 Task: Look for space in Vereeniging, South Africa from 12th July, 2023 to 16th July, 2023 for 8 adults in price range Rs.10000 to Rs.16000. Place can be private room with 8 bedrooms having 8 beds and 8 bathrooms. Property type can be house, flat, guest house, hotel. Amenities needed are: wifi, TV, free parkinig on premises, gym, breakfast. Booking option can be shelf check-in. Required host language is English.
Action: Mouse moved to (535, 108)
Screenshot: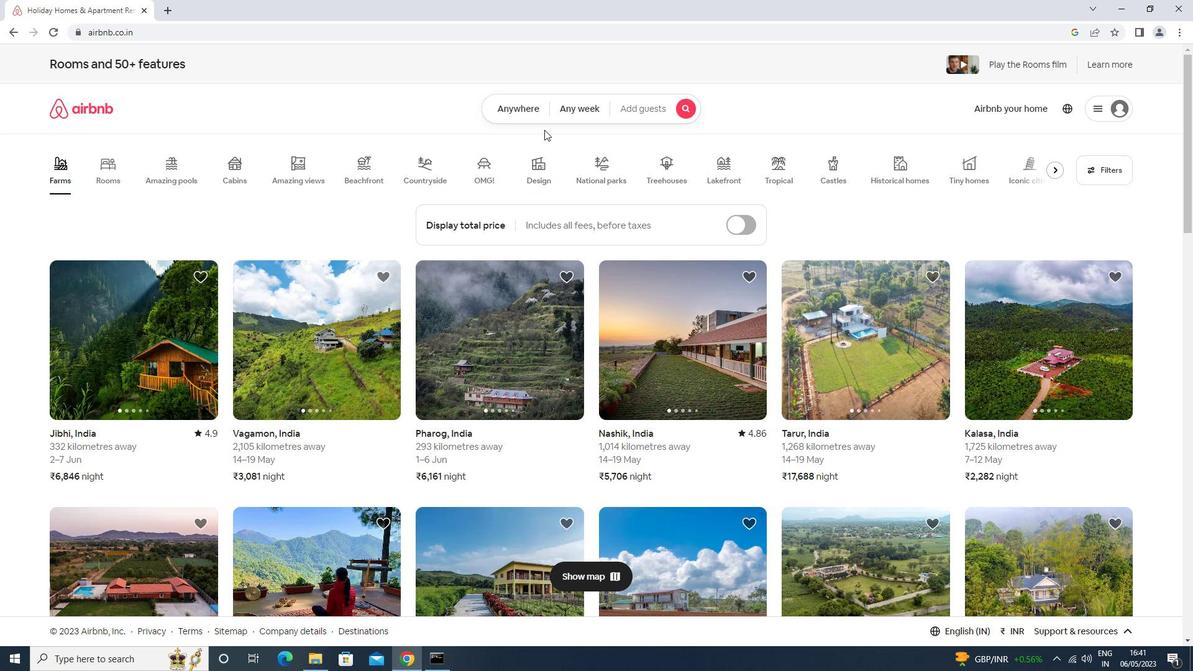 
Action: Mouse pressed left at (535, 108)
Screenshot: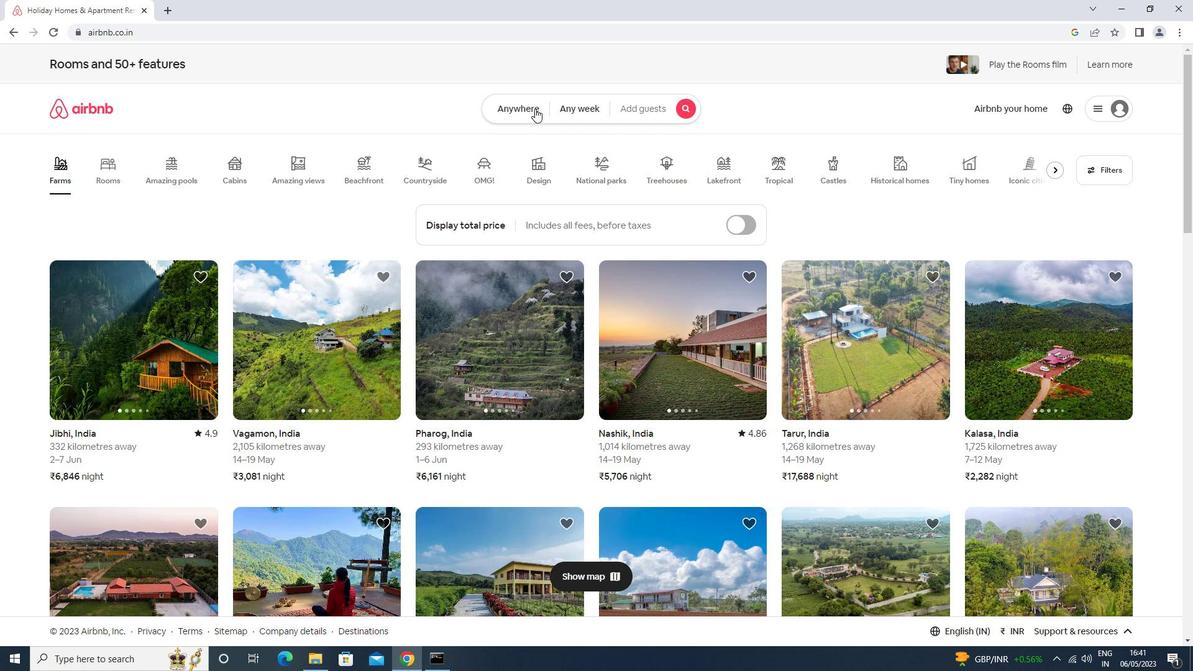 
Action: Mouse moved to (487, 154)
Screenshot: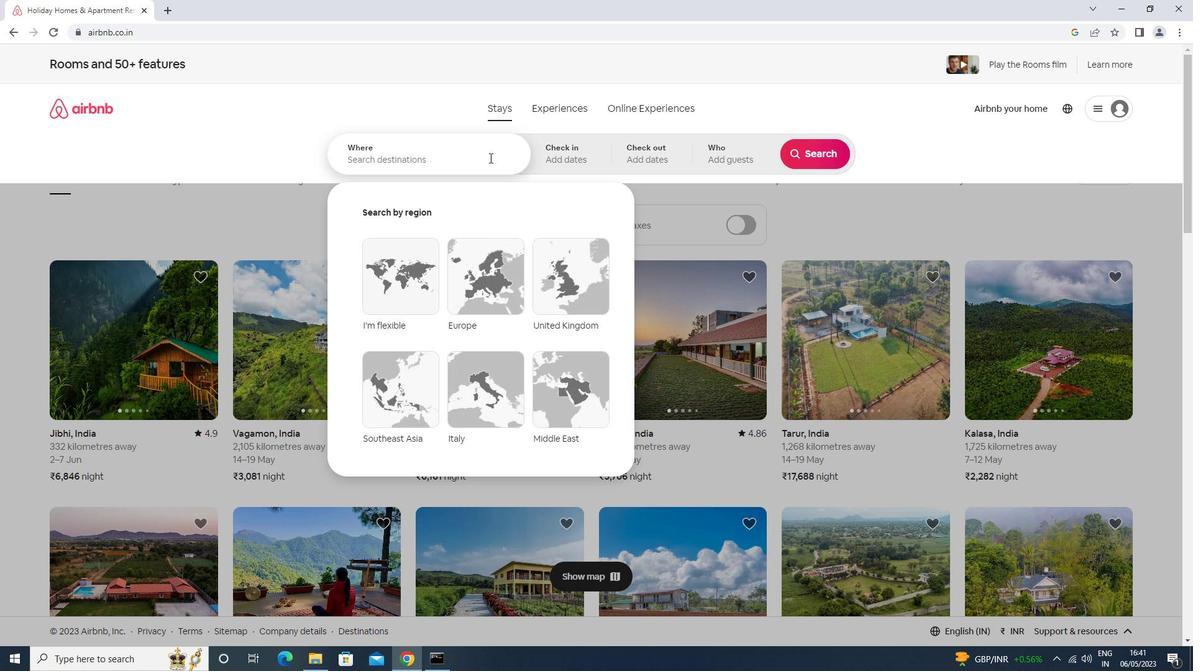 
Action: Mouse pressed left at (487, 154)
Screenshot: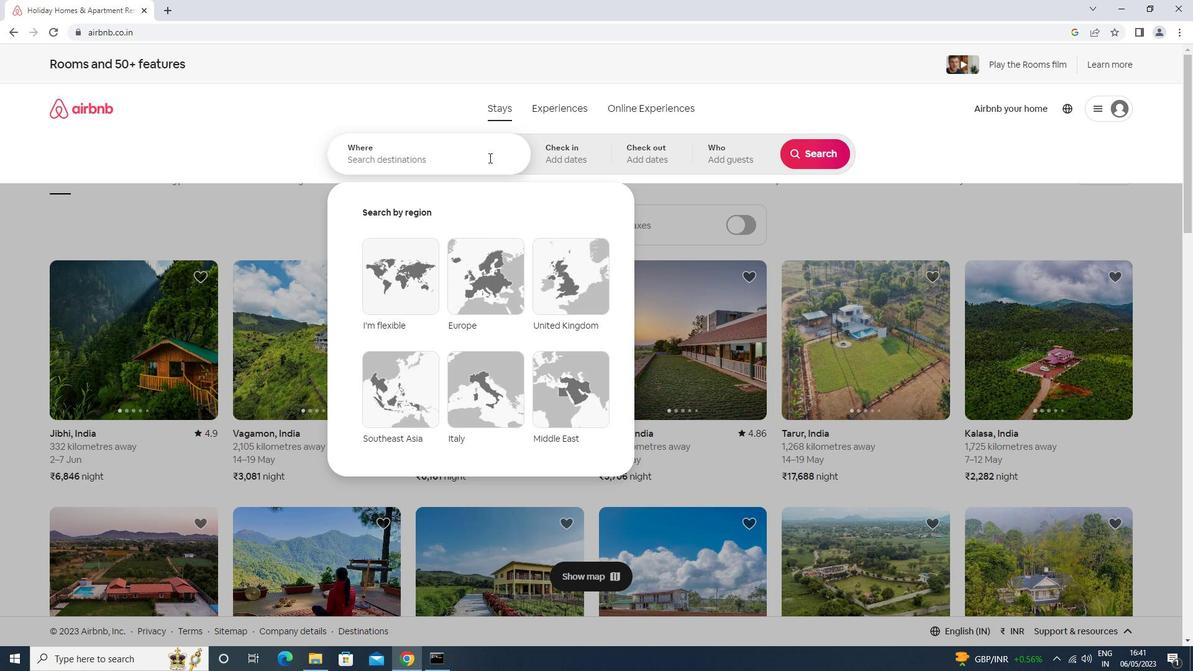 
Action: Key pressed <Key.shift>VIRGINIA,<Key.space><Key.shift>SOUTH<Key.space><Key.shift>AFRICA<Key.space><Key.enter>
Screenshot: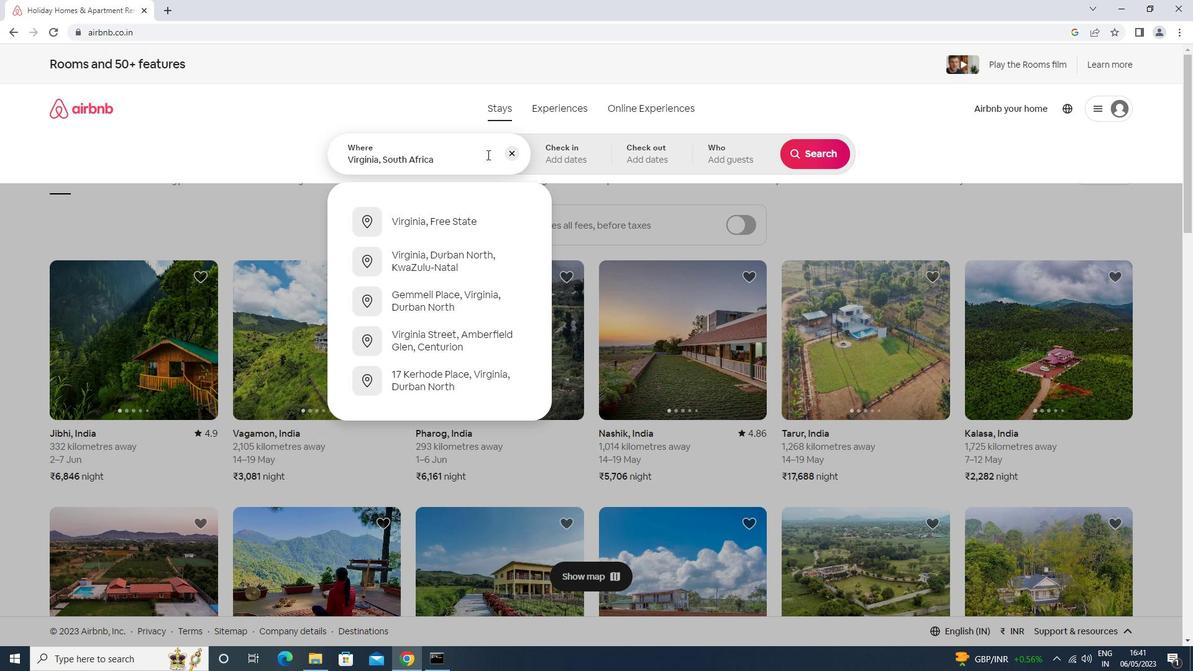 
Action: Mouse moved to (810, 256)
Screenshot: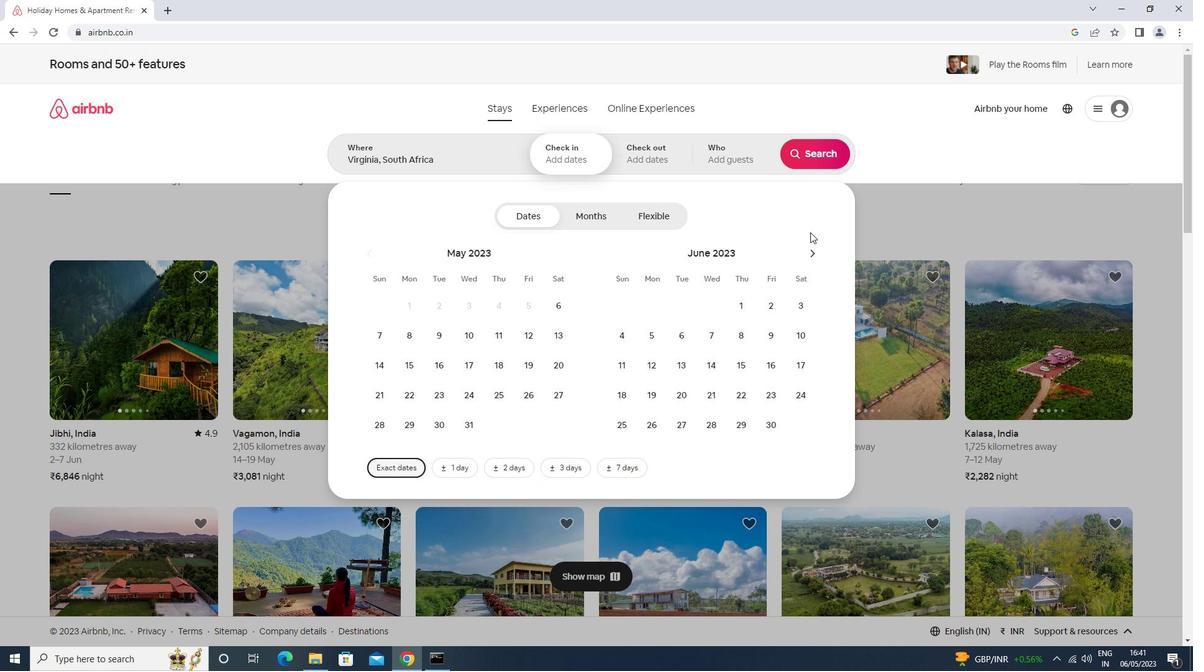
Action: Mouse pressed left at (810, 256)
Screenshot: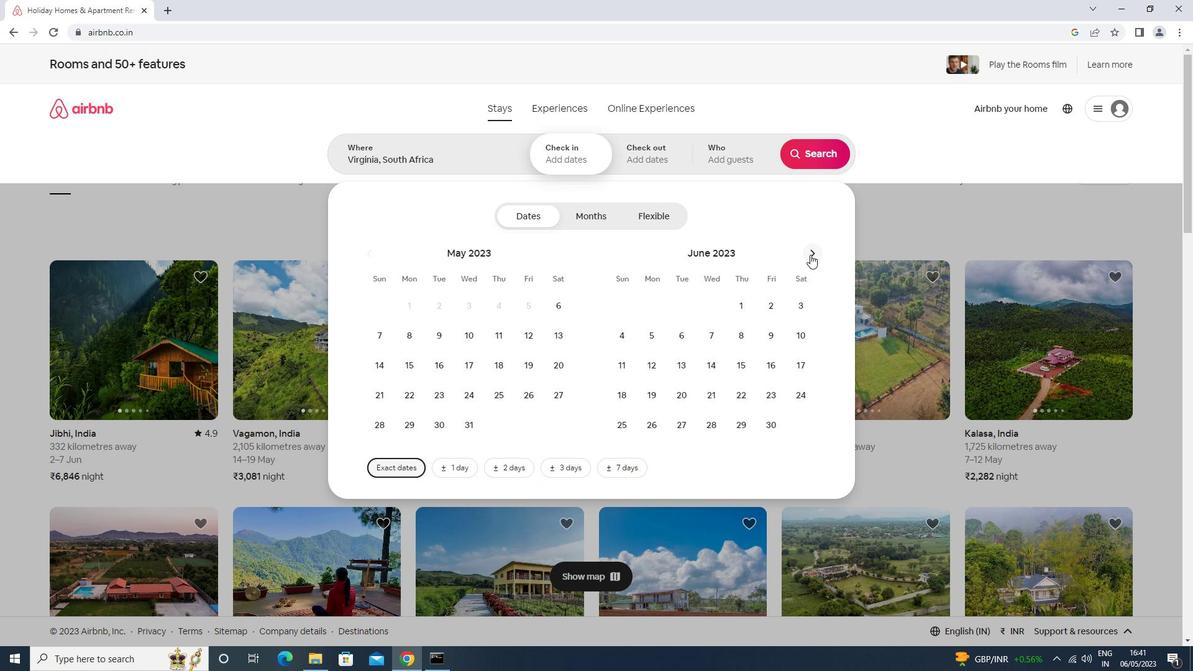 
Action: Mouse moved to (658, 371)
Screenshot: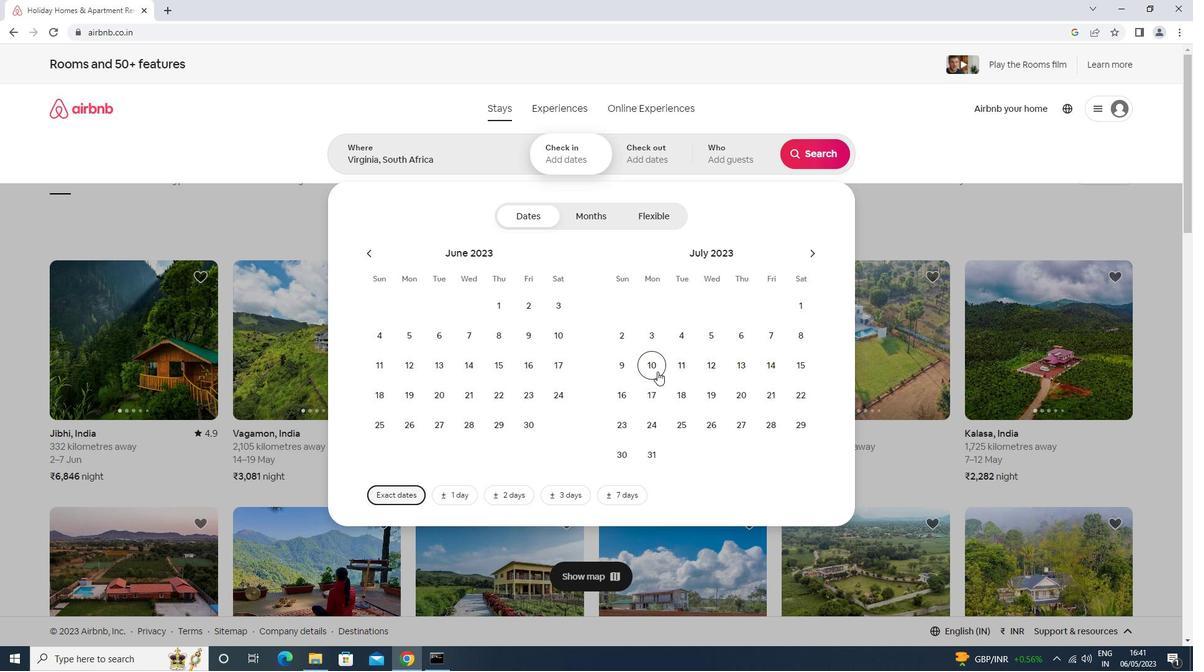 
Action: Mouse pressed left at (658, 371)
Screenshot: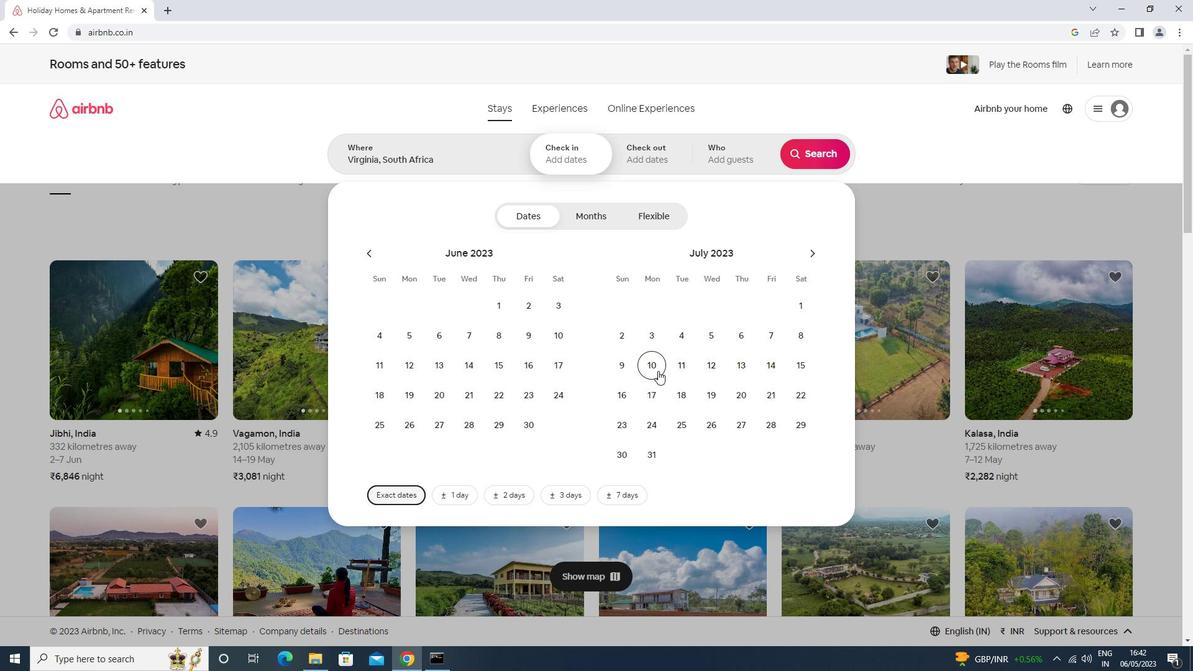 
Action: Mouse moved to (621, 428)
Screenshot: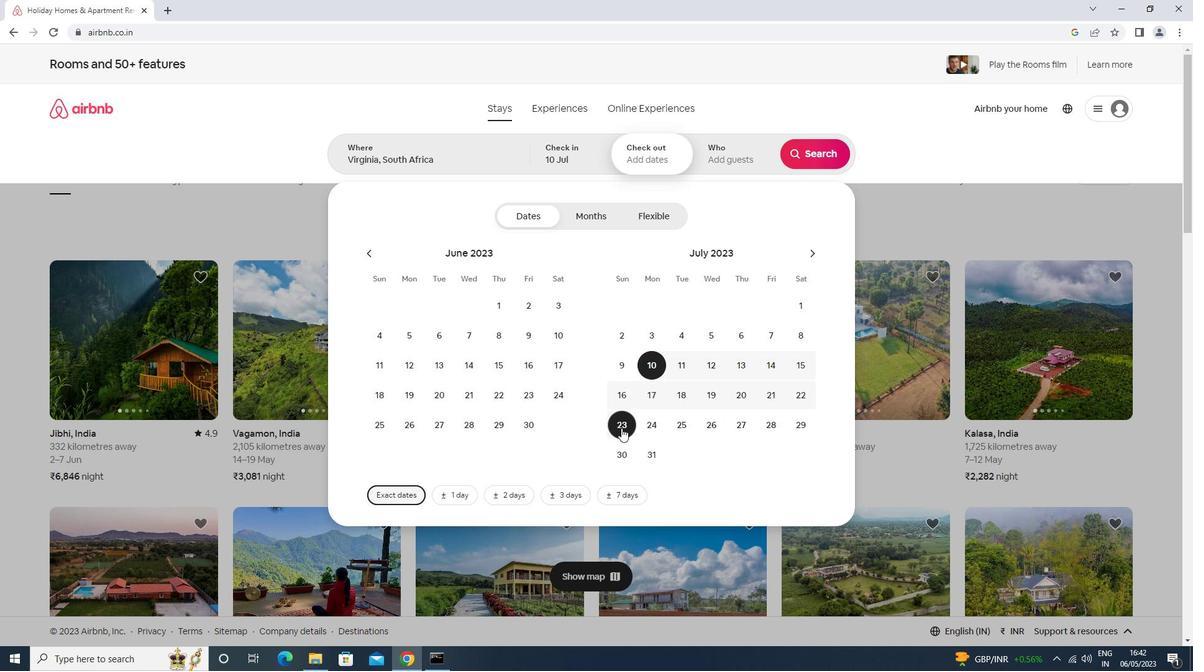 
Action: Mouse pressed left at (621, 428)
Screenshot: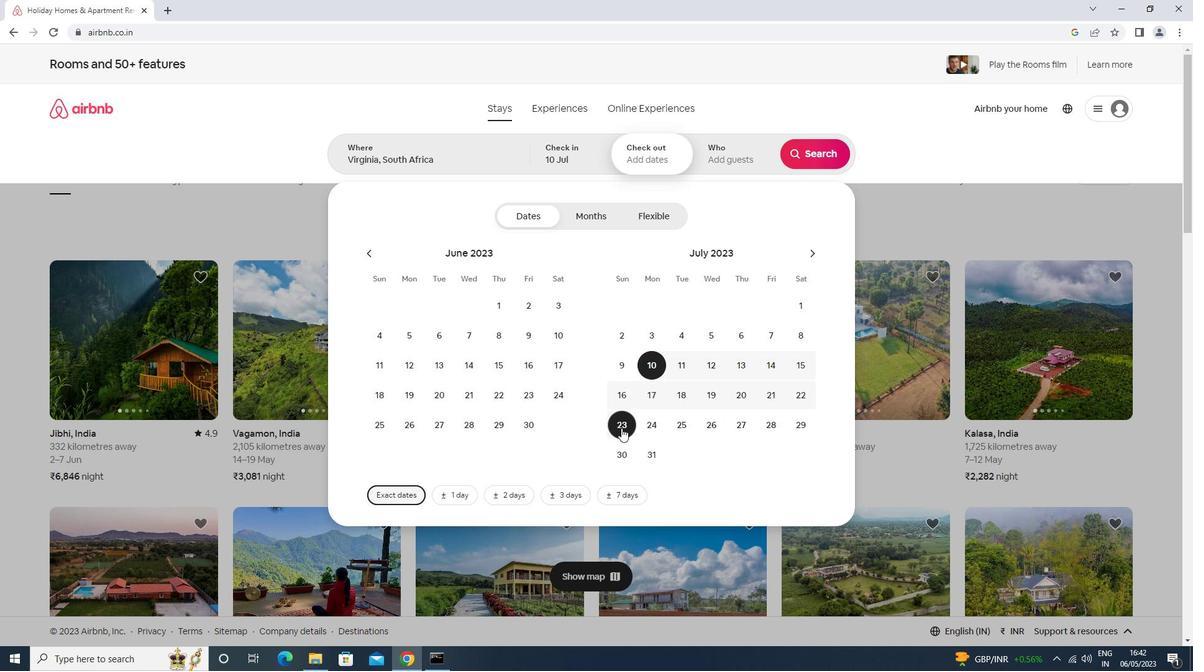 
Action: Mouse moved to (678, 420)
Screenshot: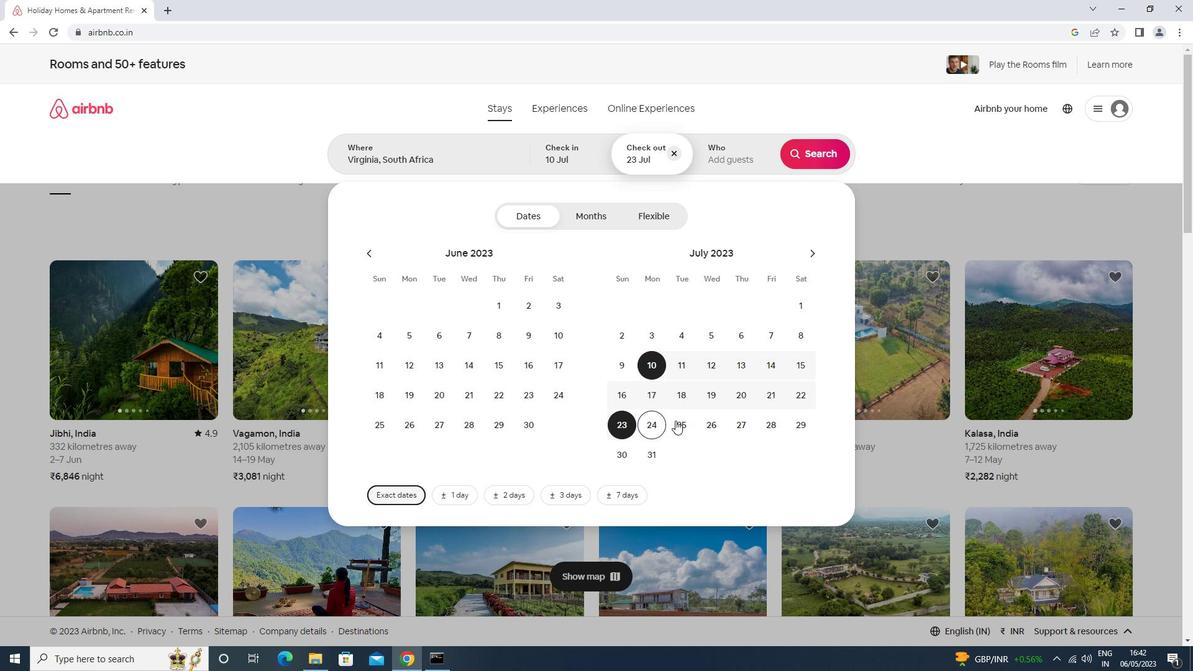 
Action: Mouse pressed left at (678, 420)
Screenshot: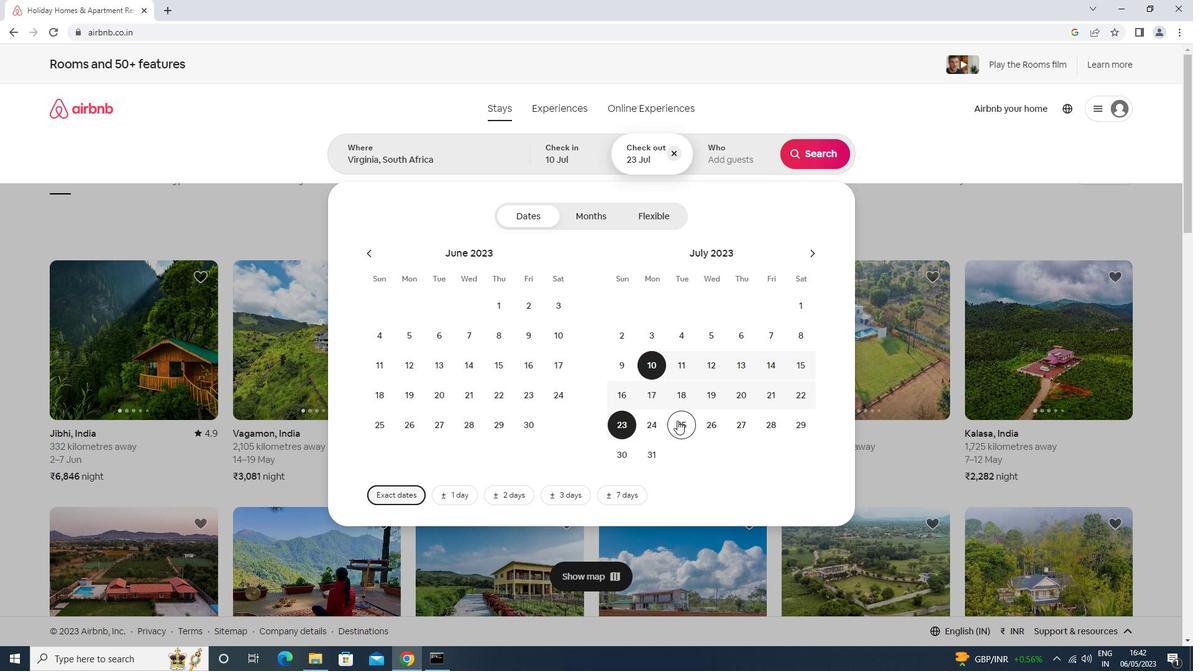 
Action: Mouse moved to (719, 165)
Screenshot: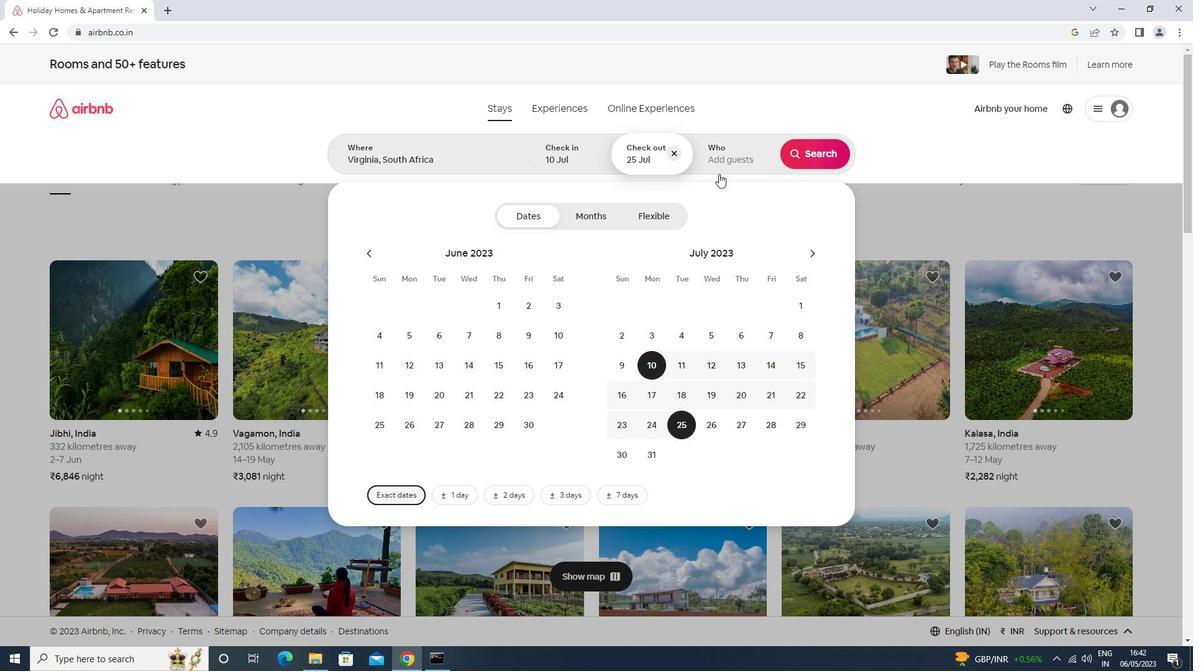 
Action: Mouse pressed left at (719, 165)
Screenshot: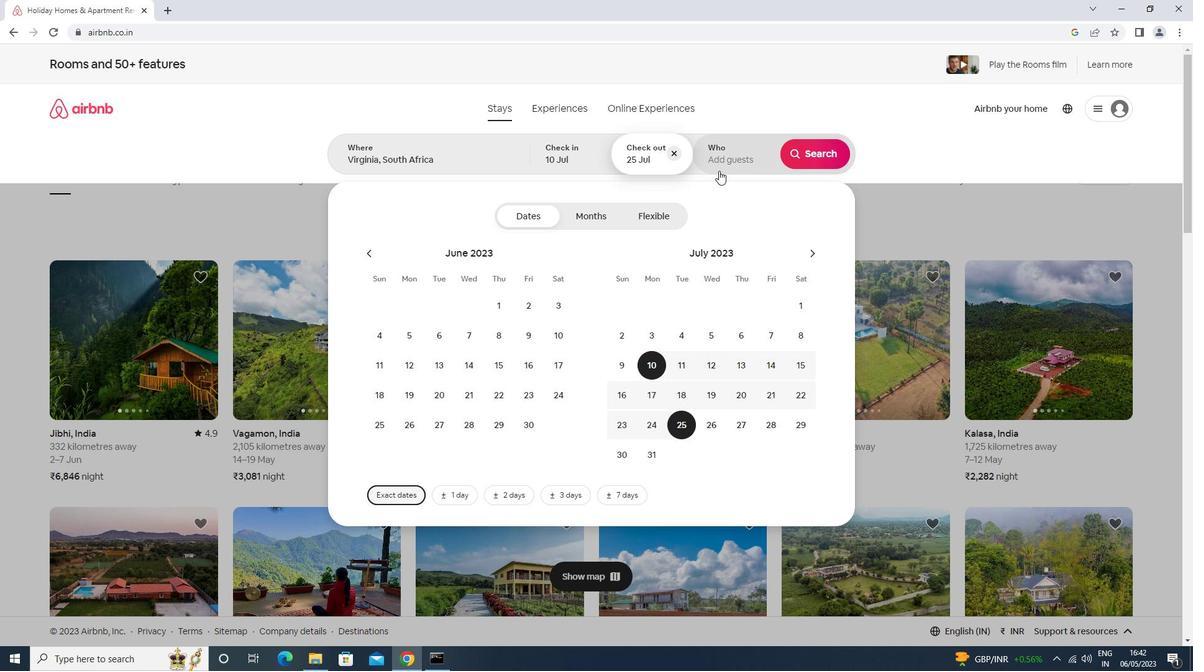 
Action: Mouse moved to (827, 215)
Screenshot: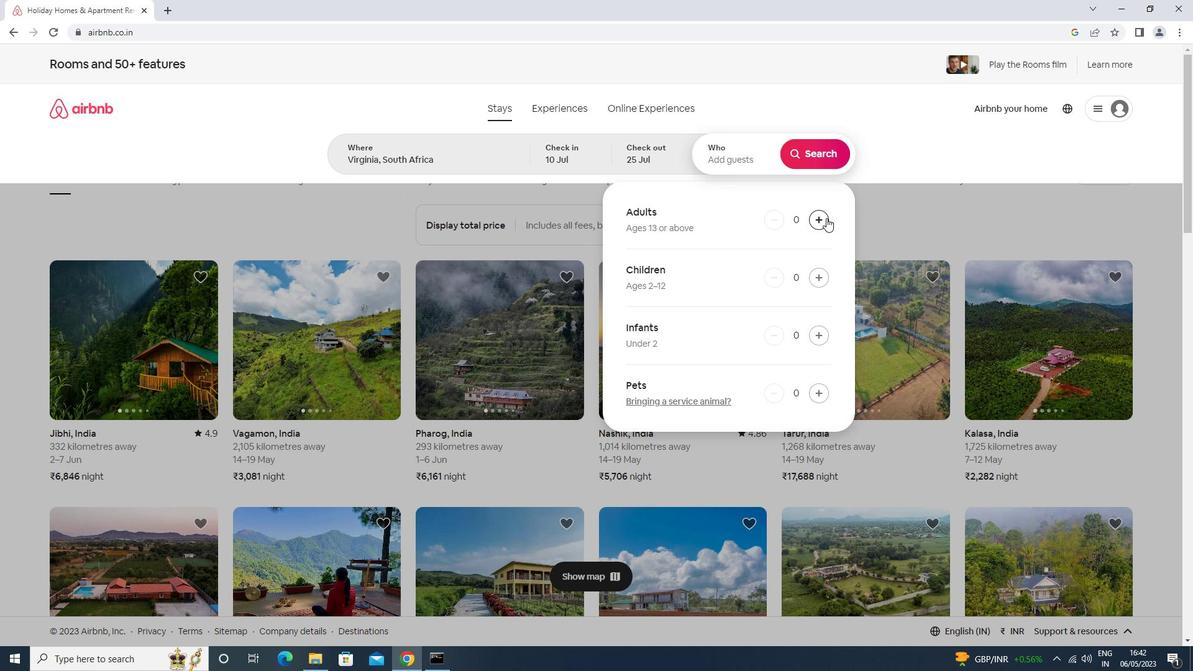 
Action: Mouse pressed left at (827, 215)
Screenshot: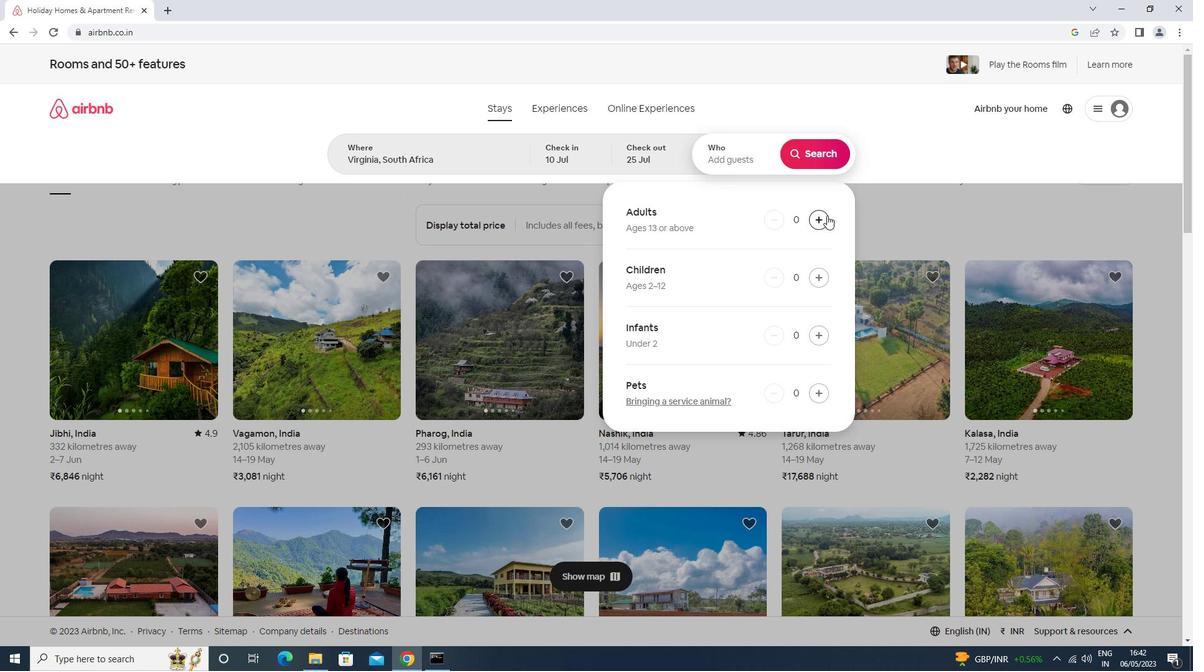 
Action: Mouse pressed left at (827, 215)
Screenshot: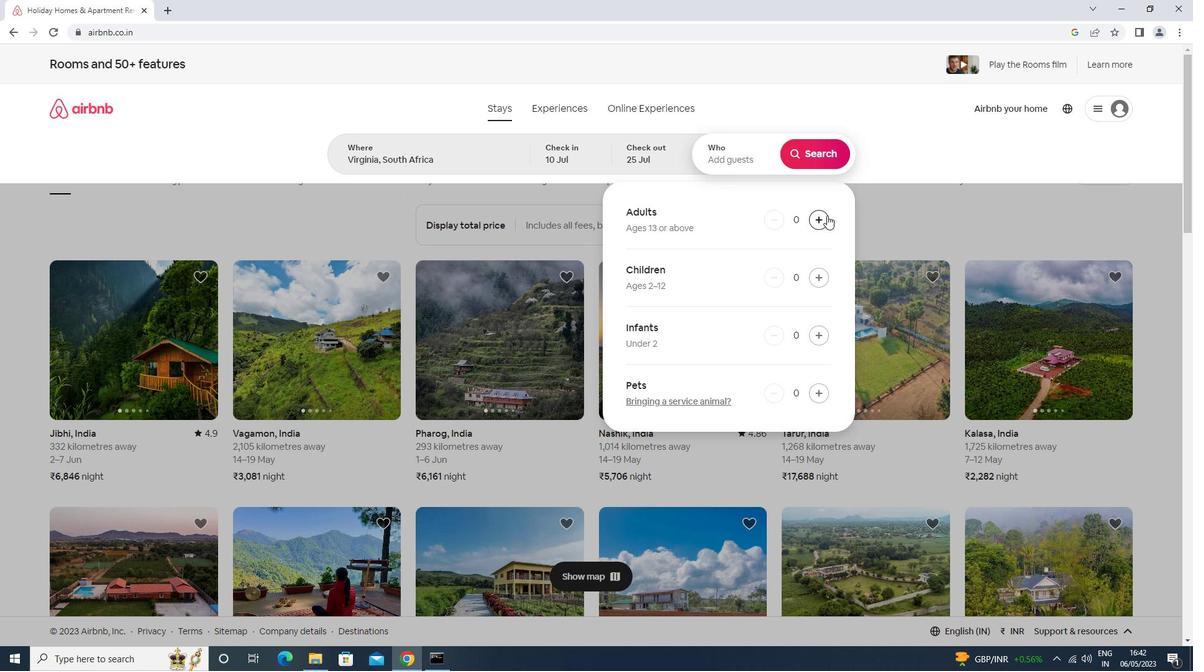 
Action: Mouse pressed left at (827, 215)
Screenshot: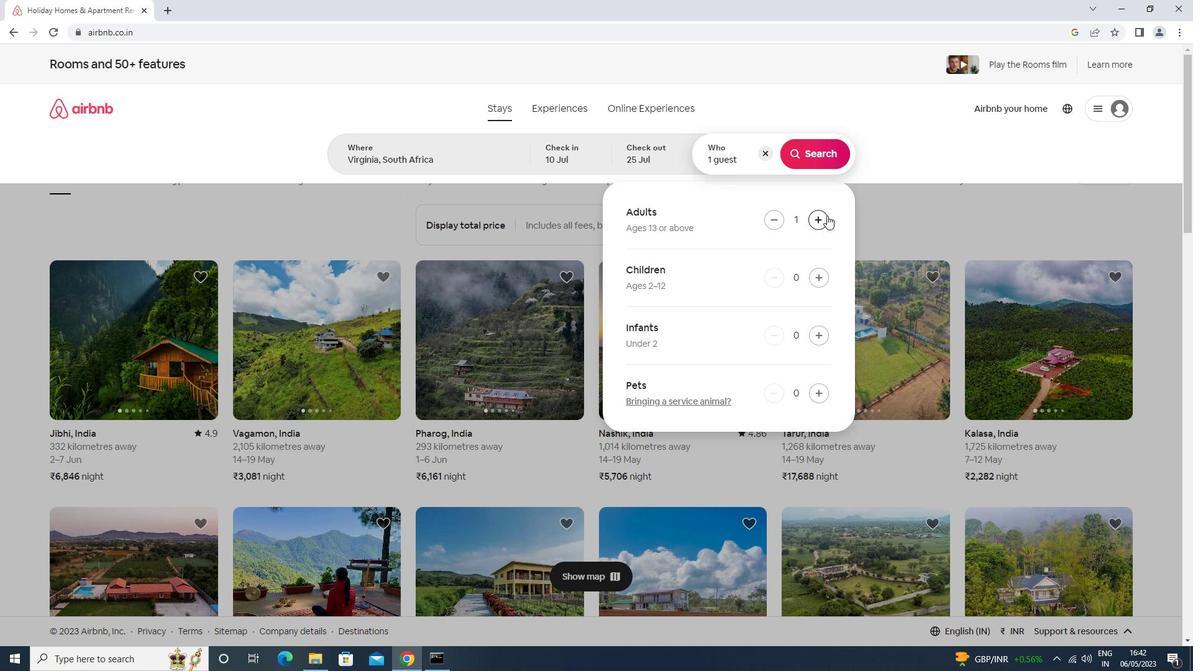 
Action: Mouse pressed left at (827, 215)
Screenshot: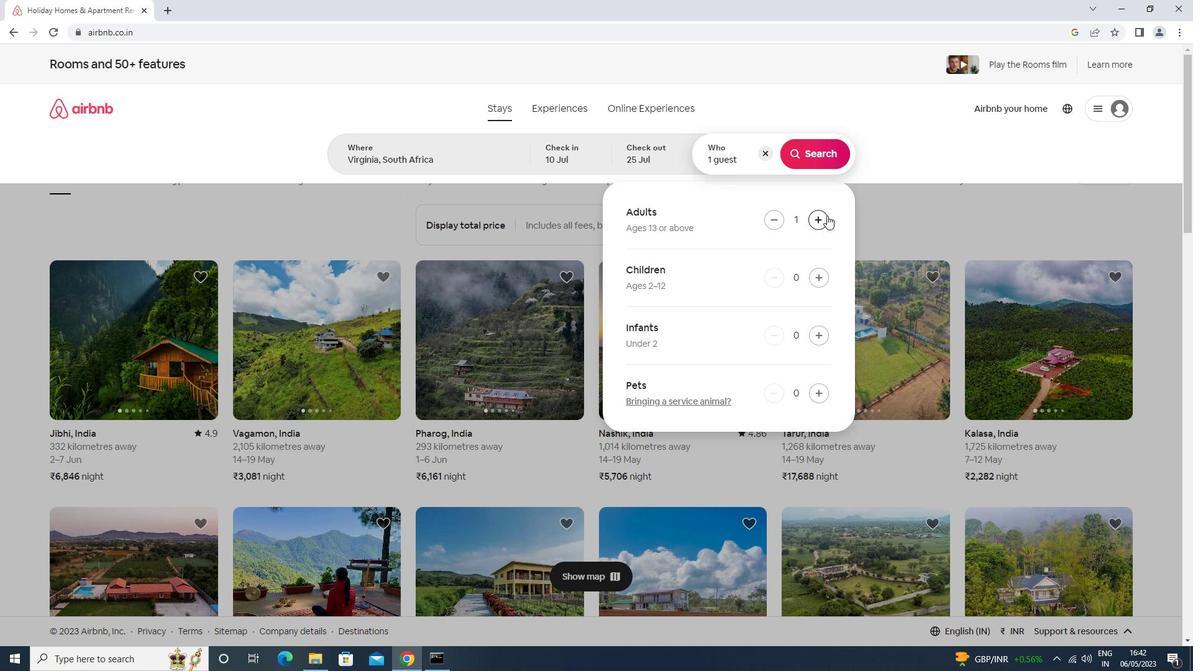 
Action: Mouse moved to (779, 223)
Screenshot: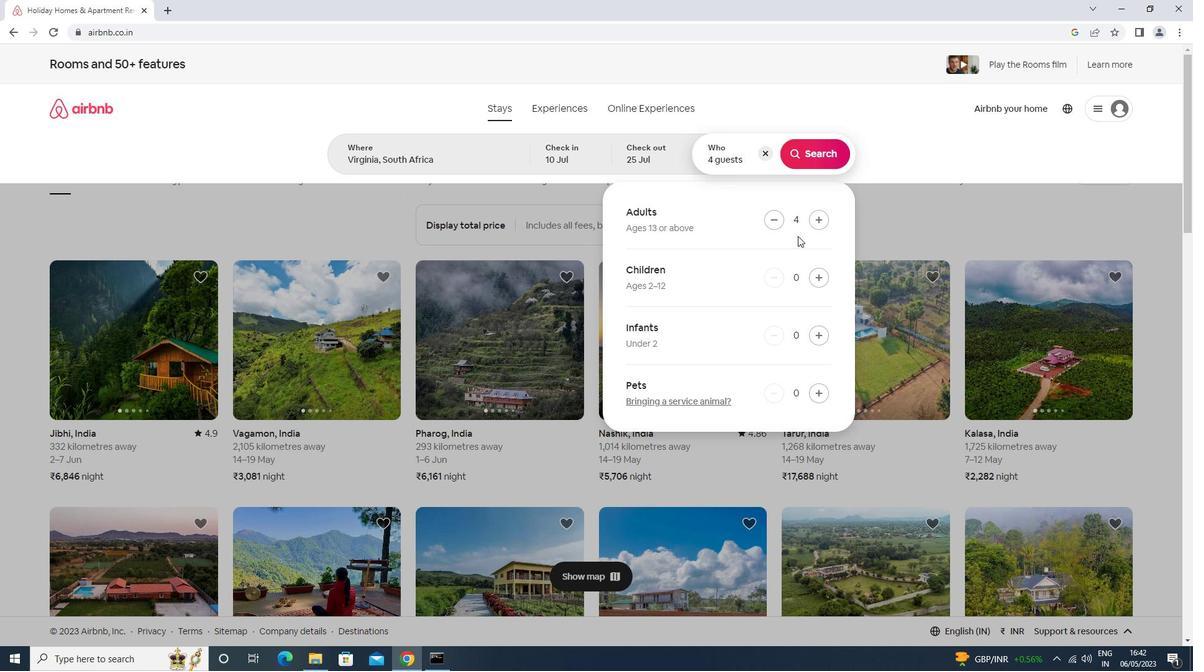 
Action: Mouse pressed left at (779, 223)
Screenshot: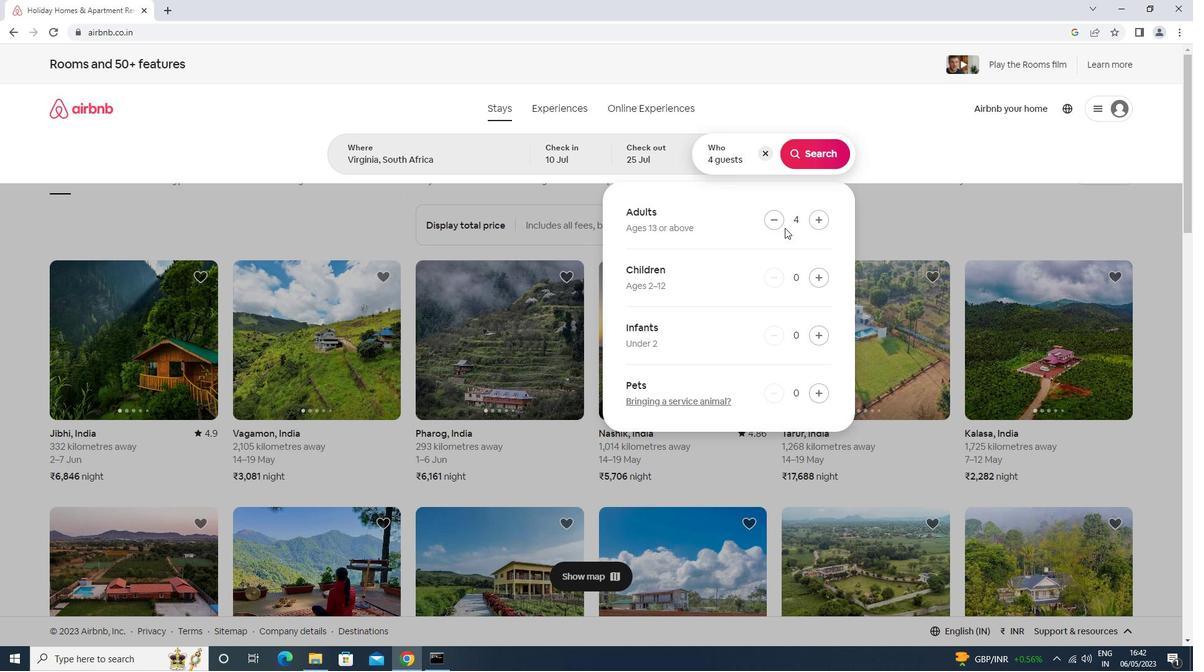 
Action: Mouse moved to (826, 279)
Screenshot: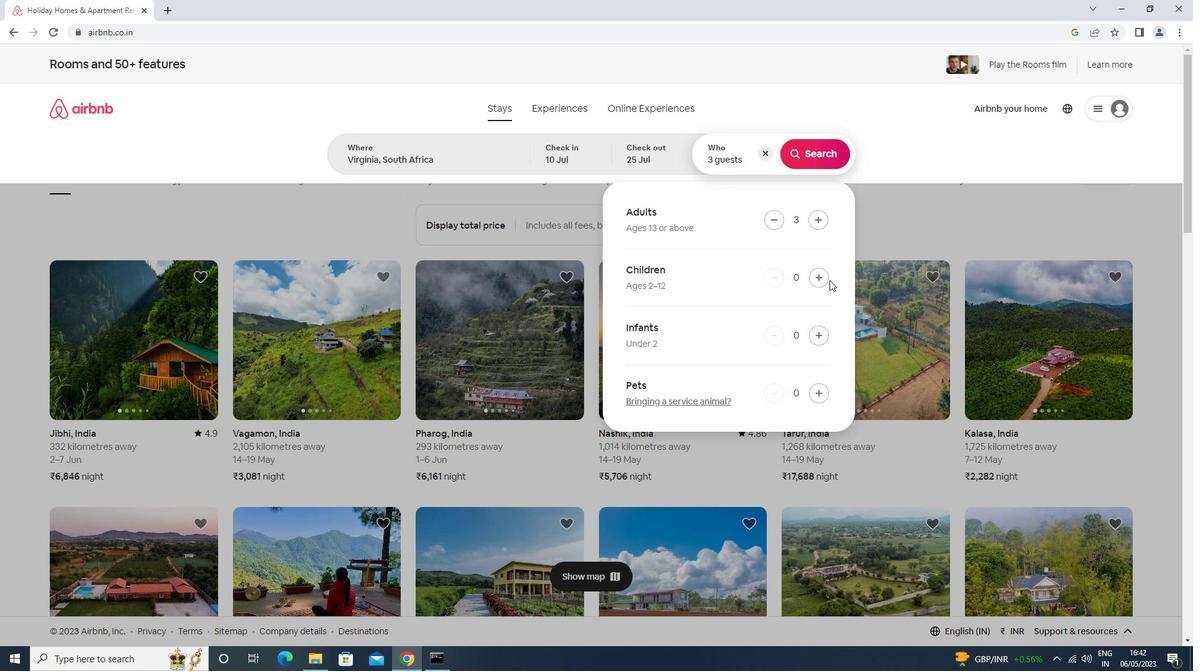 
Action: Mouse pressed left at (826, 279)
Screenshot: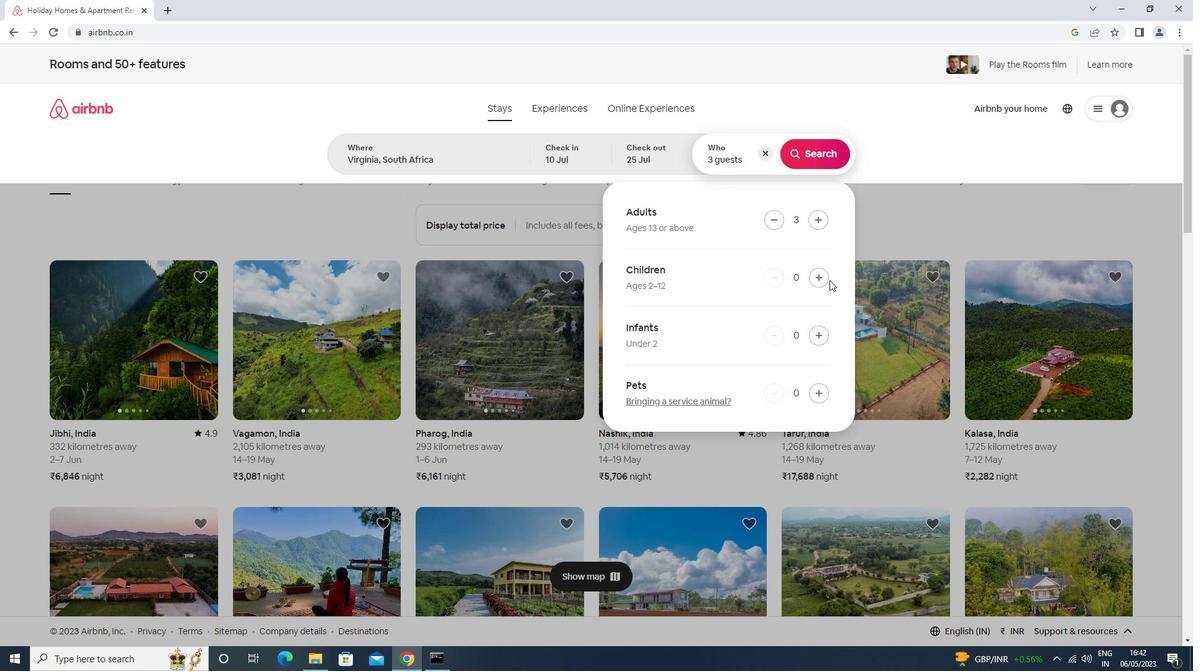 
Action: Mouse moved to (808, 133)
Screenshot: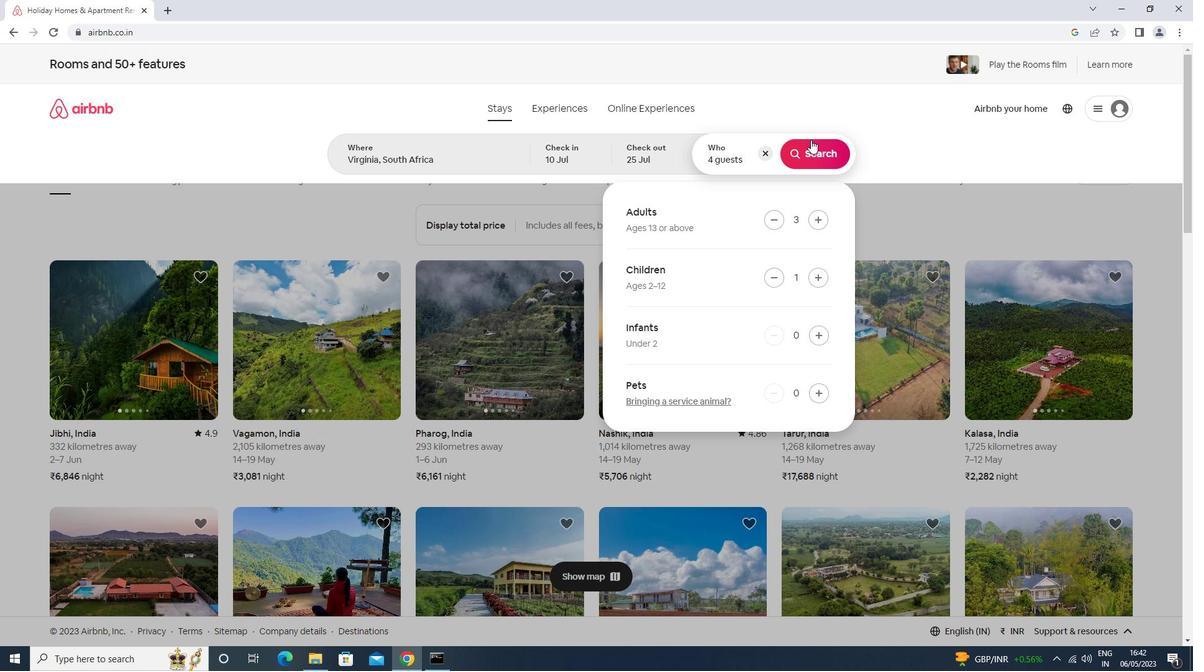 
Action: Mouse pressed left at (808, 133)
Screenshot: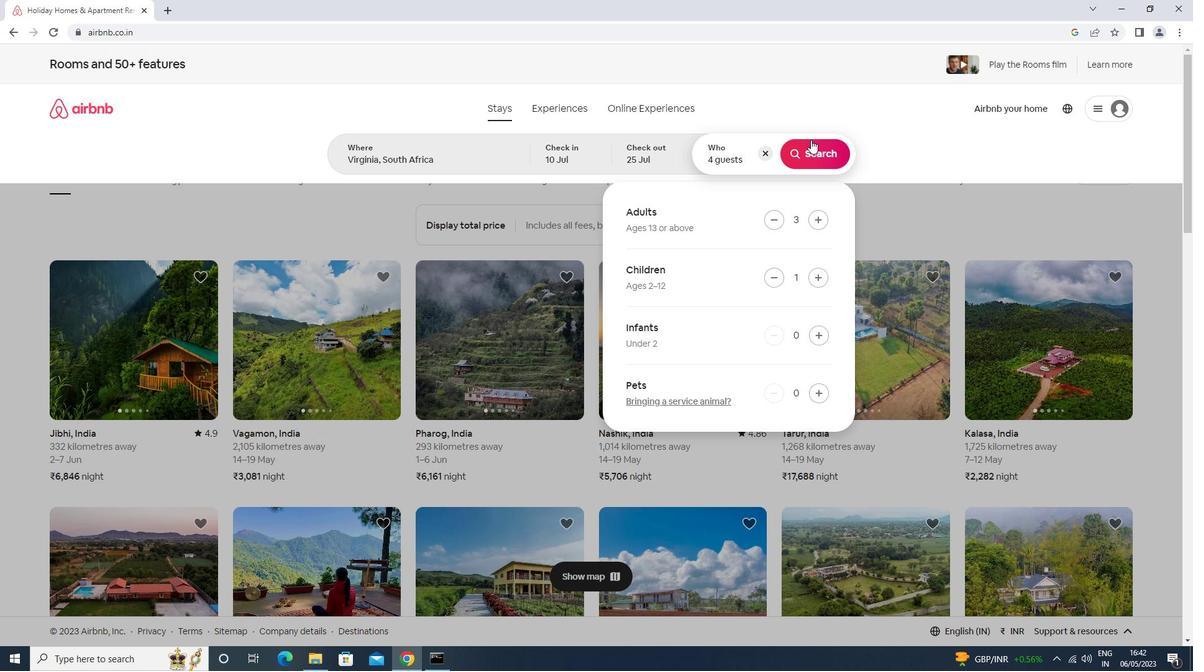 
Action: Mouse moved to (809, 148)
Screenshot: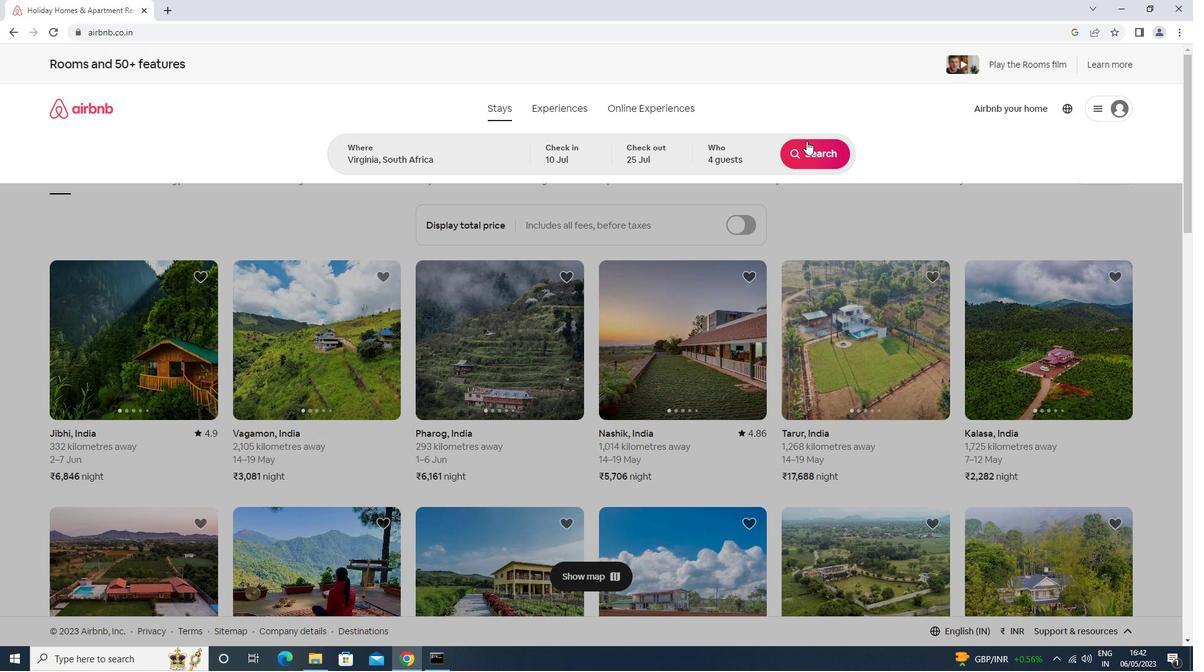 
Action: Mouse pressed left at (809, 148)
Screenshot: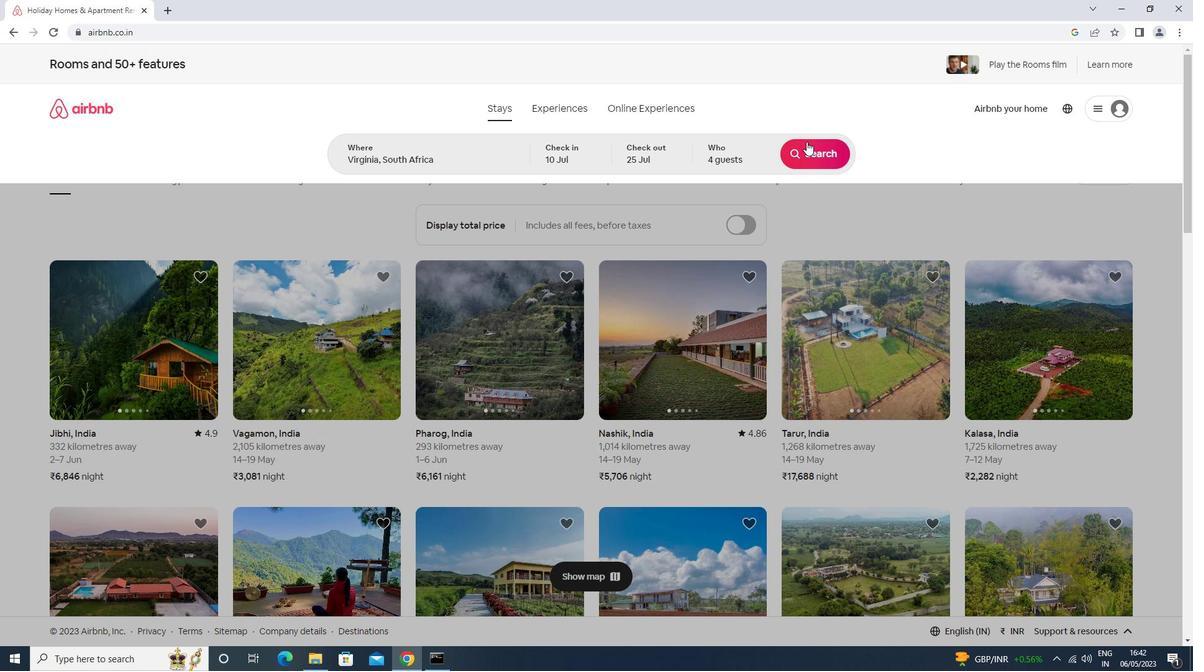 
Action: Mouse moved to (1145, 111)
Screenshot: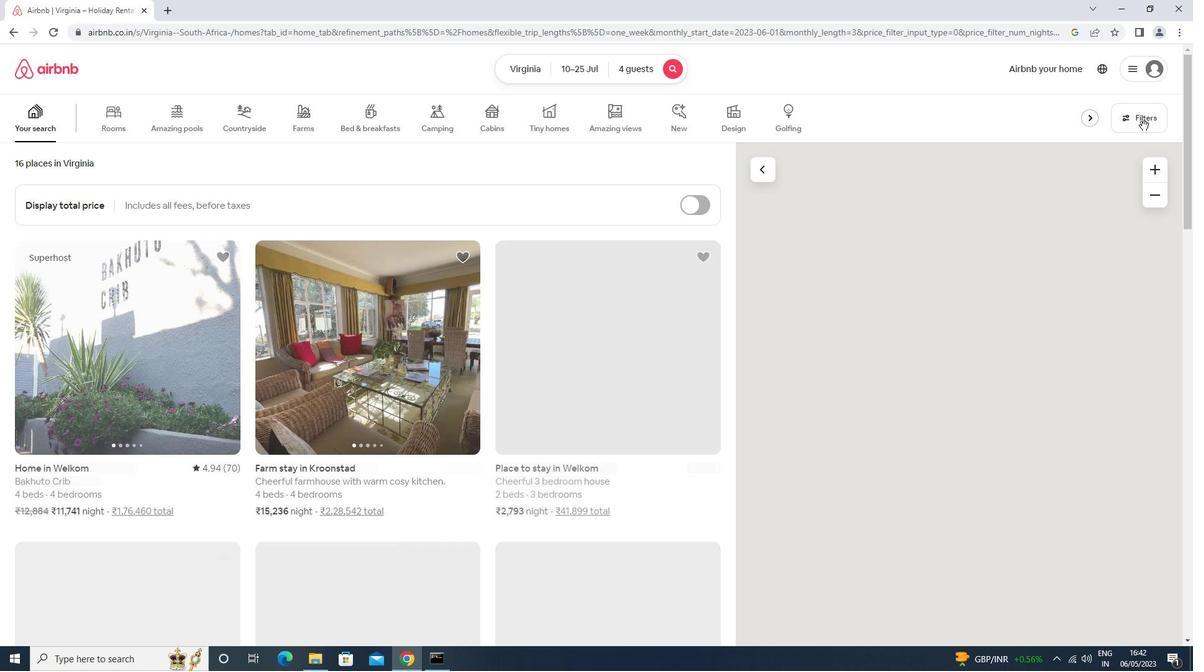 
Action: Mouse pressed left at (1145, 111)
Screenshot: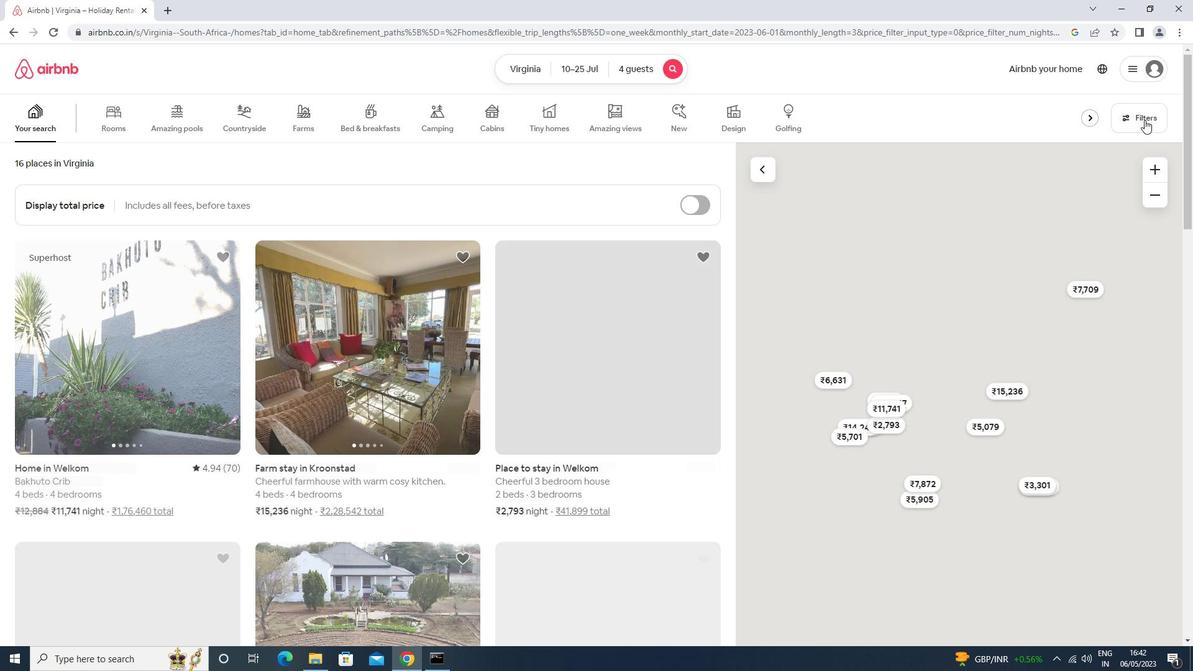 
Action: Mouse moved to (453, 415)
Screenshot: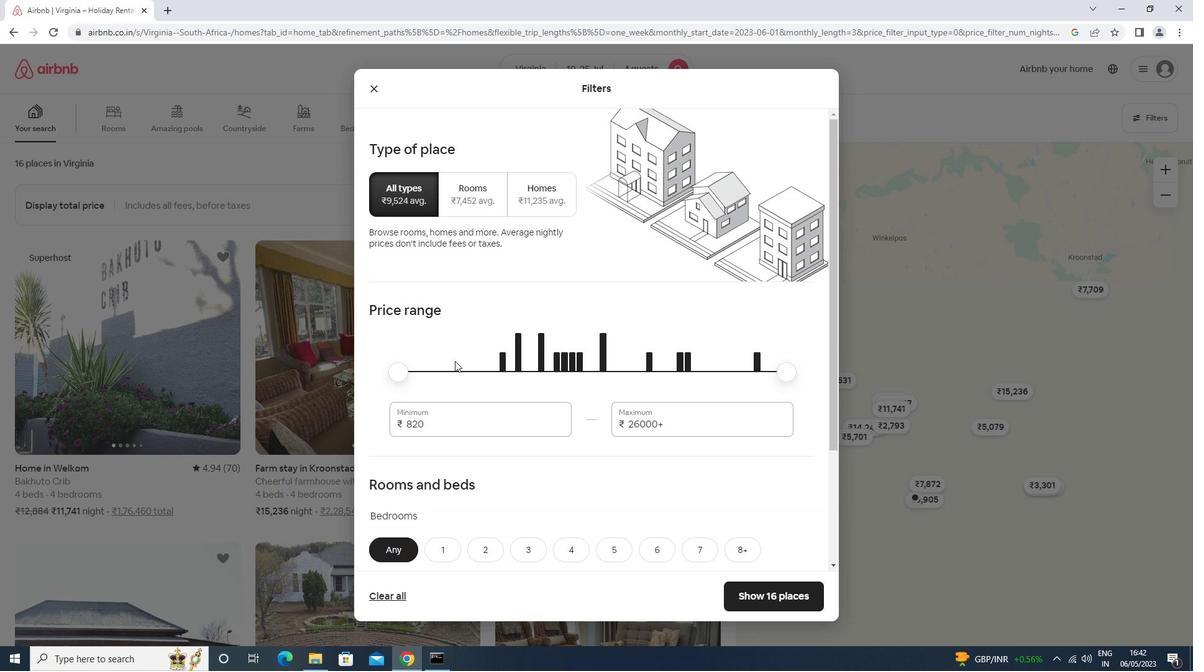 
Action: Mouse pressed left at (453, 415)
Screenshot: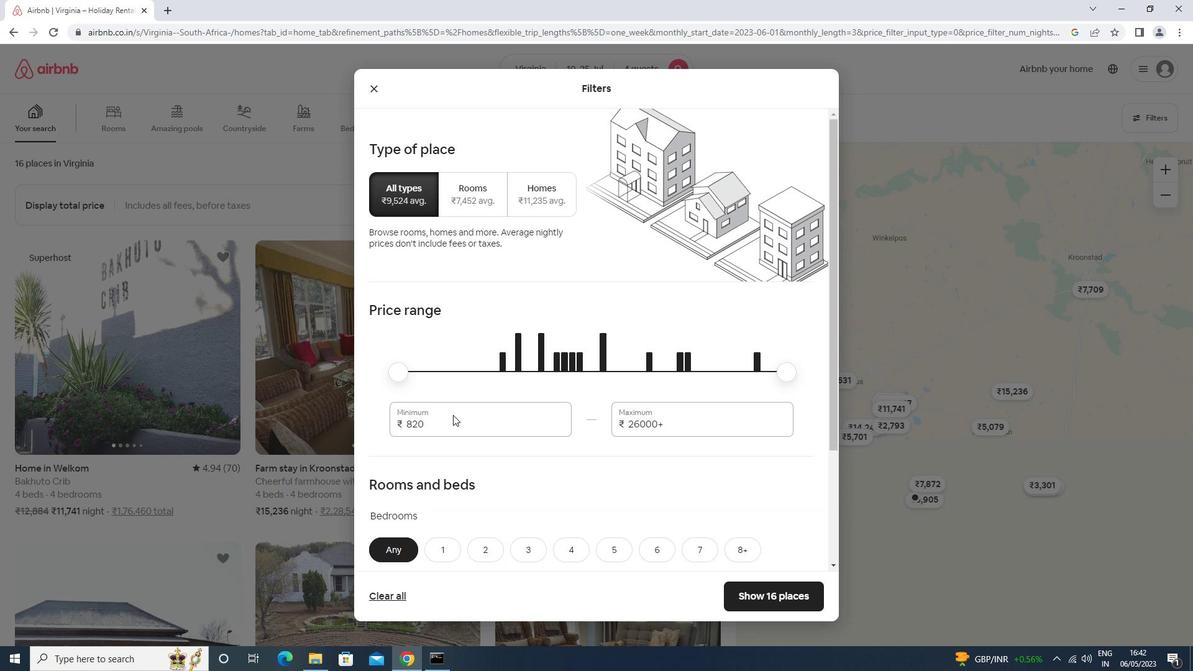 
Action: Mouse moved to (458, 407)
Screenshot: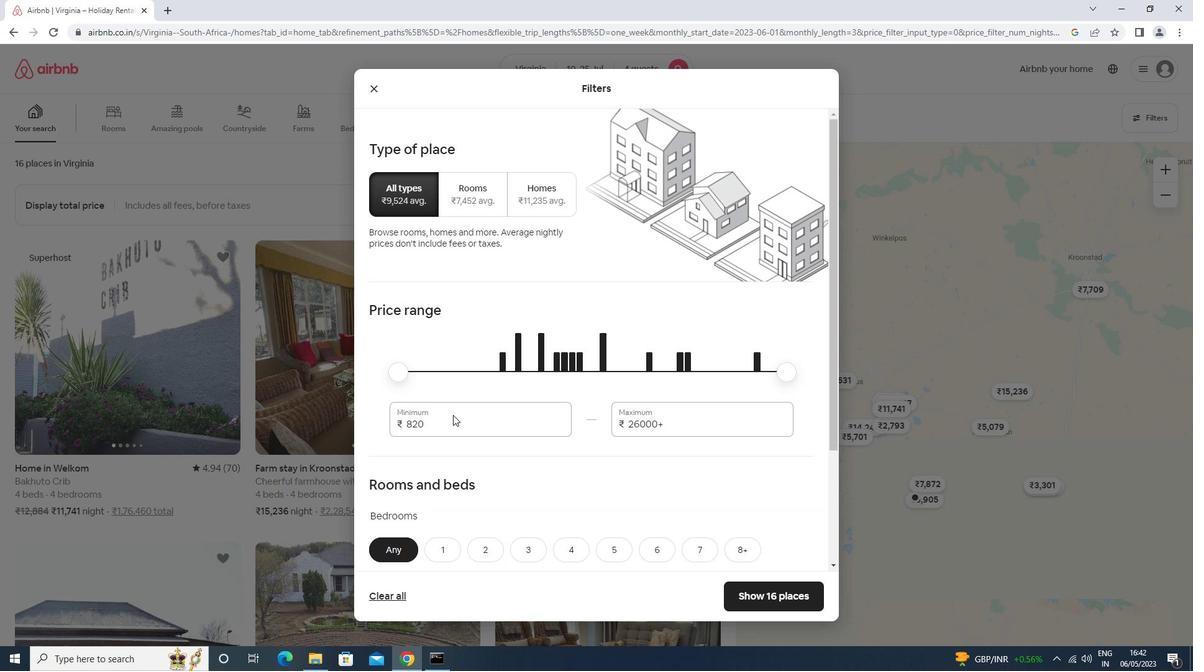 
Action: Key pressed <Key.backspace><Key.backspace><Key.backspace>15000<Key.tab>25000
Screenshot: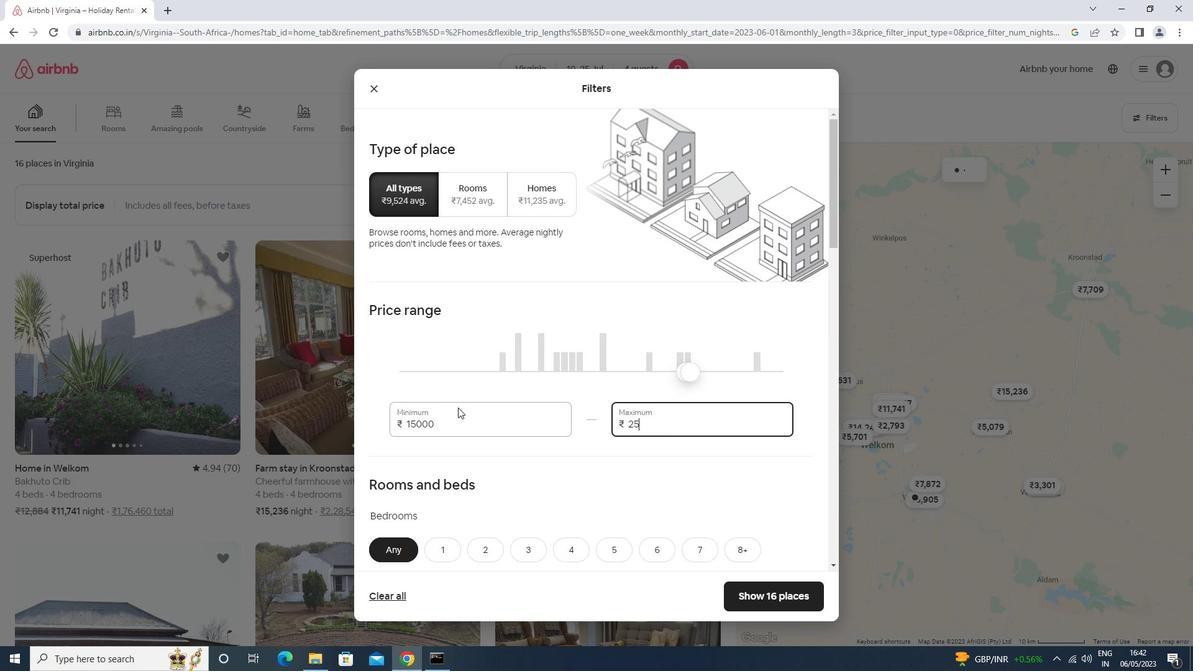 
Action: Mouse scrolled (458, 407) with delta (0, 0)
Screenshot: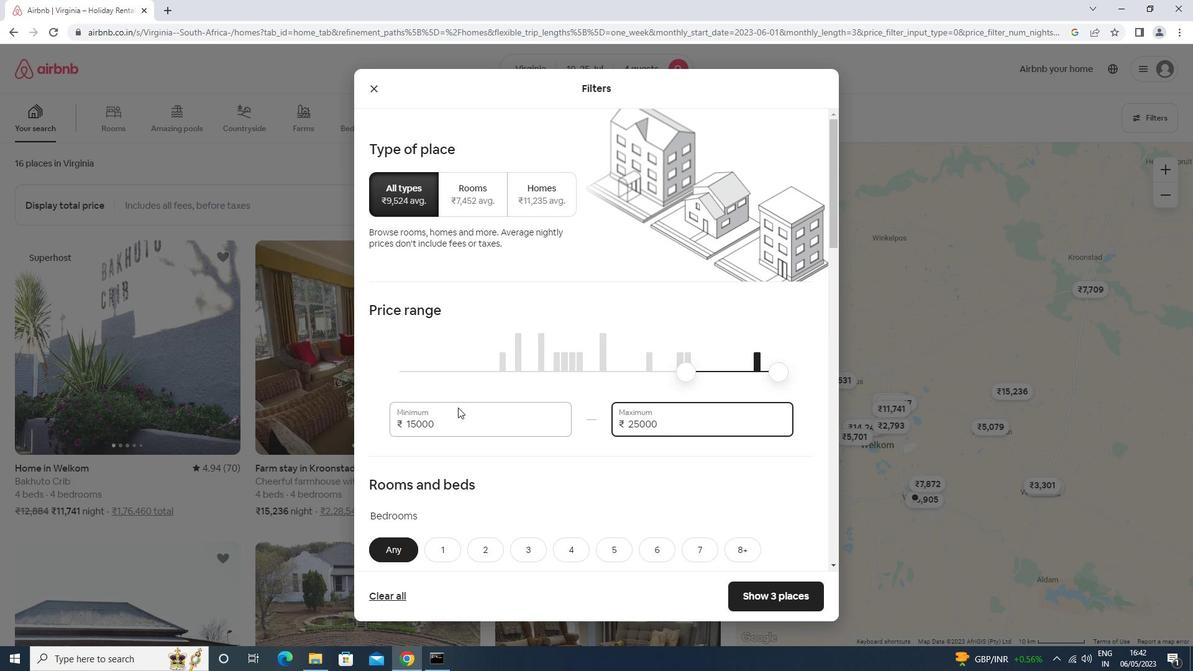 
Action: Mouse scrolled (458, 407) with delta (0, 0)
Screenshot: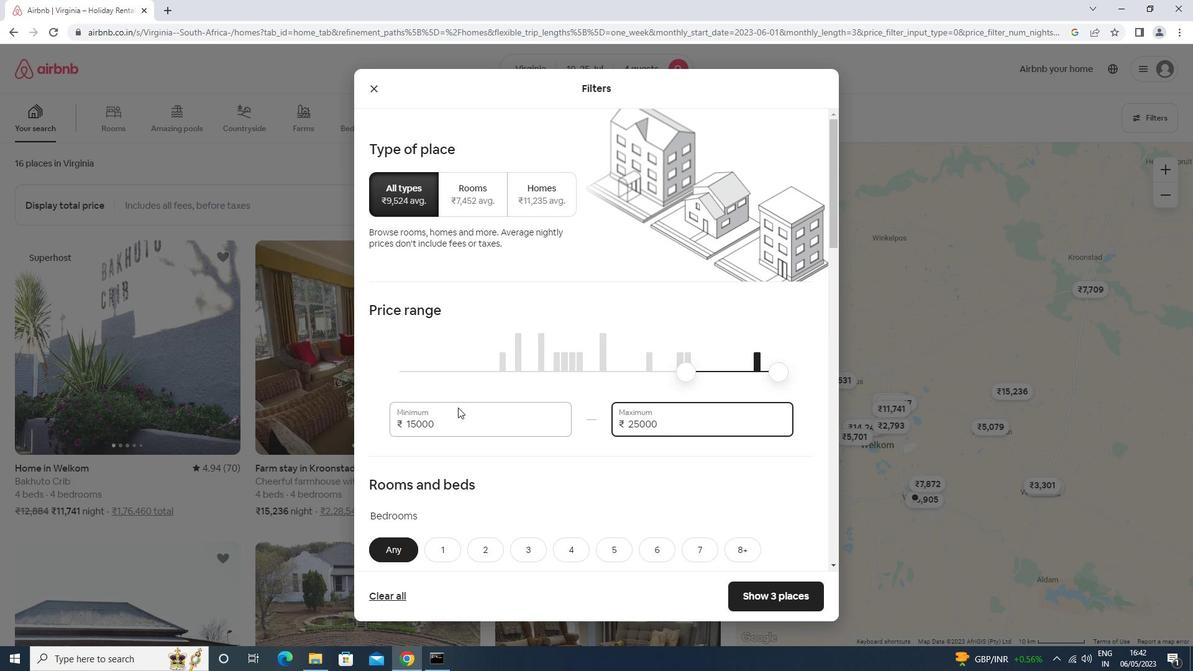 
Action: Mouse scrolled (458, 407) with delta (0, 0)
Screenshot: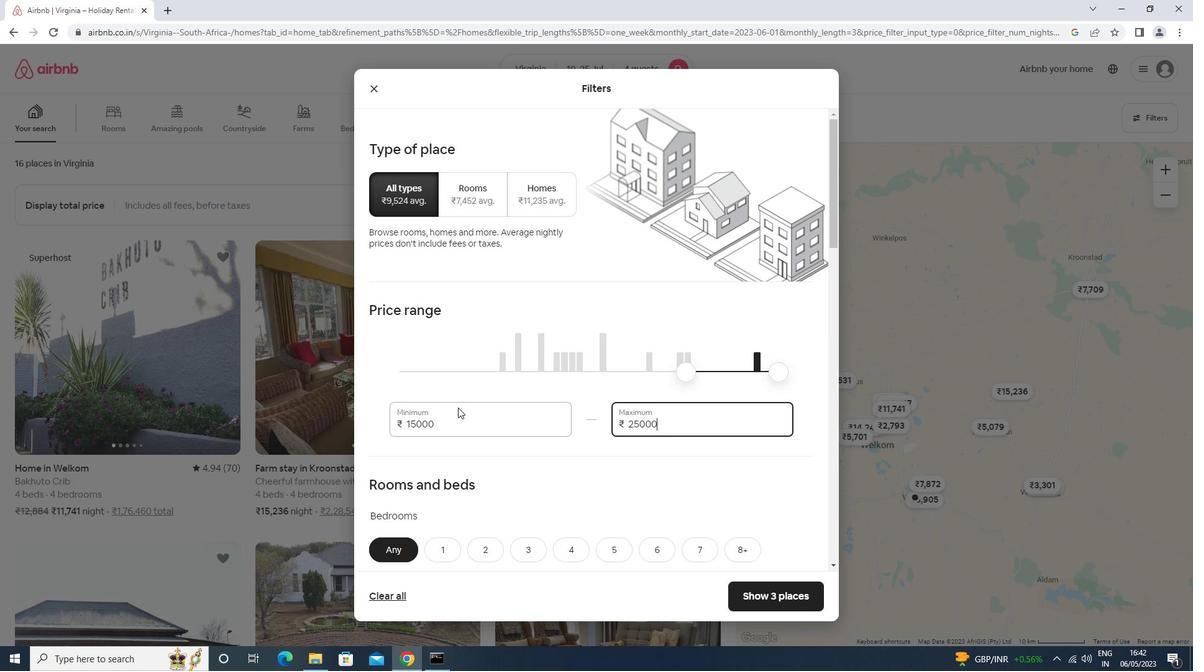 
Action: Mouse moved to (495, 369)
Screenshot: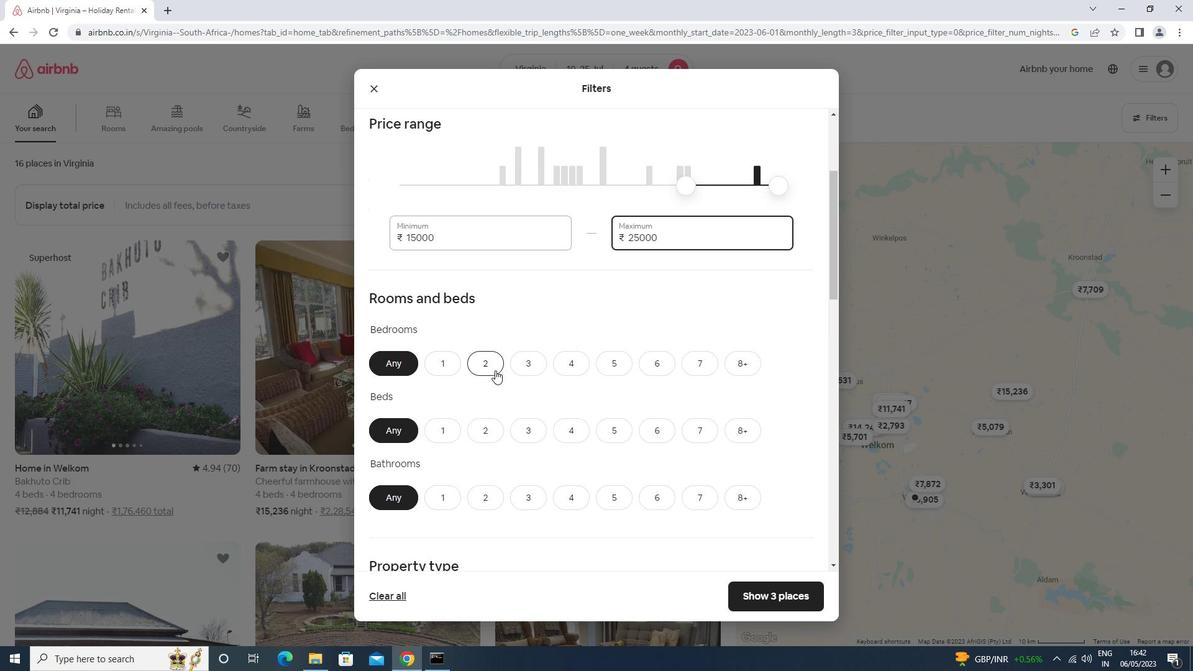 
Action: Mouse pressed left at (495, 369)
Screenshot: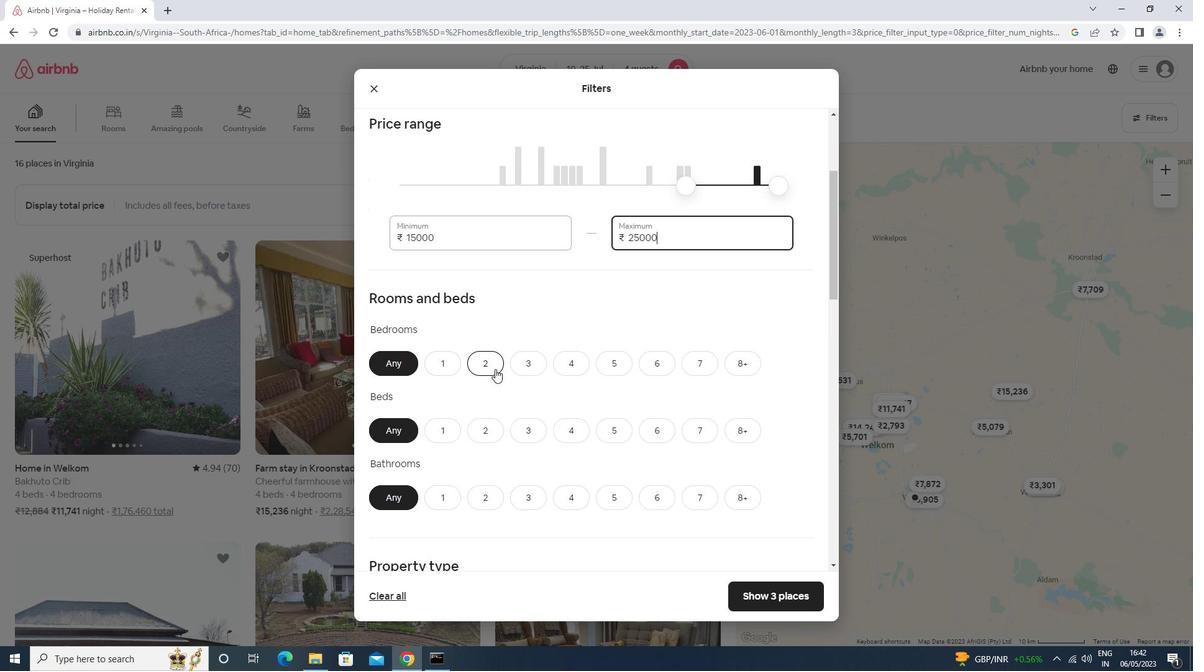 
Action: Mouse moved to (534, 430)
Screenshot: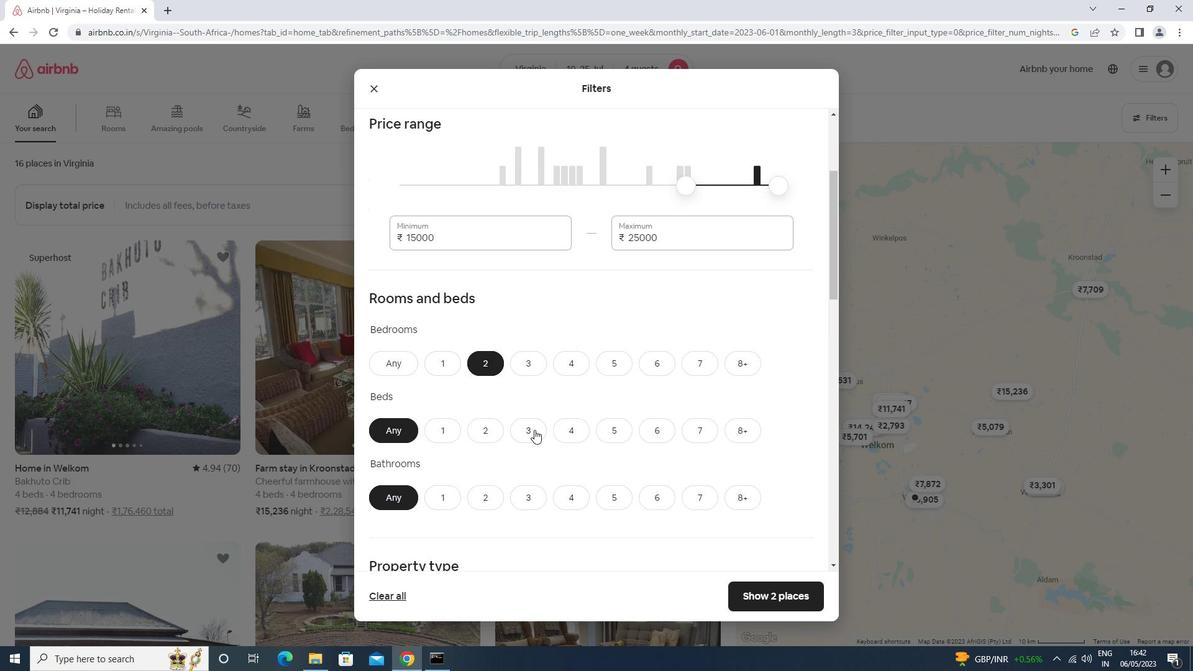 
Action: Mouse pressed left at (534, 430)
Screenshot: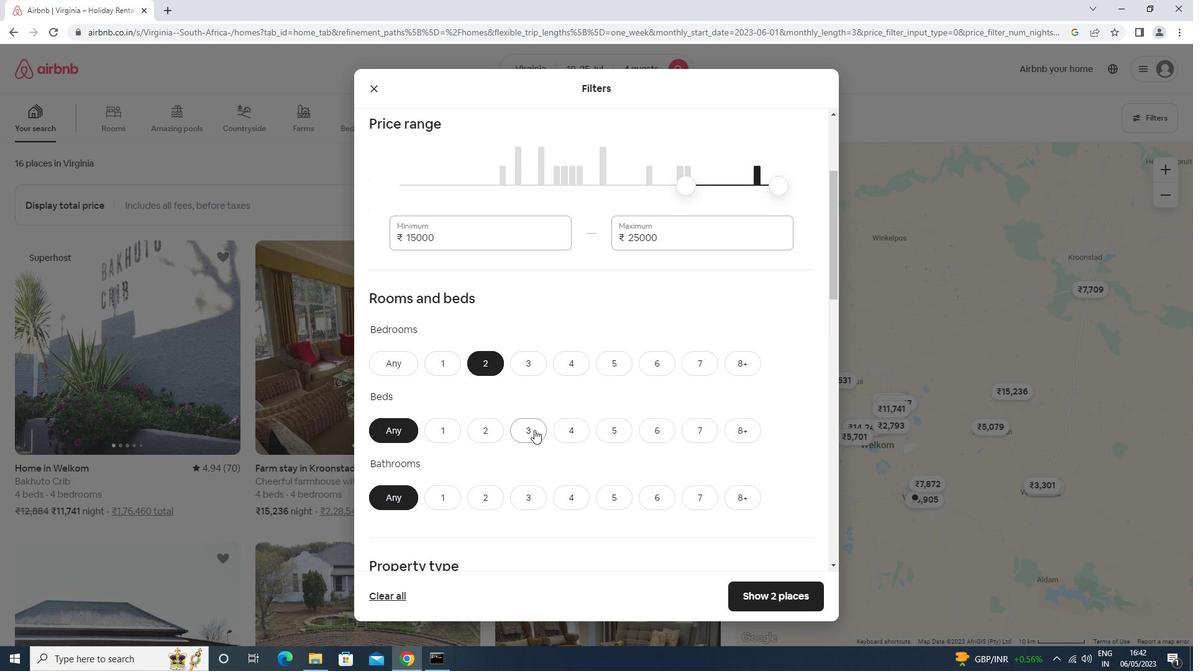 
Action: Mouse moved to (483, 497)
Screenshot: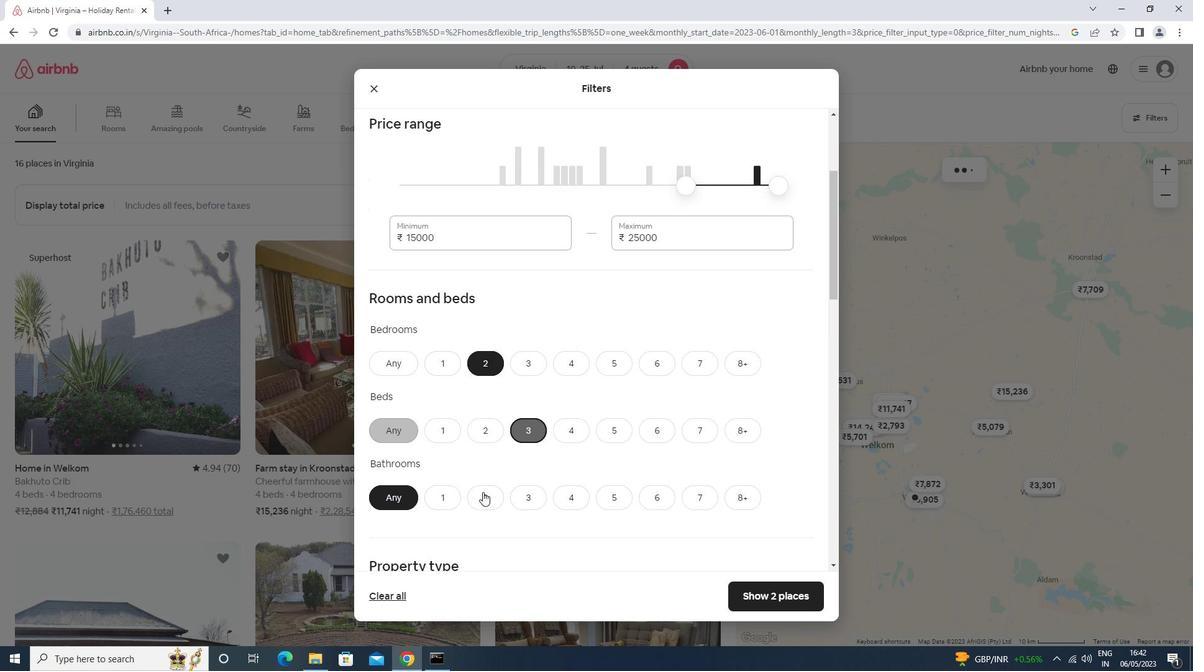 
Action: Mouse pressed left at (483, 497)
Screenshot: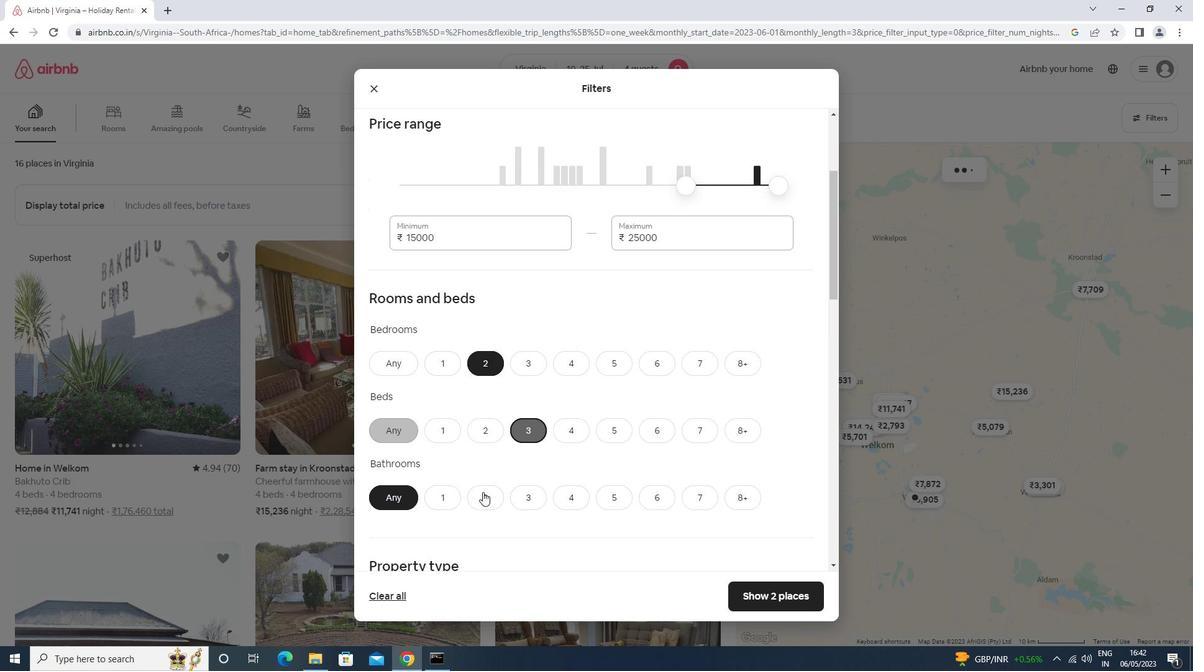 
Action: Mouse moved to (499, 445)
Screenshot: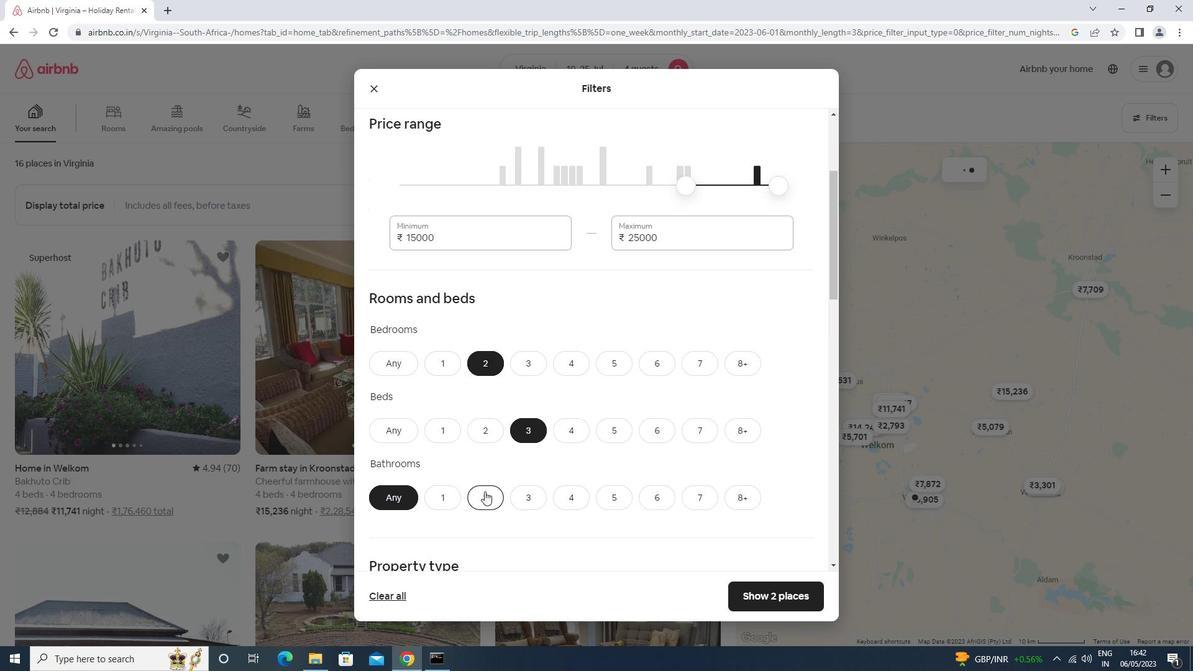 
Action: Mouse scrolled (499, 444) with delta (0, 0)
Screenshot: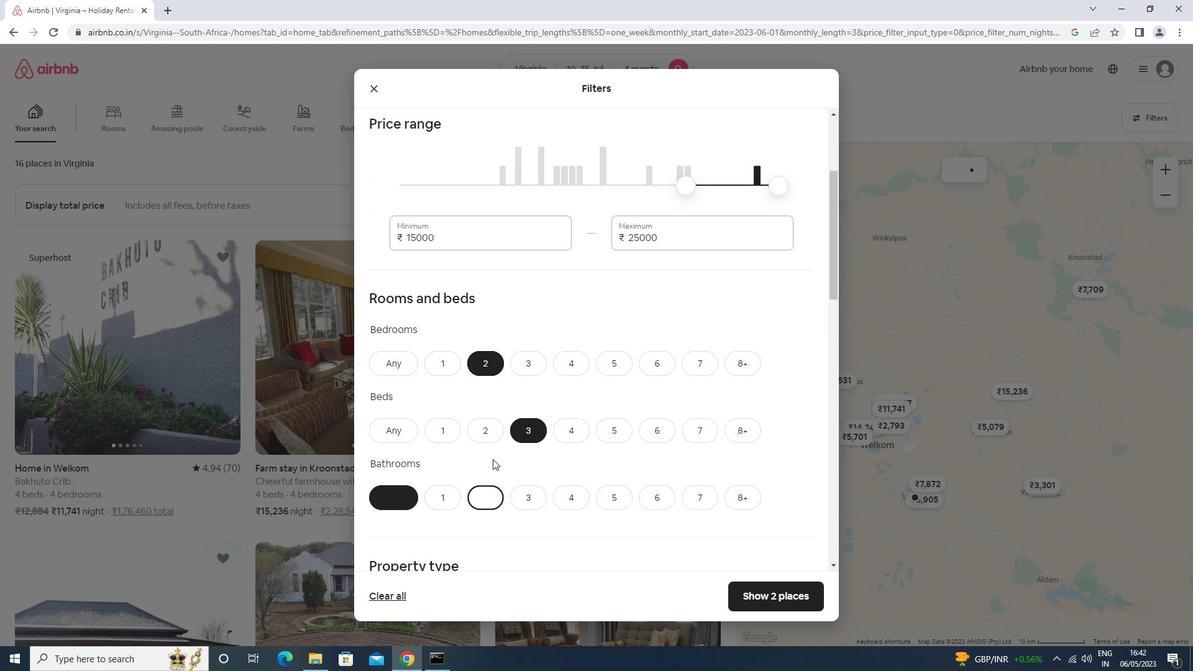 
Action: Mouse scrolled (499, 444) with delta (0, 0)
Screenshot: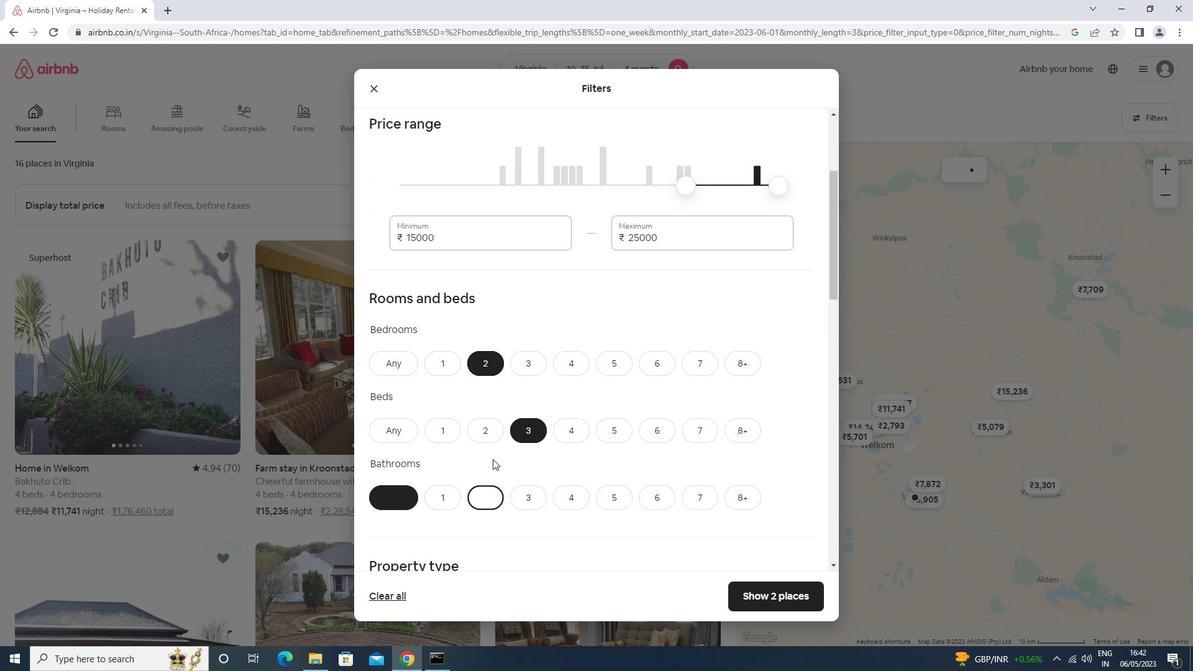 
Action: Mouse scrolled (499, 444) with delta (0, 0)
Screenshot: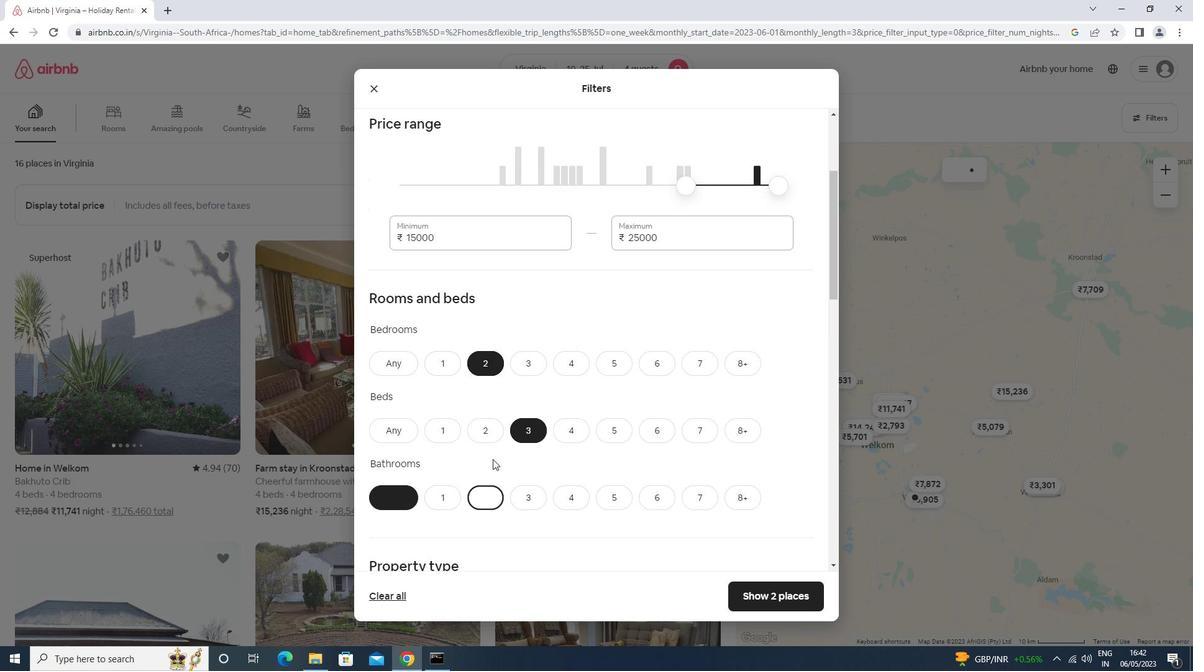 
Action: Mouse scrolled (499, 444) with delta (0, 0)
Screenshot: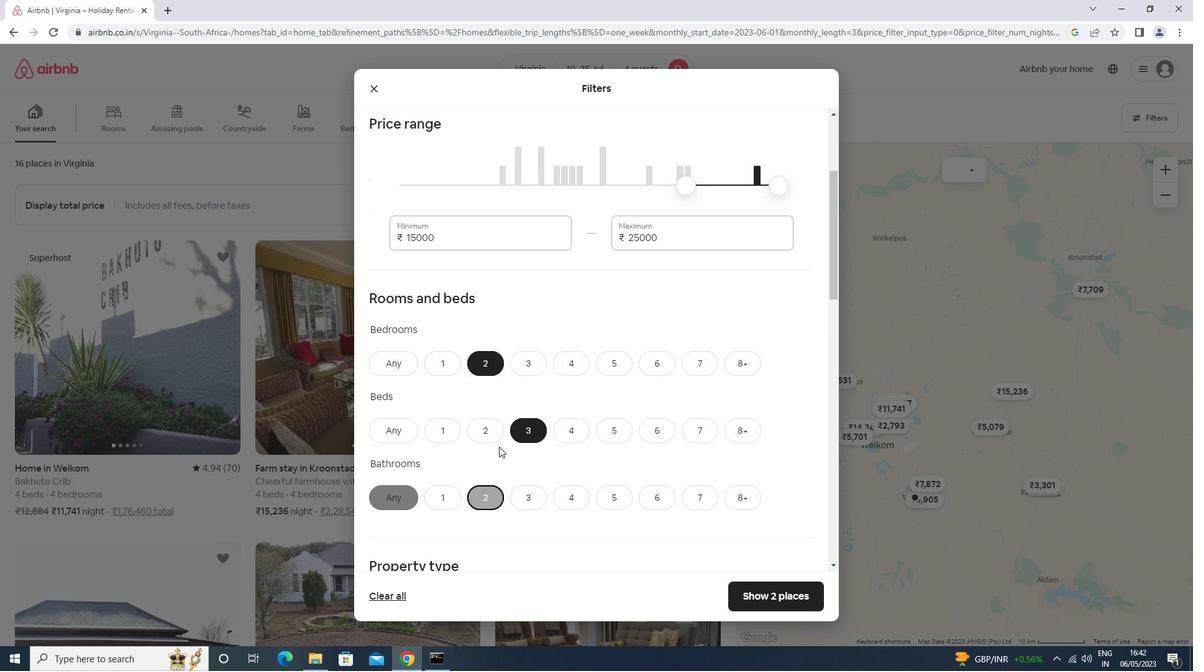 
Action: Mouse moved to (425, 402)
Screenshot: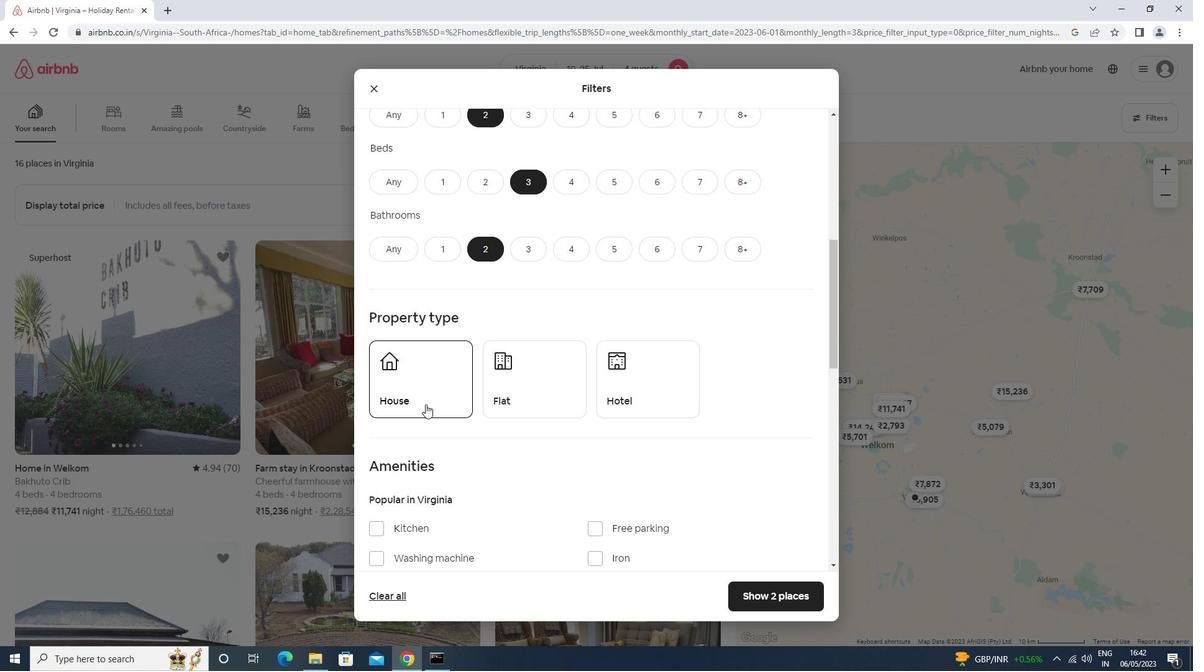 
Action: Mouse pressed left at (425, 402)
Screenshot: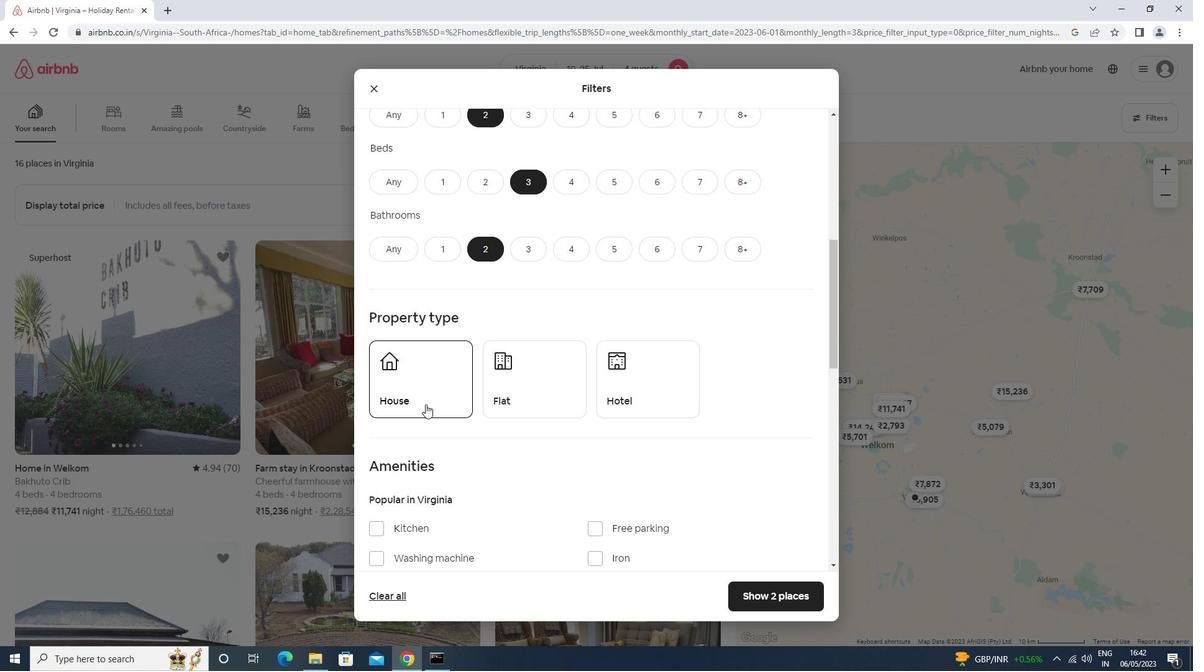
Action: Mouse moved to (522, 381)
Screenshot: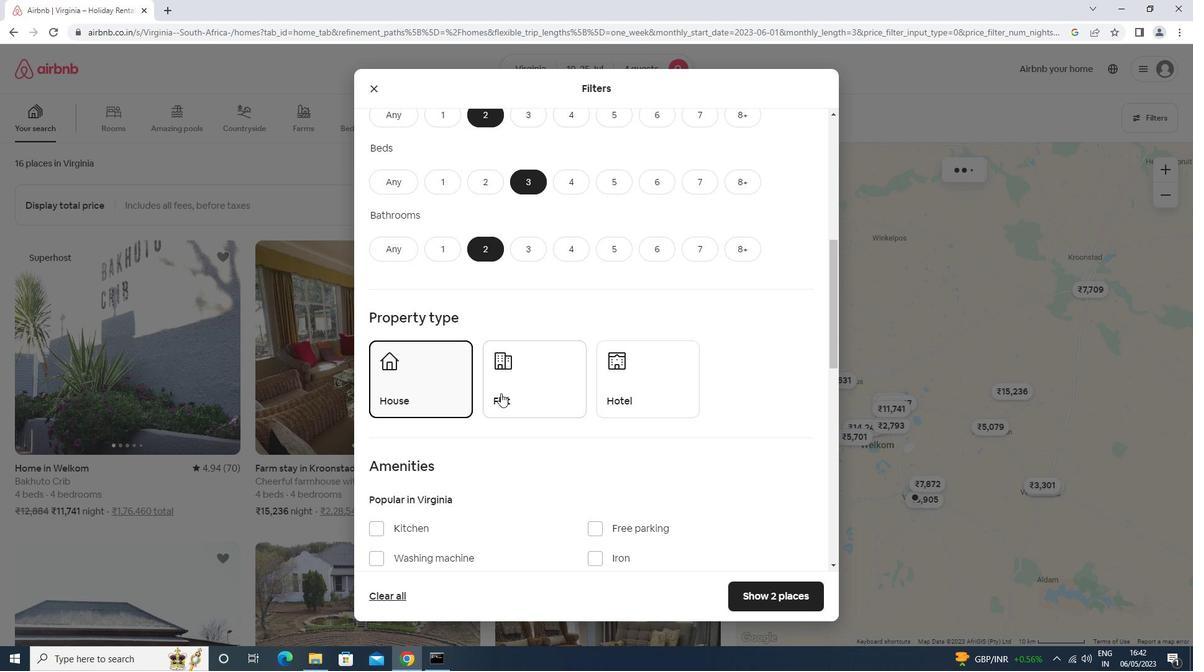 
Action: Mouse pressed left at (522, 381)
Screenshot: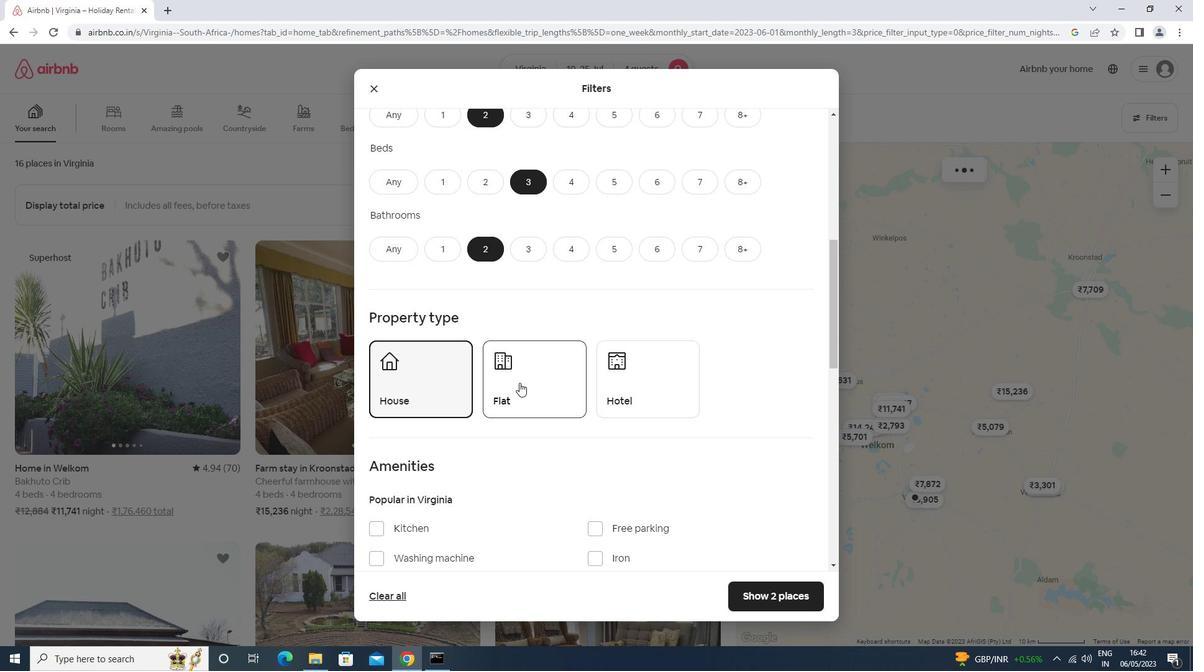 
Action: Mouse moved to (526, 380)
Screenshot: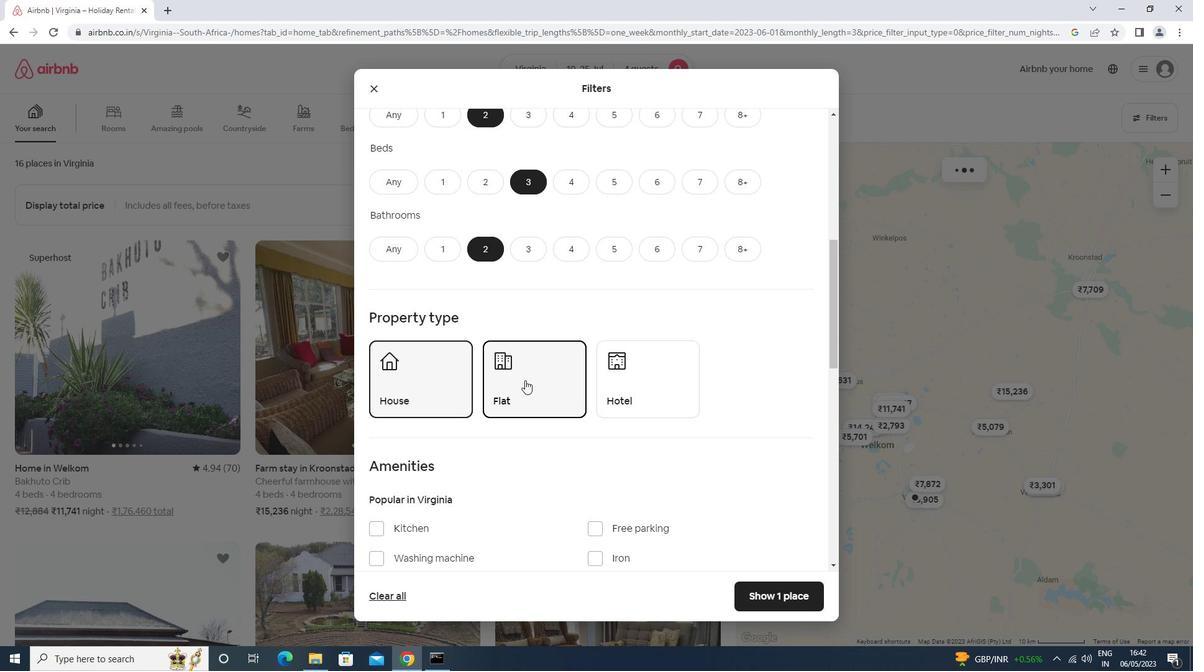 
Action: Mouse scrolled (526, 379) with delta (0, 0)
Screenshot: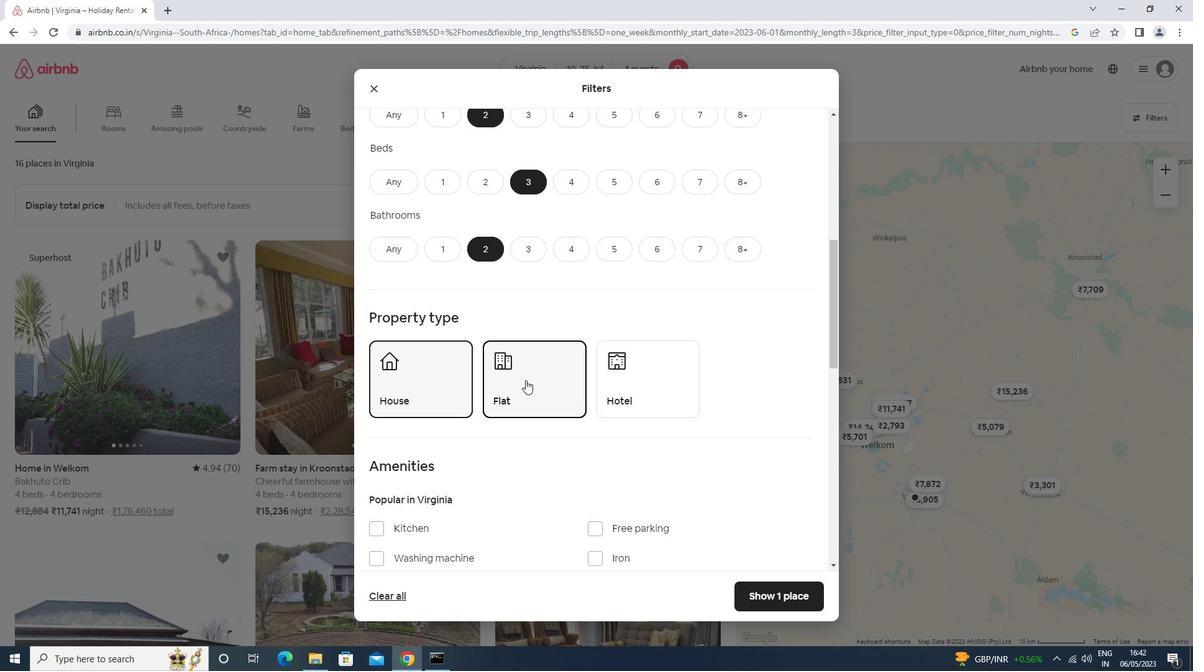 
Action: Mouse scrolled (526, 379) with delta (0, 0)
Screenshot: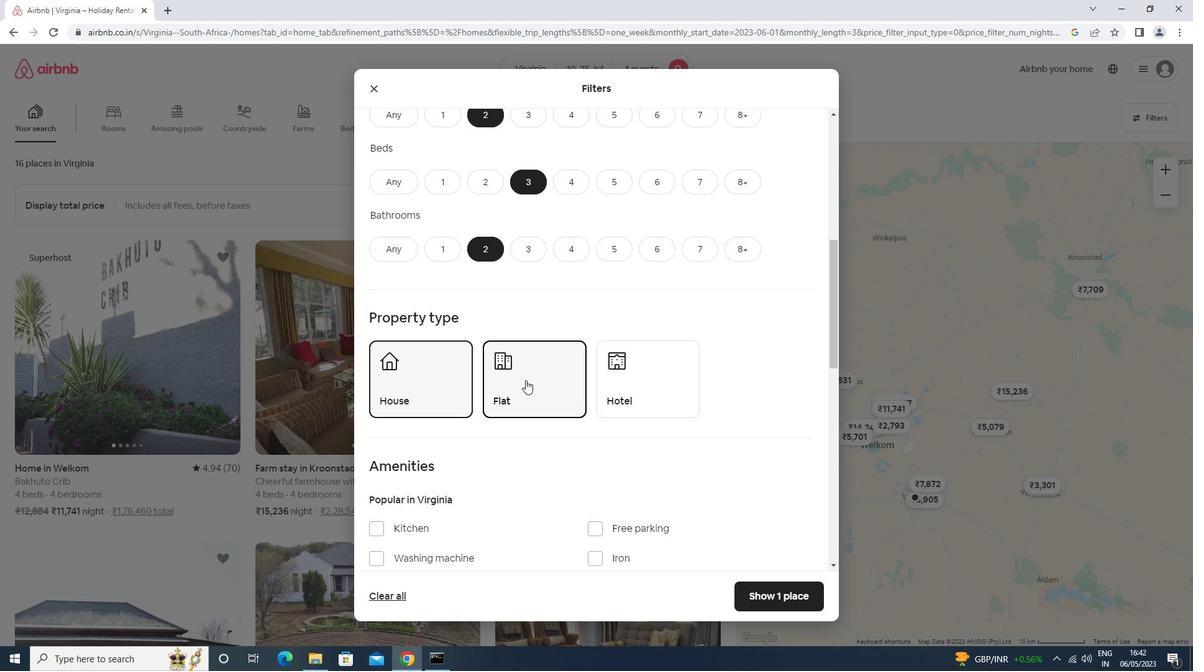 
Action: Mouse scrolled (526, 379) with delta (0, 0)
Screenshot: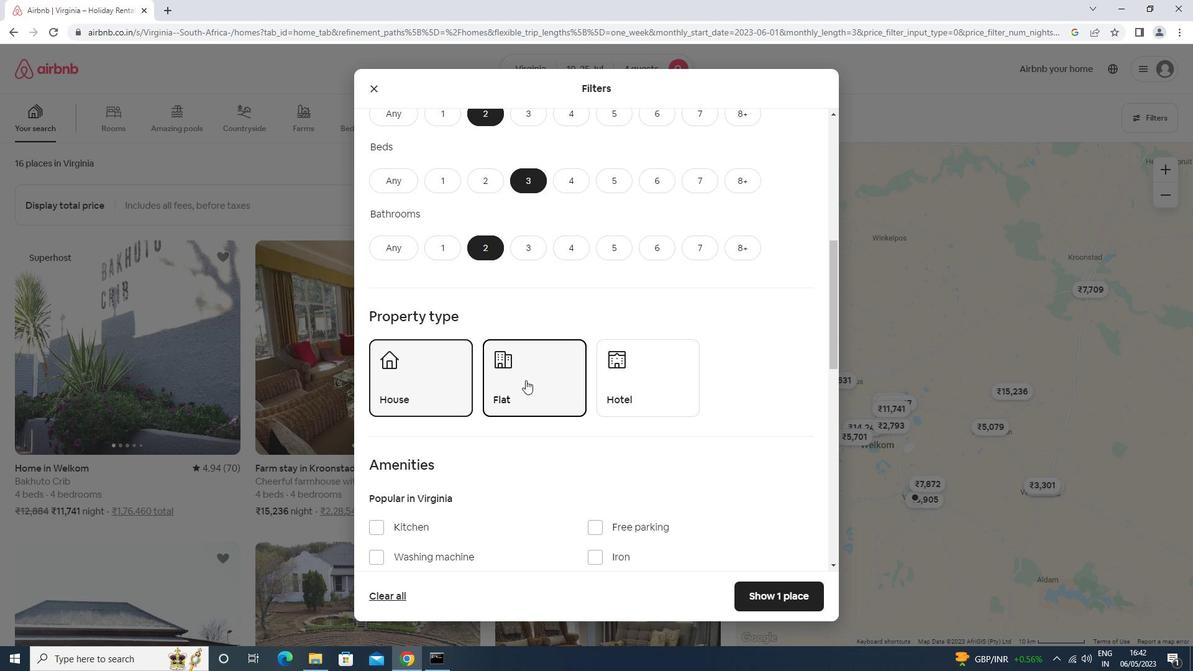 
Action: Mouse moved to (406, 431)
Screenshot: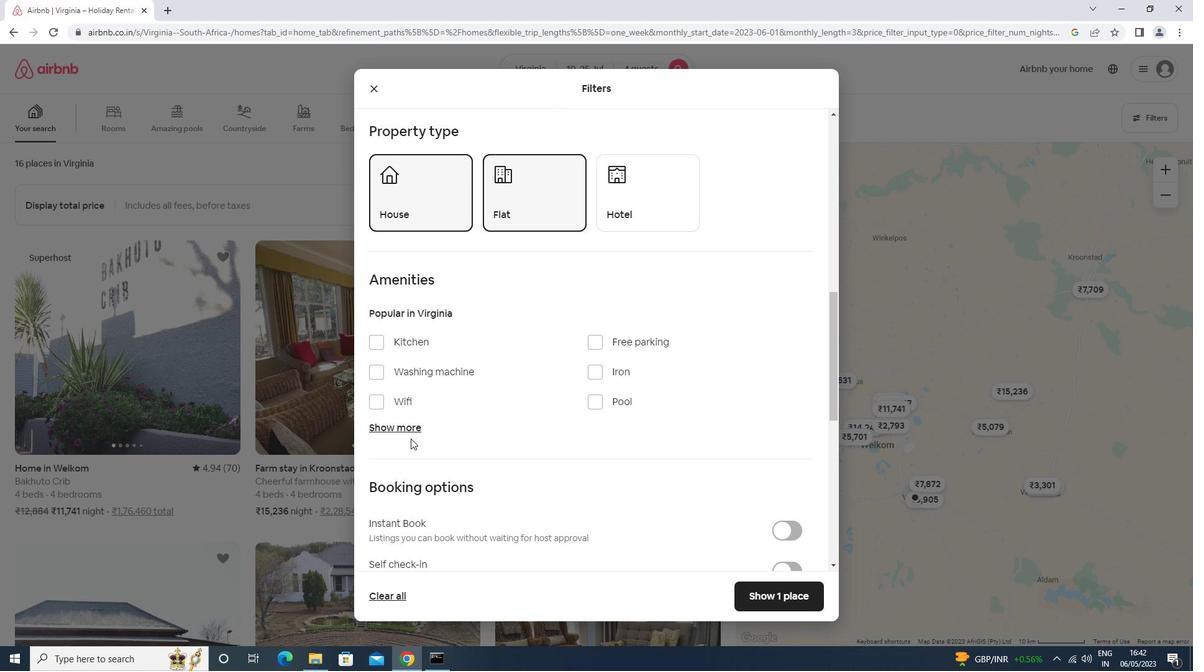
Action: Mouse pressed left at (406, 431)
Screenshot: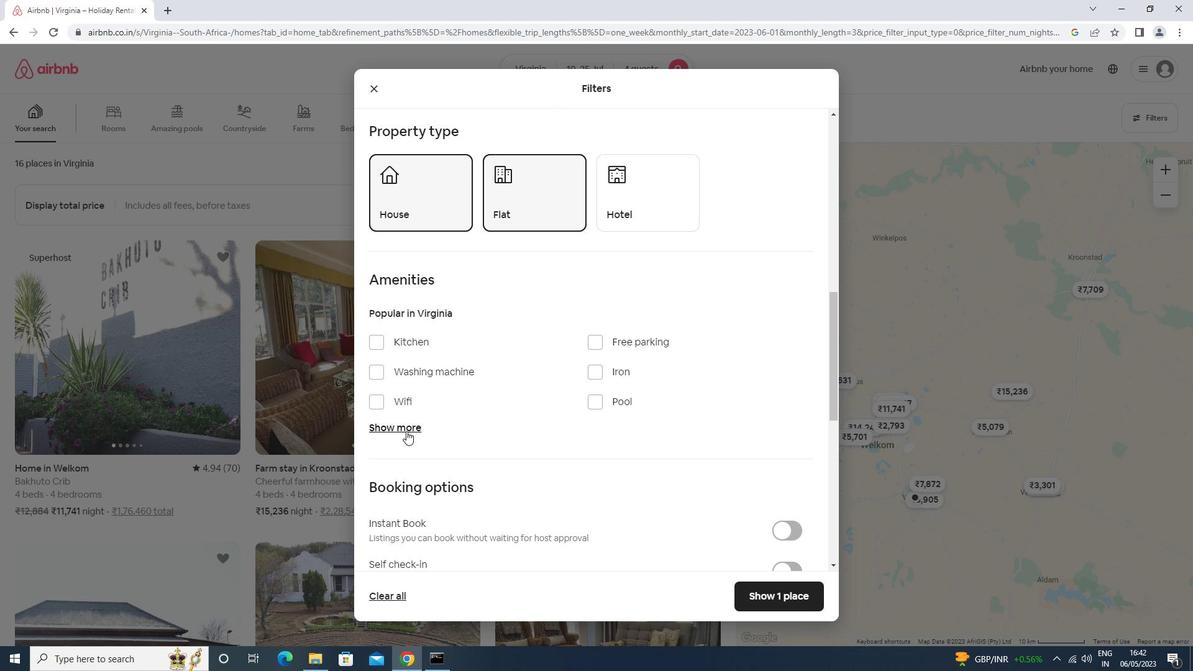 
Action: Mouse moved to (406, 400)
Screenshot: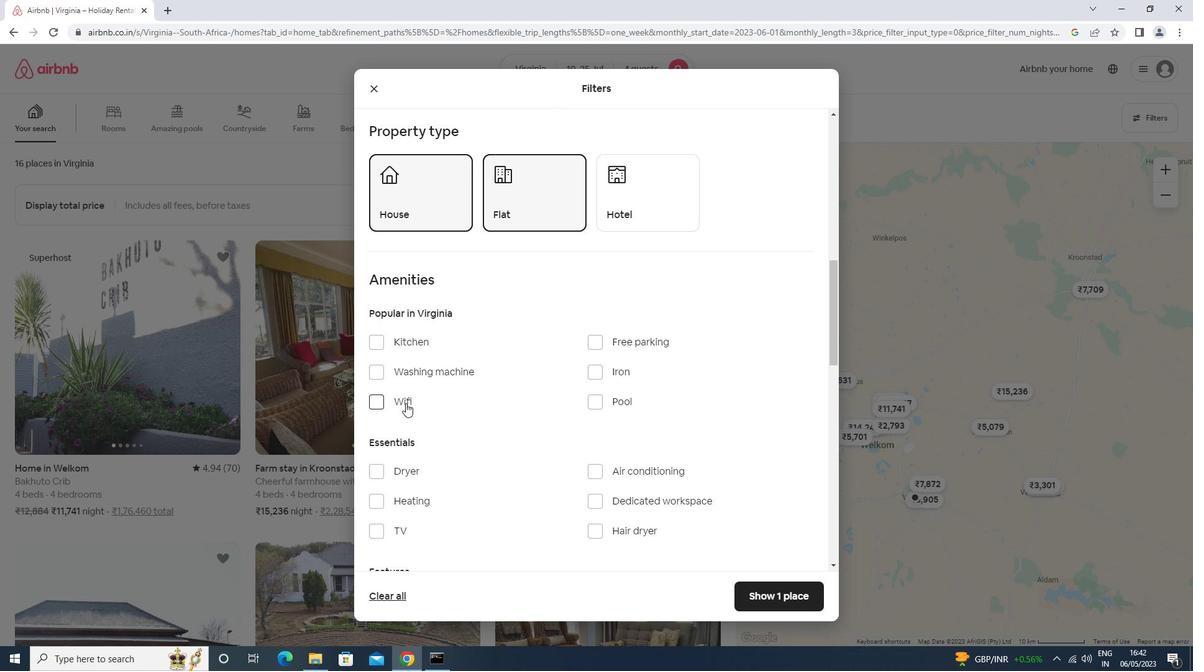 
Action: Mouse pressed left at (406, 400)
Screenshot: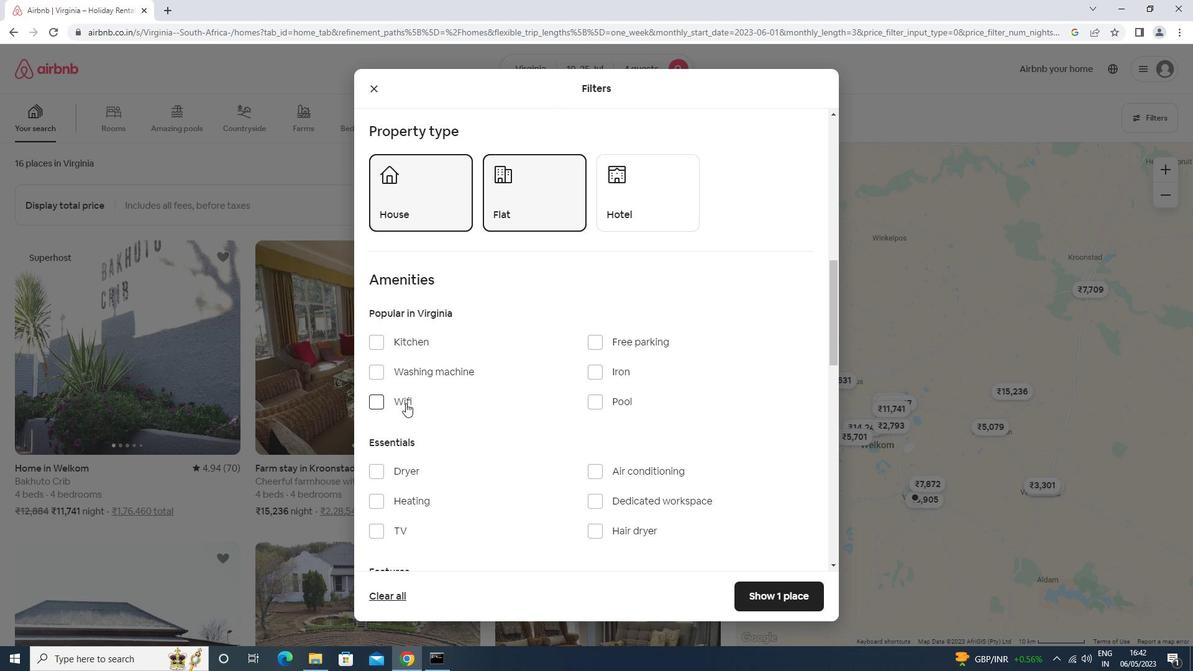 
Action: Mouse moved to (620, 337)
Screenshot: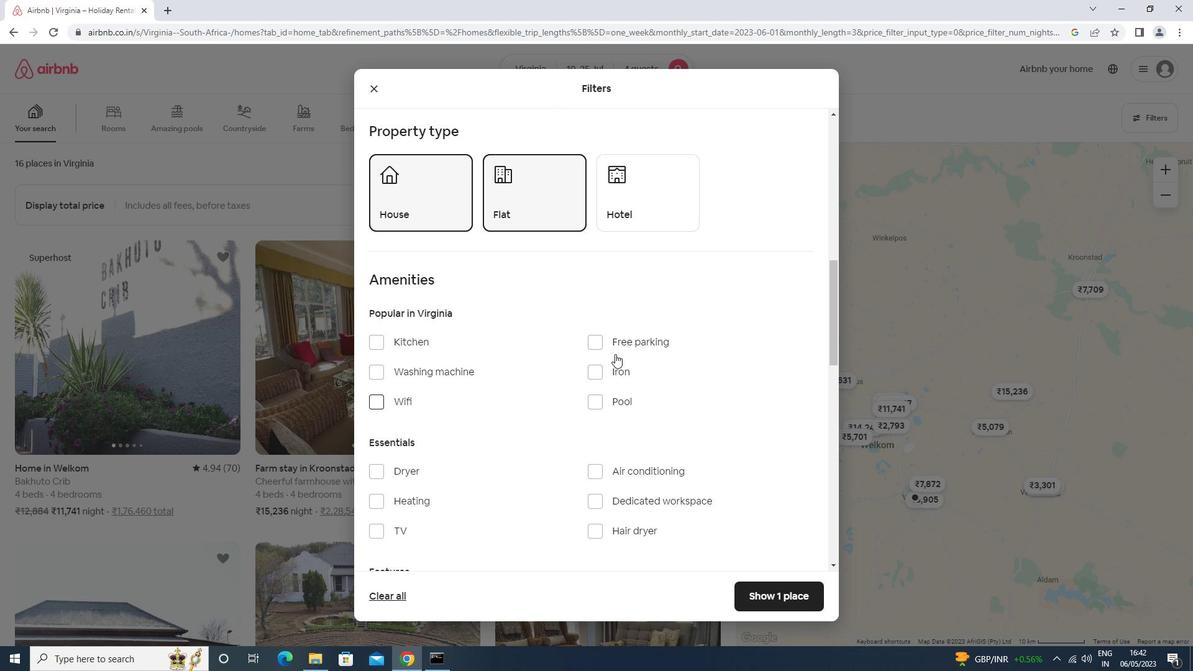
Action: Mouse pressed left at (620, 337)
Screenshot: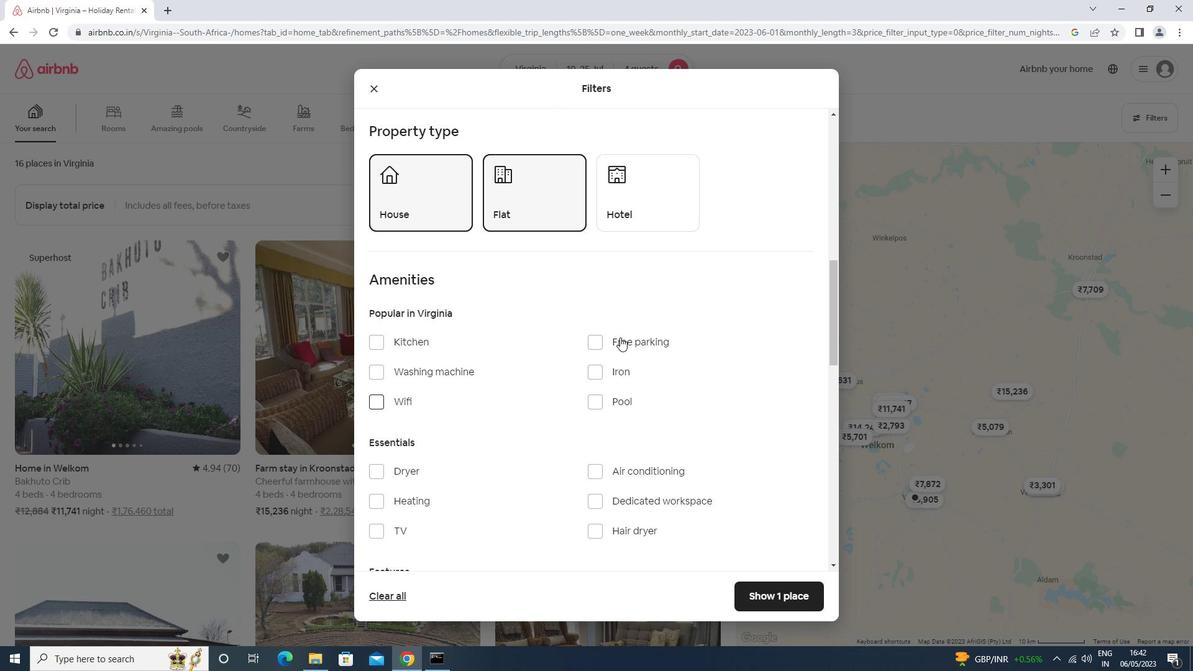
Action: Mouse moved to (456, 371)
Screenshot: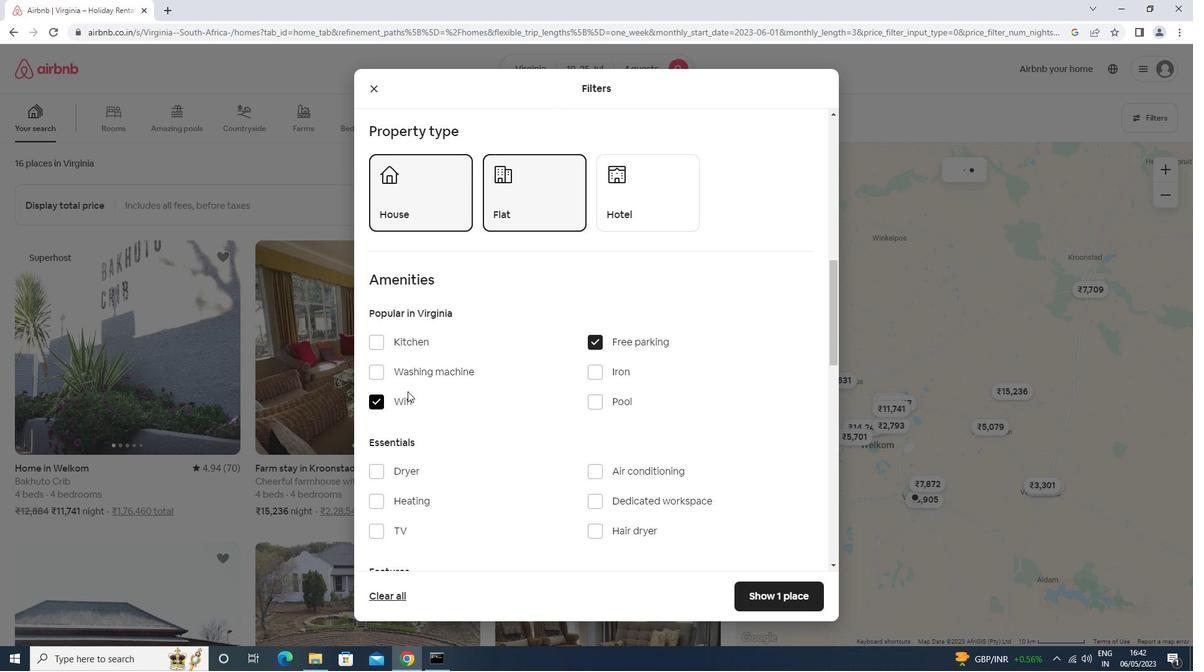
Action: Mouse scrolled (456, 371) with delta (0, 0)
Screenshot: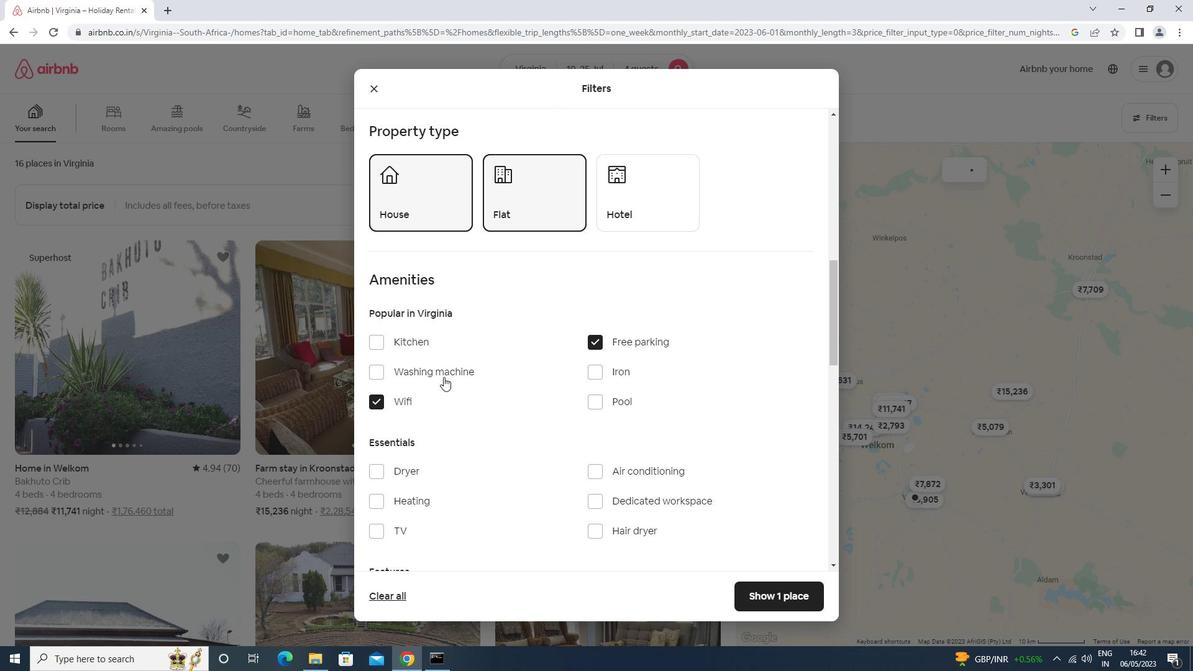 
Action: Mouse scrolled (456, 371) with delta (0, 0)
Screenshot: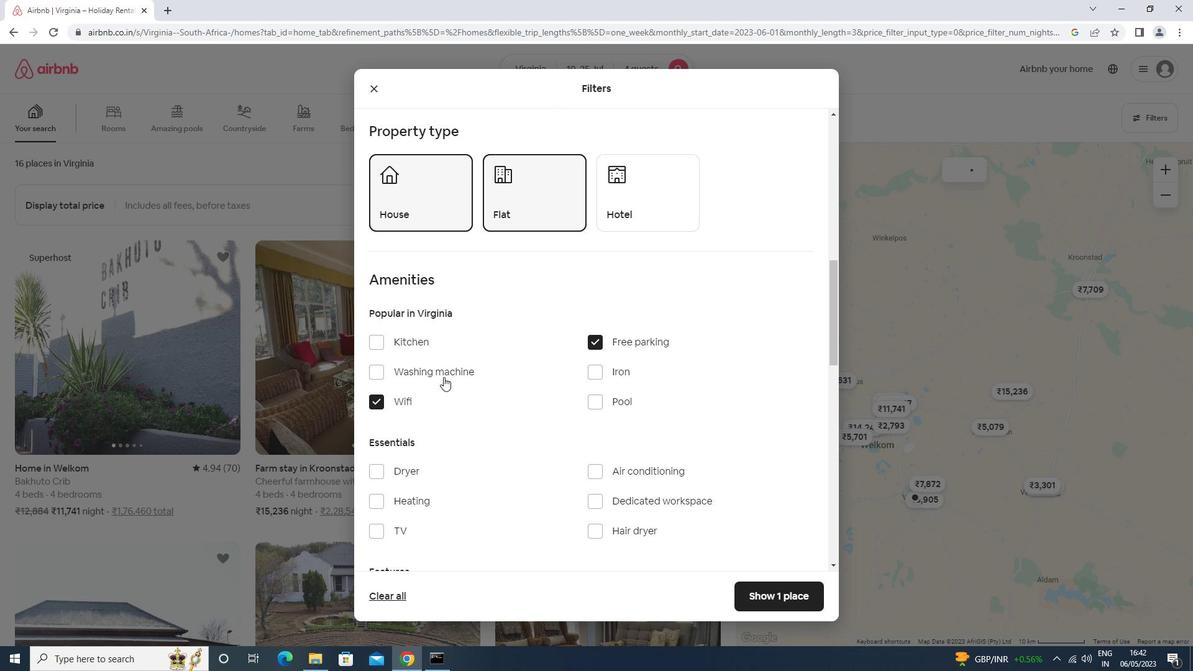
Action: Mouse moved to (406, 404)
Screenshot: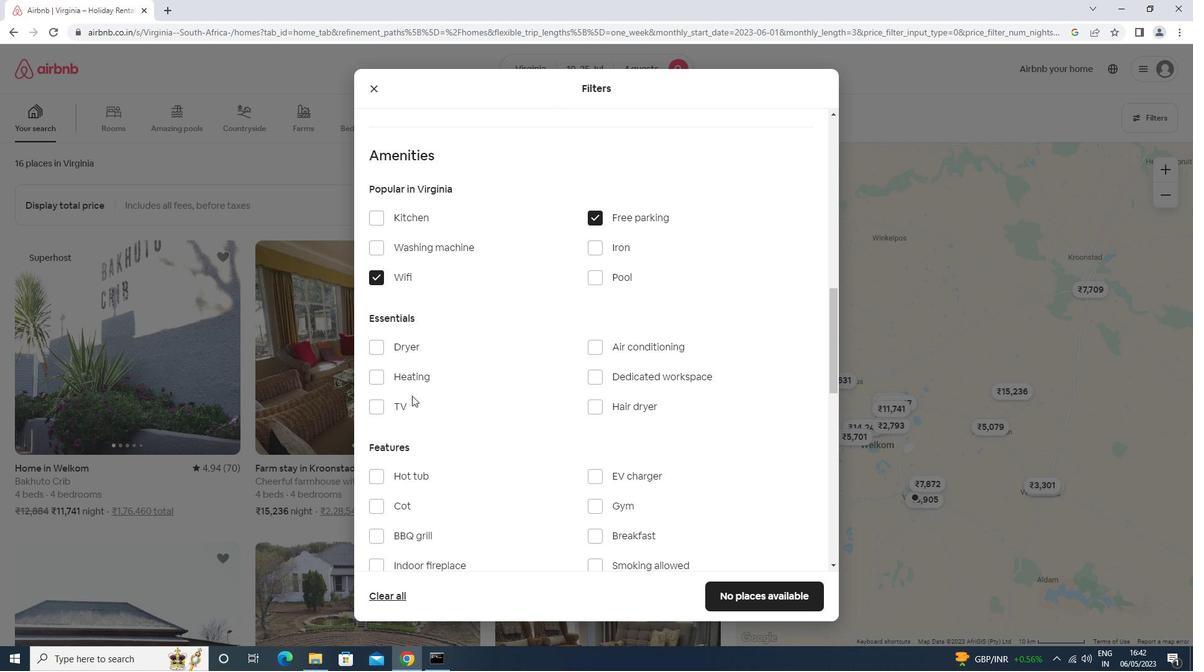
Action: Mouse pressed left at (406, 404)
Screenshot: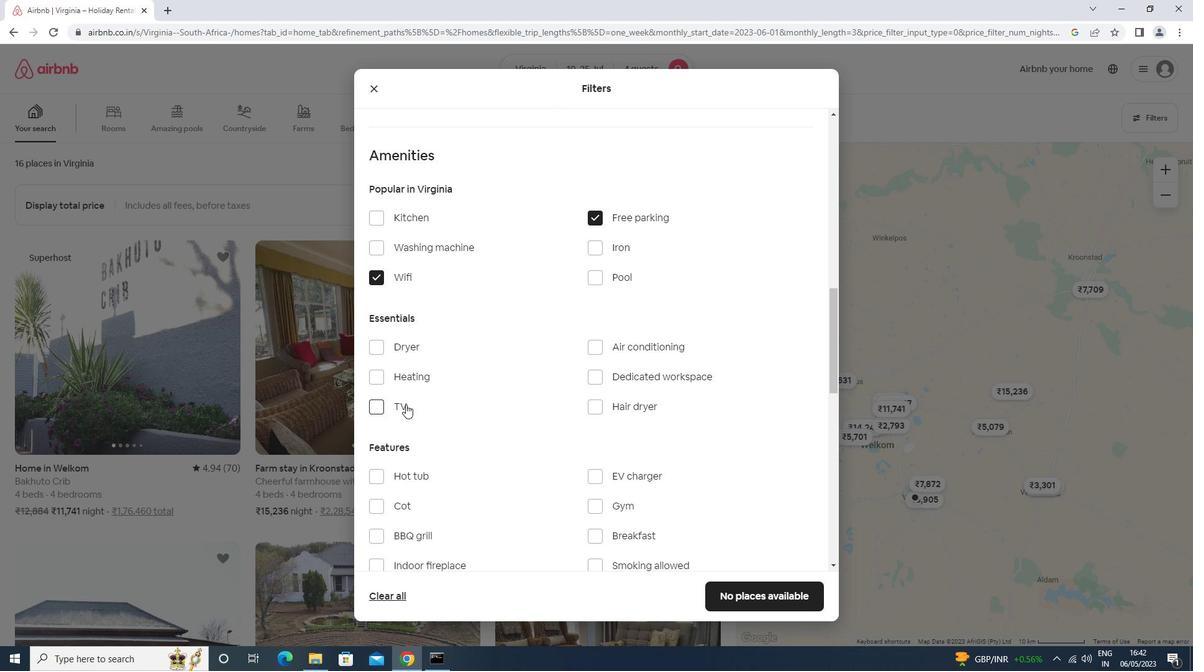 
Action: Mouse moved to (516, 420)
Screenshot: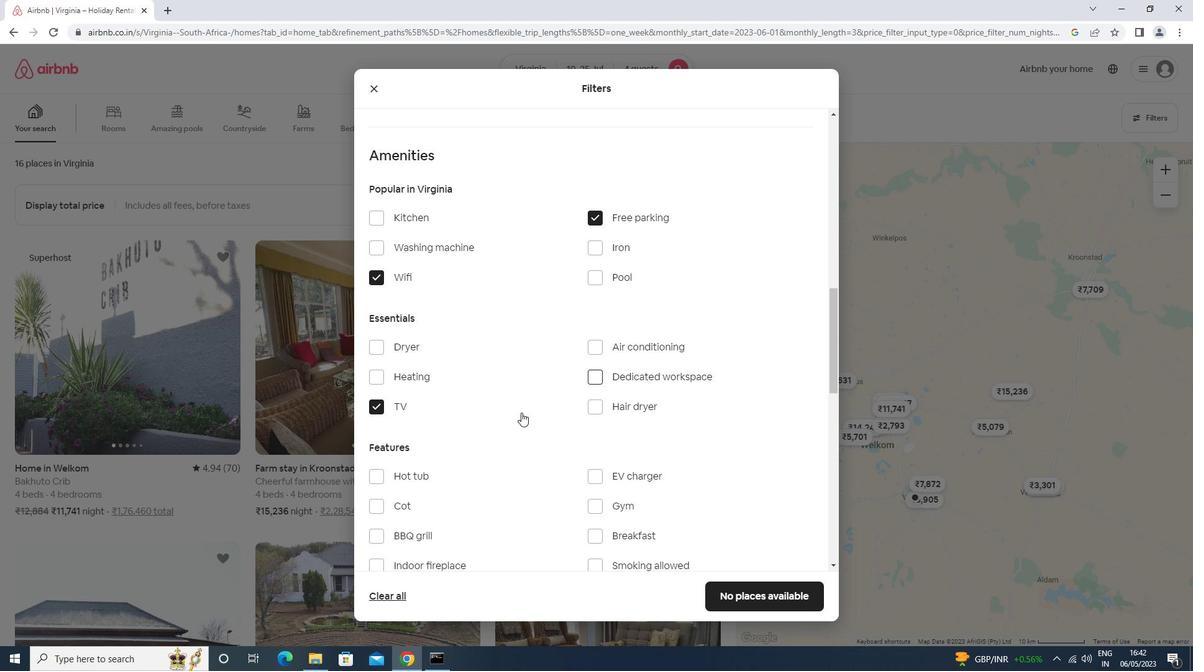 
Action: Mouse scrolled (516, 420) with delta (0, 0)
Screenshot: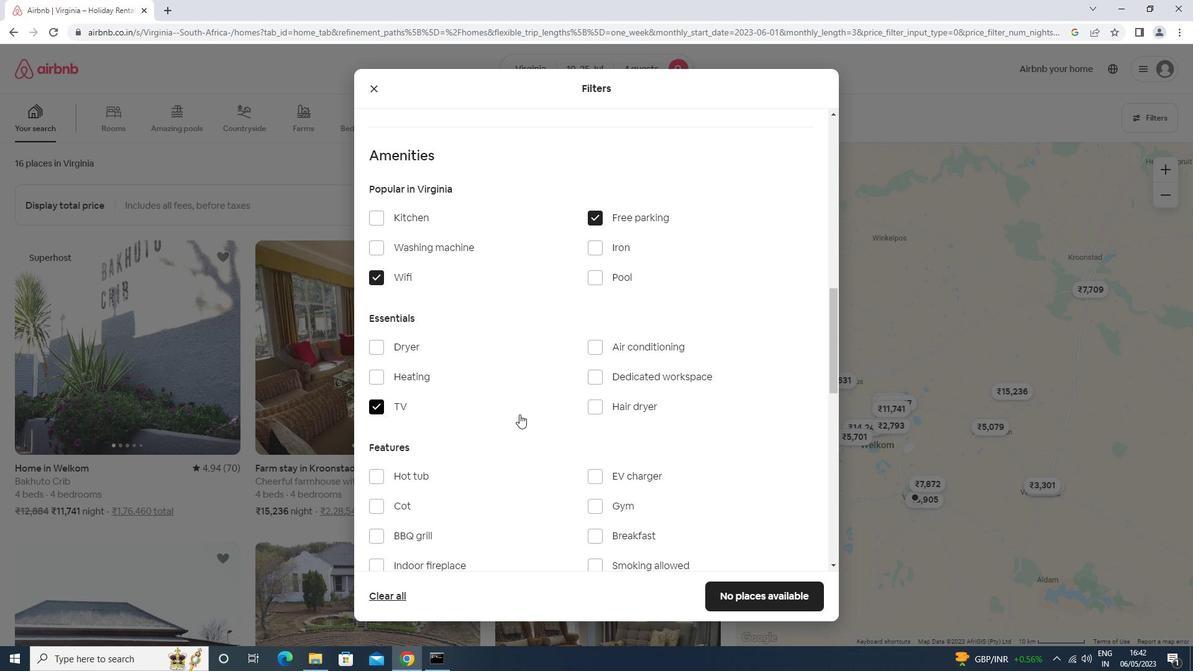 
Action: Mouse moved to (515, 422)
Screenshot: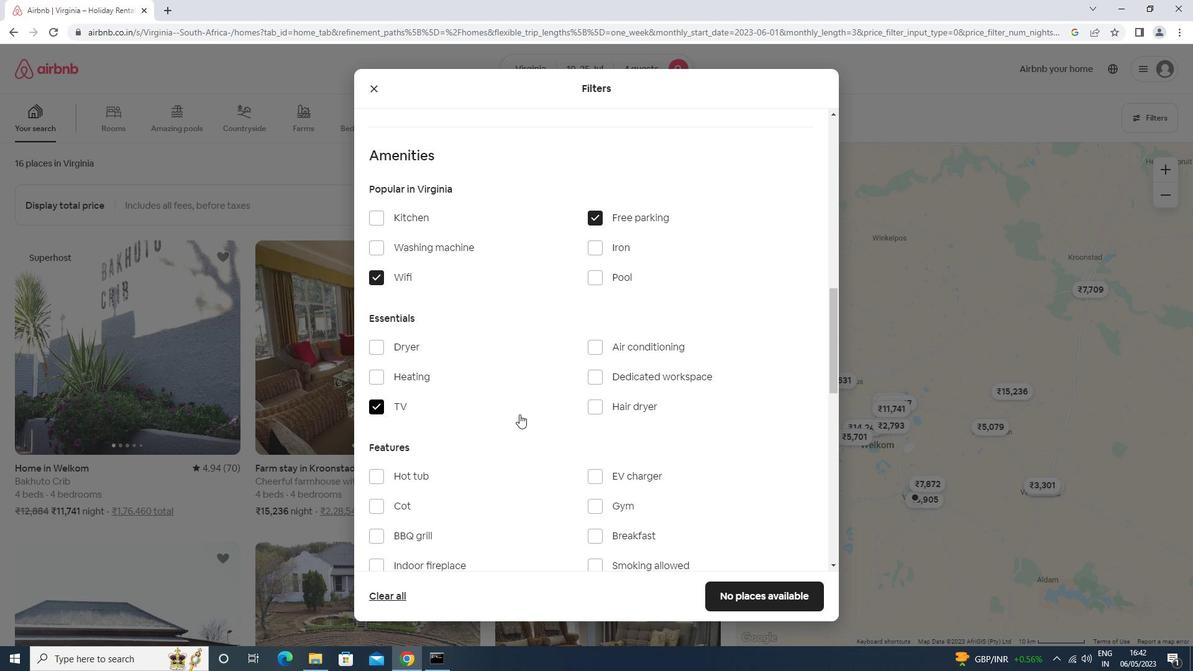 
Action: Mouse scrolled (515, 422) with delta (0, 0)
Screenshot: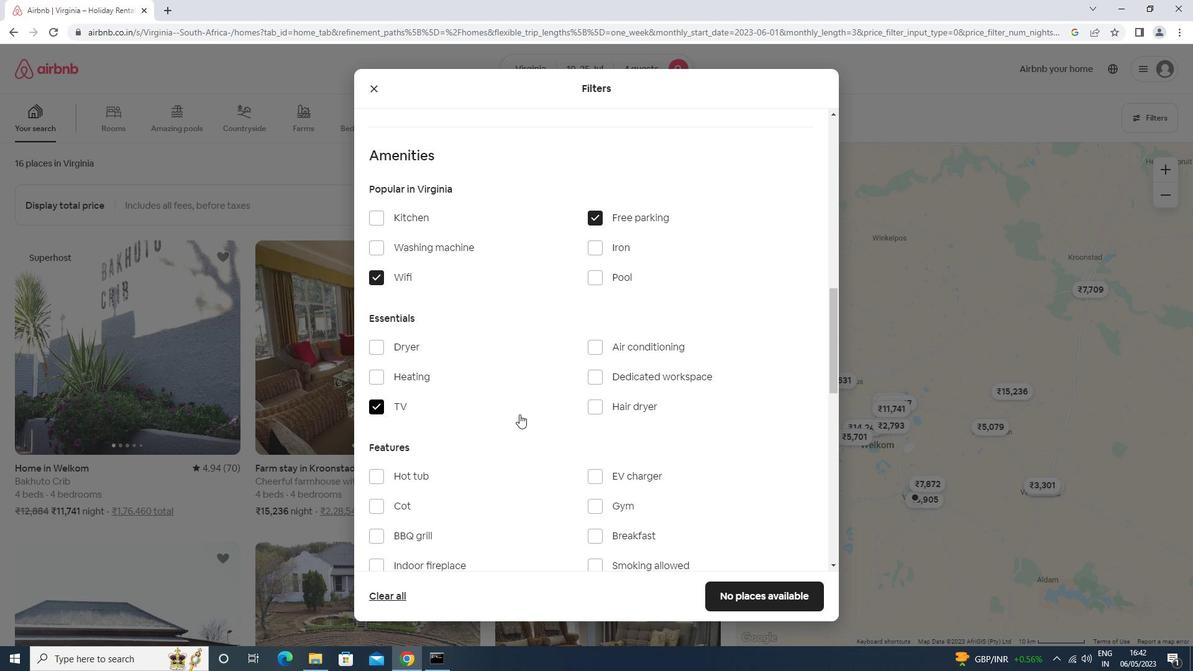 
Action: Mouse moved to (610, 379)
Screenshot: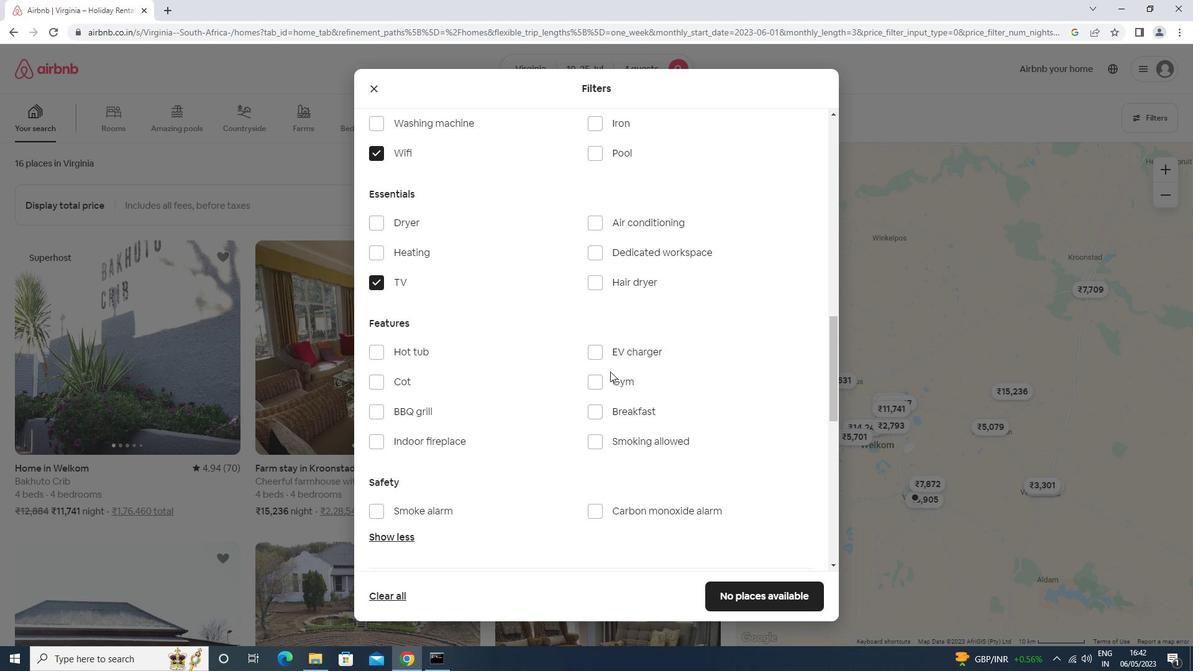 
Action: Mouse pressed left at (610, 379)
Screenshot: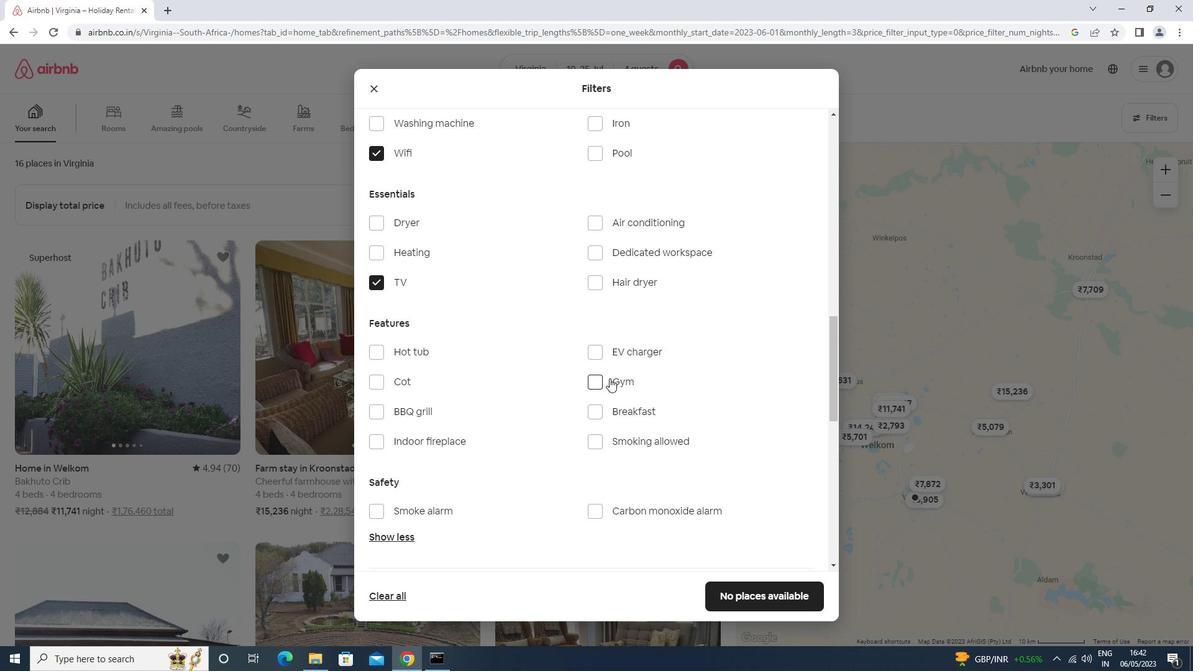 
Action: Mouse moved to (605, 408)
Screenshot: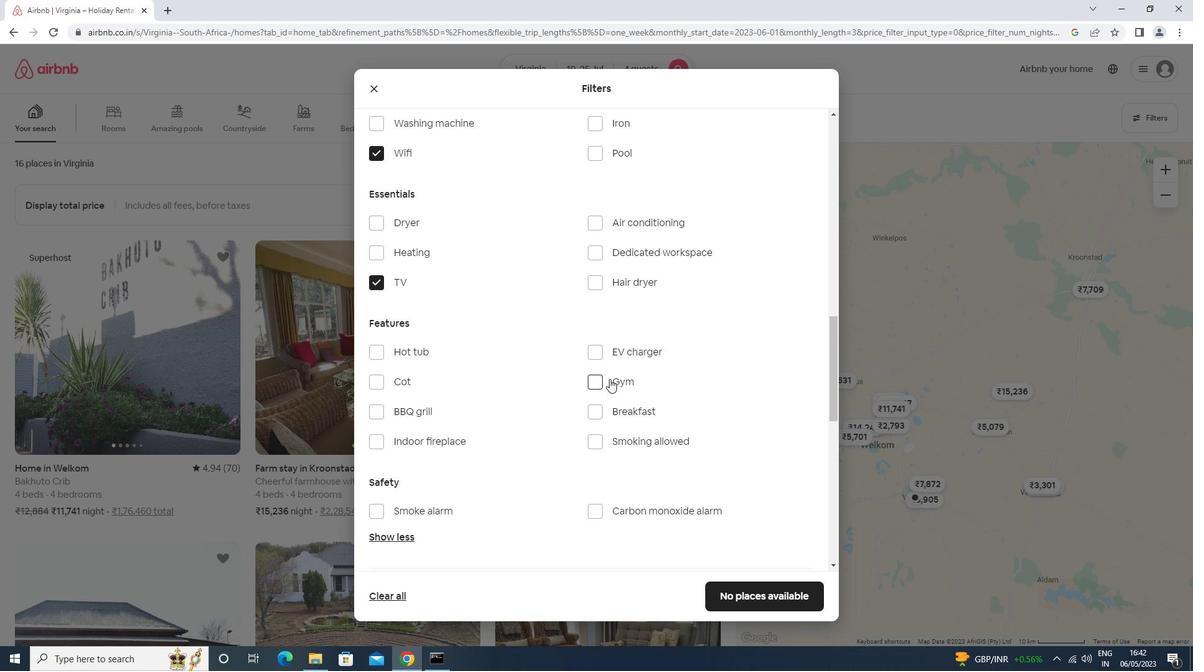 
Action: Mouse pressed left at (605, 408)
Screenshot: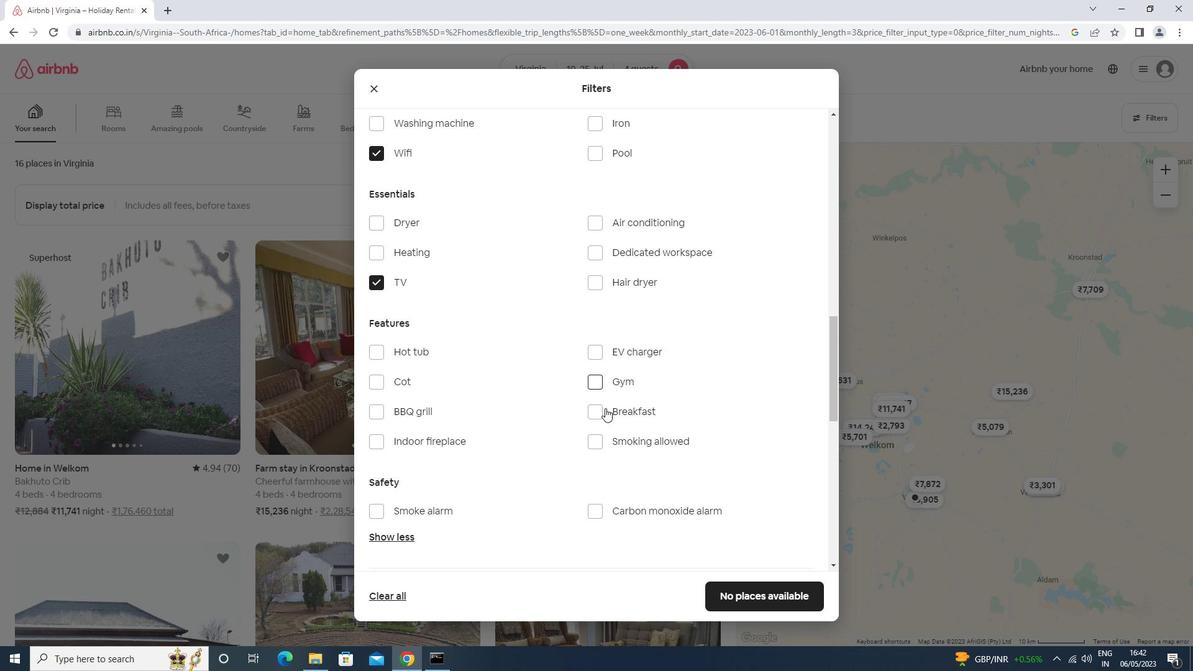 
Action: Mouse moved to (587, 402)
Screenshot: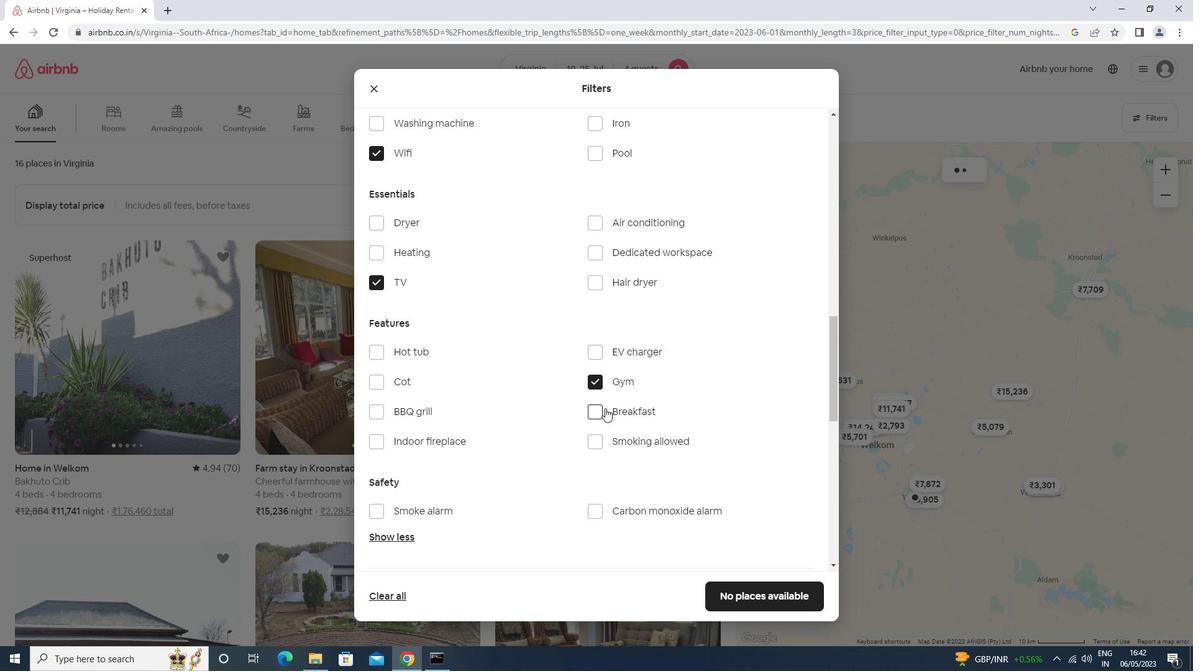 
Action: Mouse scrolled (587, 401) with delta (0, 0)
Screenshot: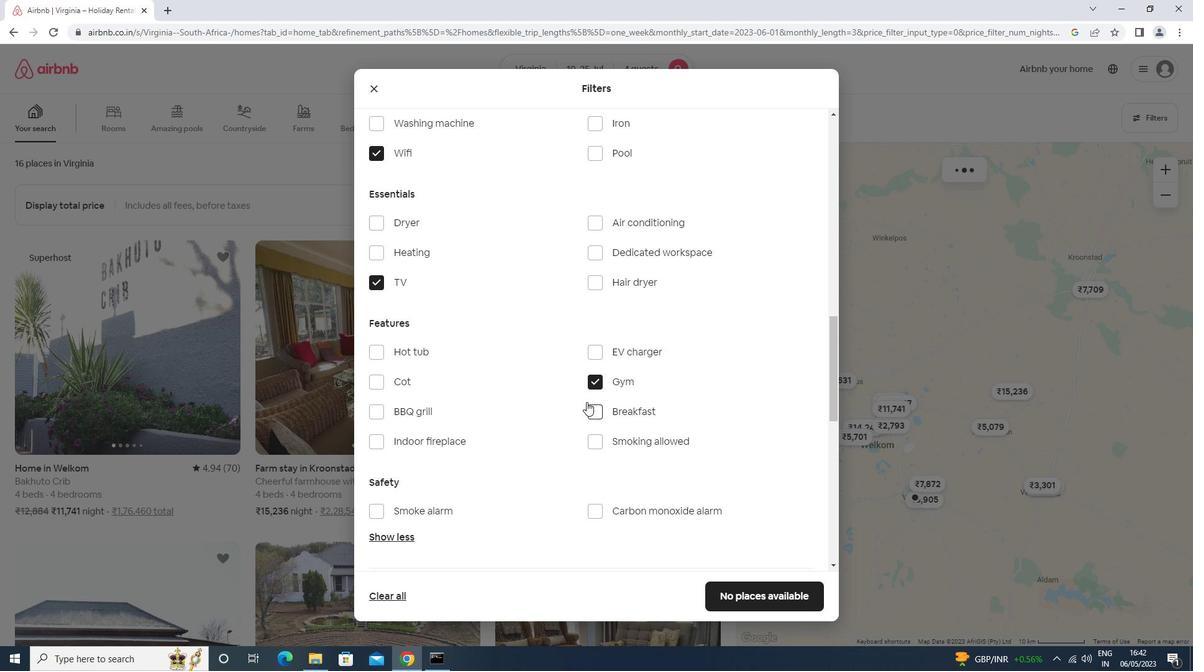 
Action: Mouse scrolled (587, 401) with delta (0, 0)
Screenshot: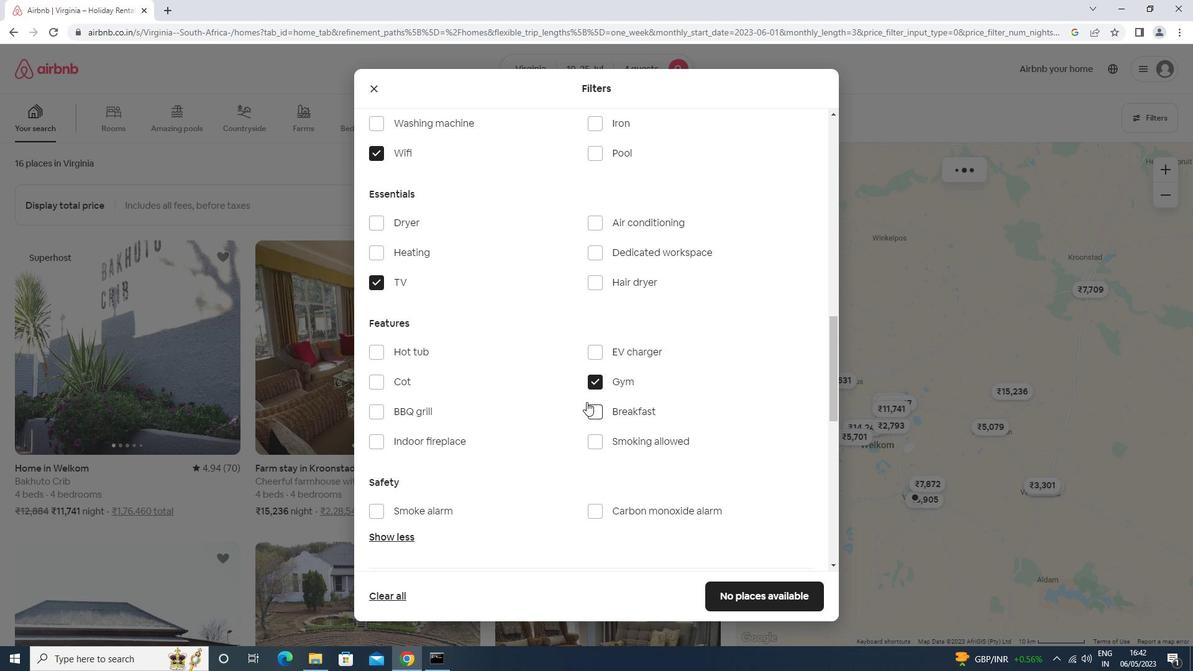 
Action: Mouse scrolled (587, 401) with delta (0, 0)
Screenshot: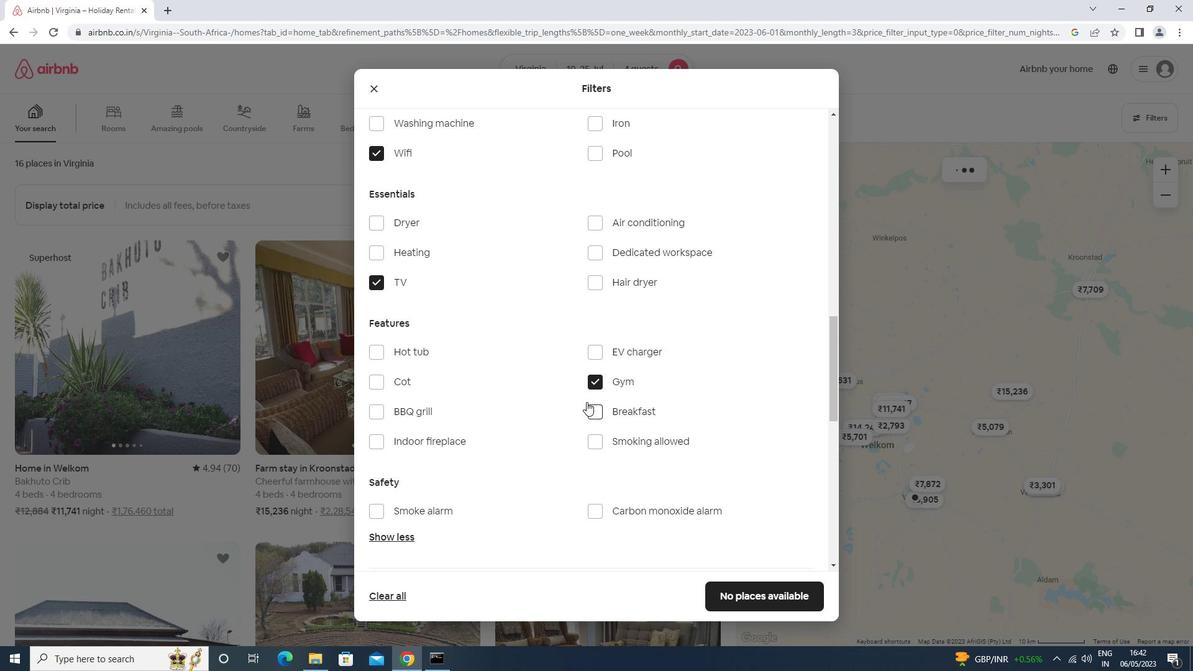 
Action: Mouse scrolled (587, 401) with delta (0, 0)
Screenshot: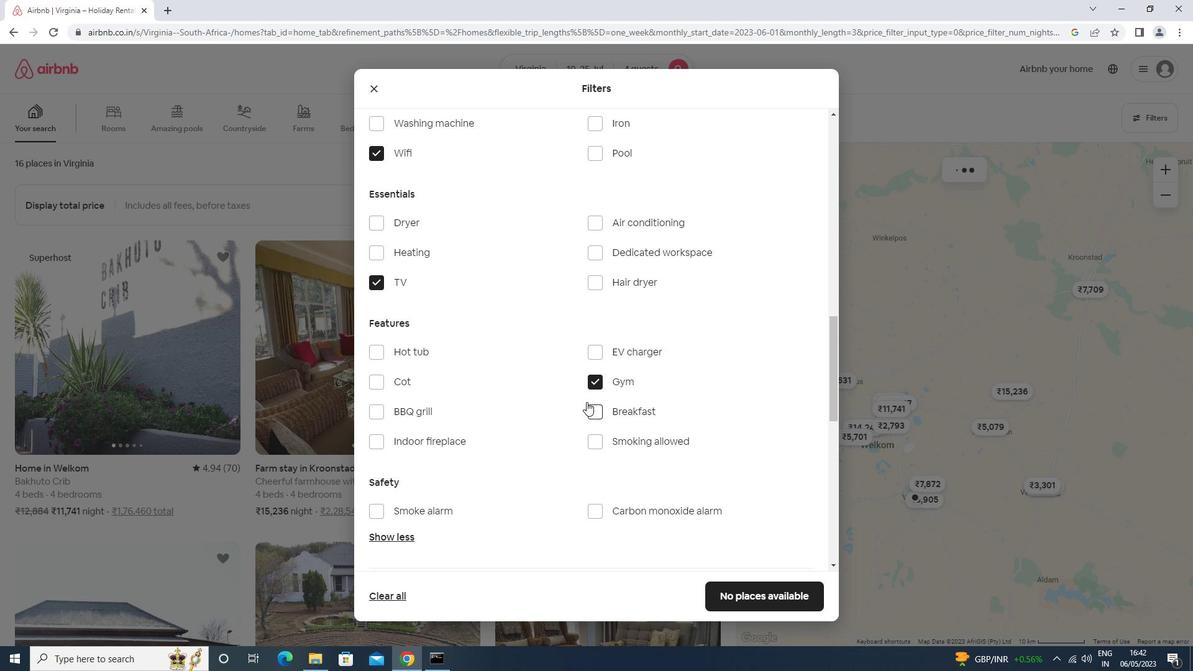 
Action: Mouse moved to (783, 429)
Screenshot: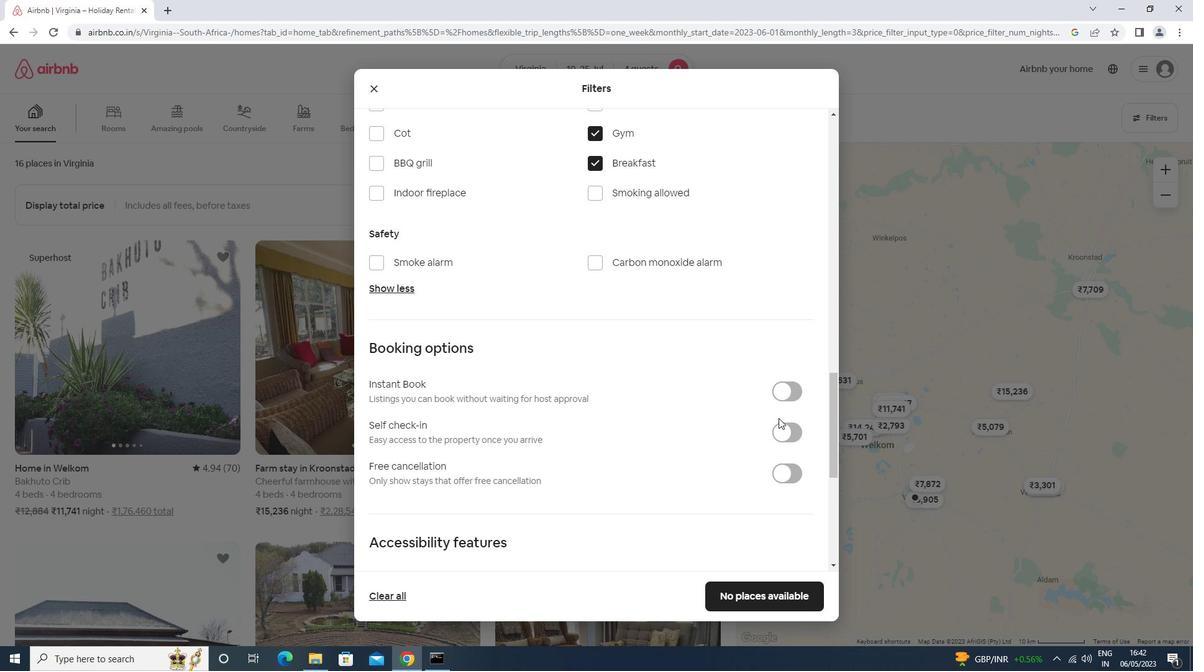 
Action: Mouse pressed left at (783, 429)
Screenshot: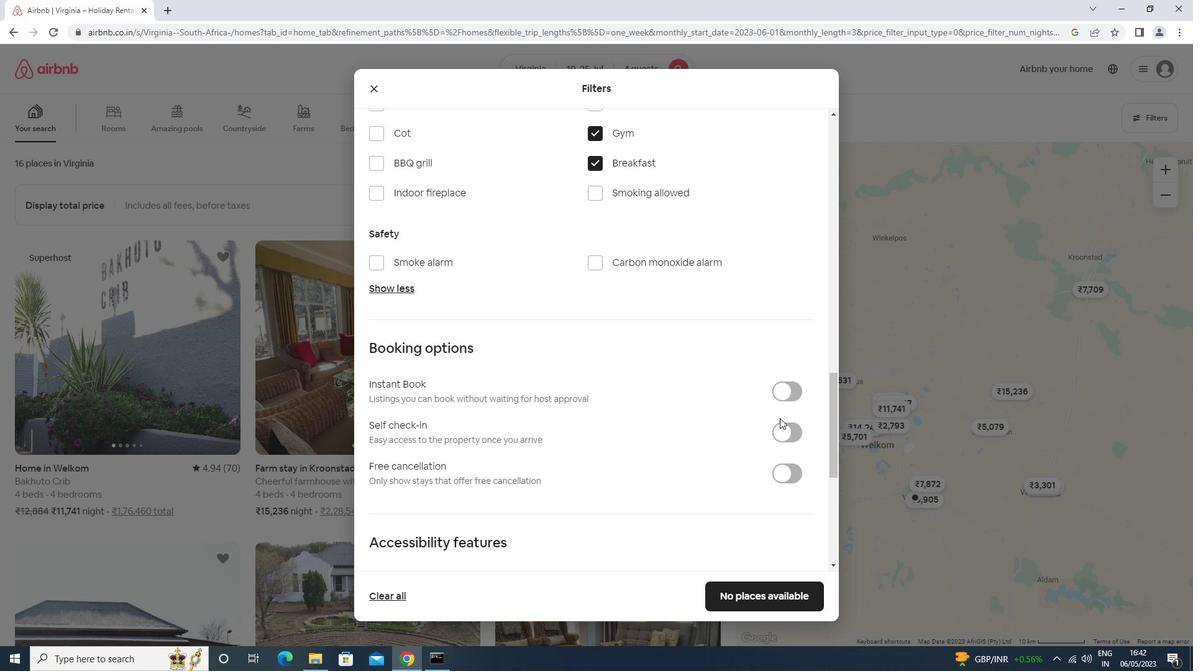 
Action: Mouse moved to (561, 437)
Screenshot: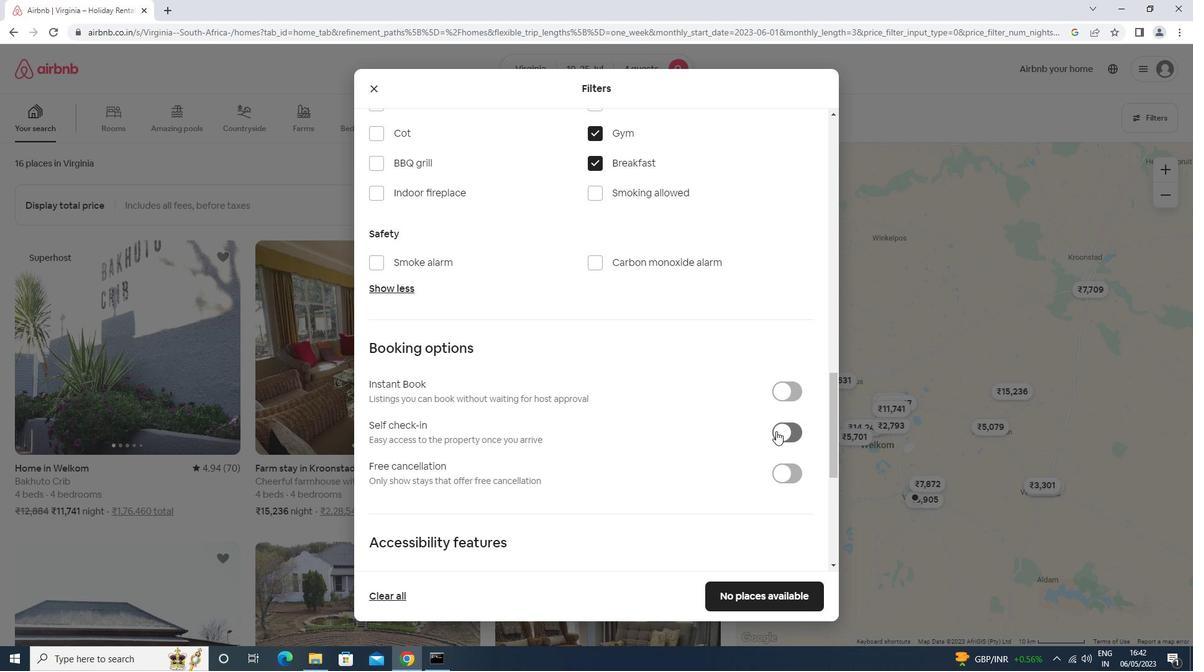 
Action: Mouse scrolled (561, 436) with delta (0, 0)
Screenshot: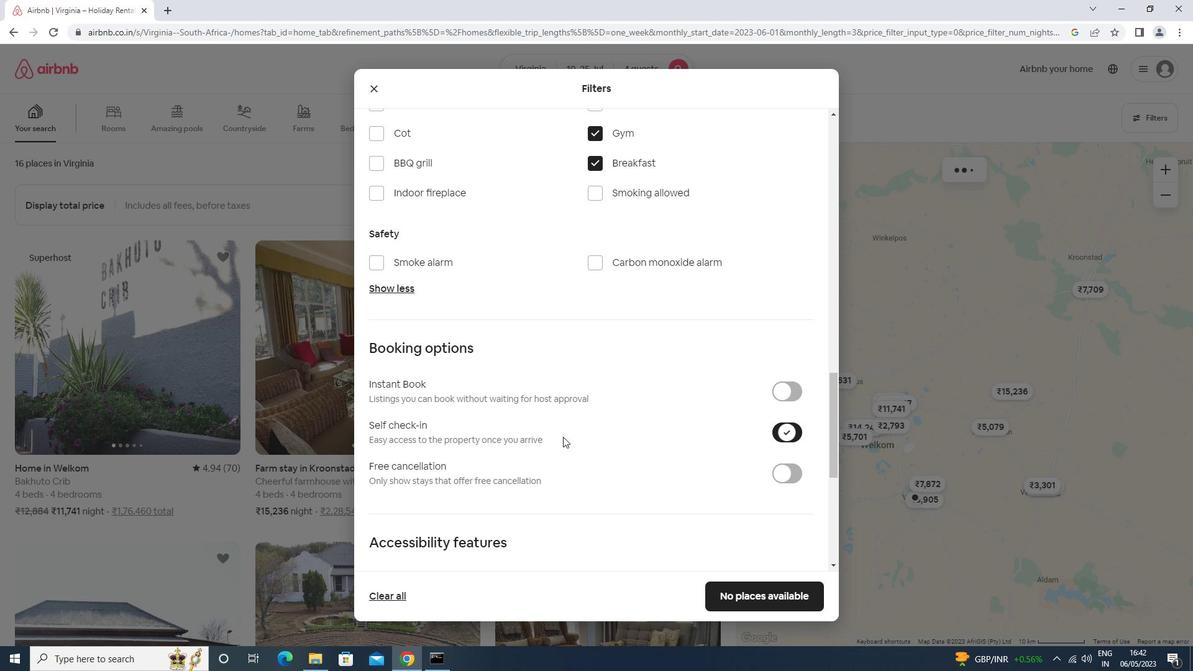 
Action: Mouse scrolled (561, 436) with delta (0, 0)
Screenshot: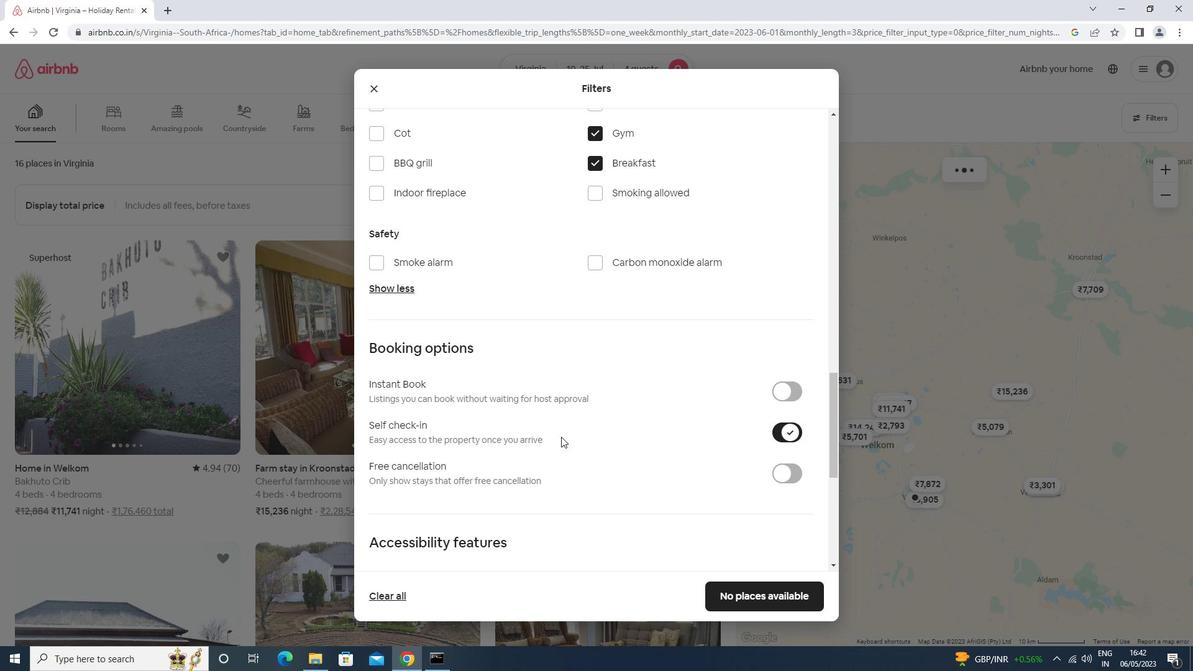 
Action: Mouse scrolled (561, 436) with delta (0, 0)
Screenshot: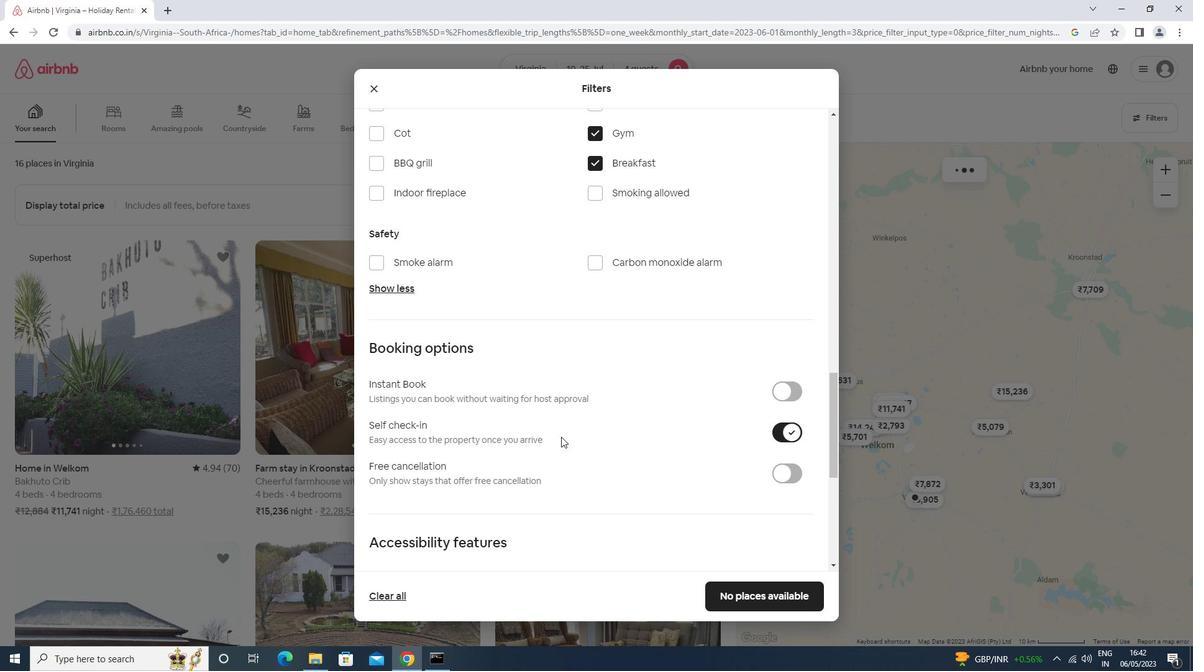 
Action: Mouse scrolled (561, 436) with delta (0, 0)
Screenshot: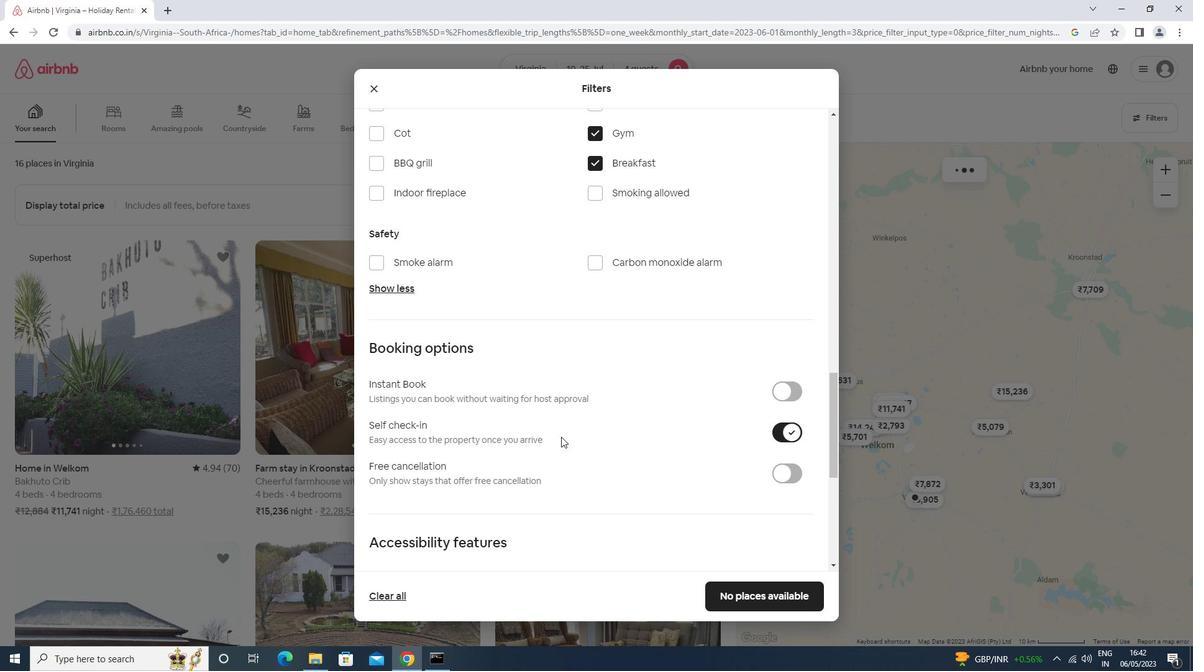 
Action: Mouse scrolled (561, 436) with delta (0, 0)
Screenshot: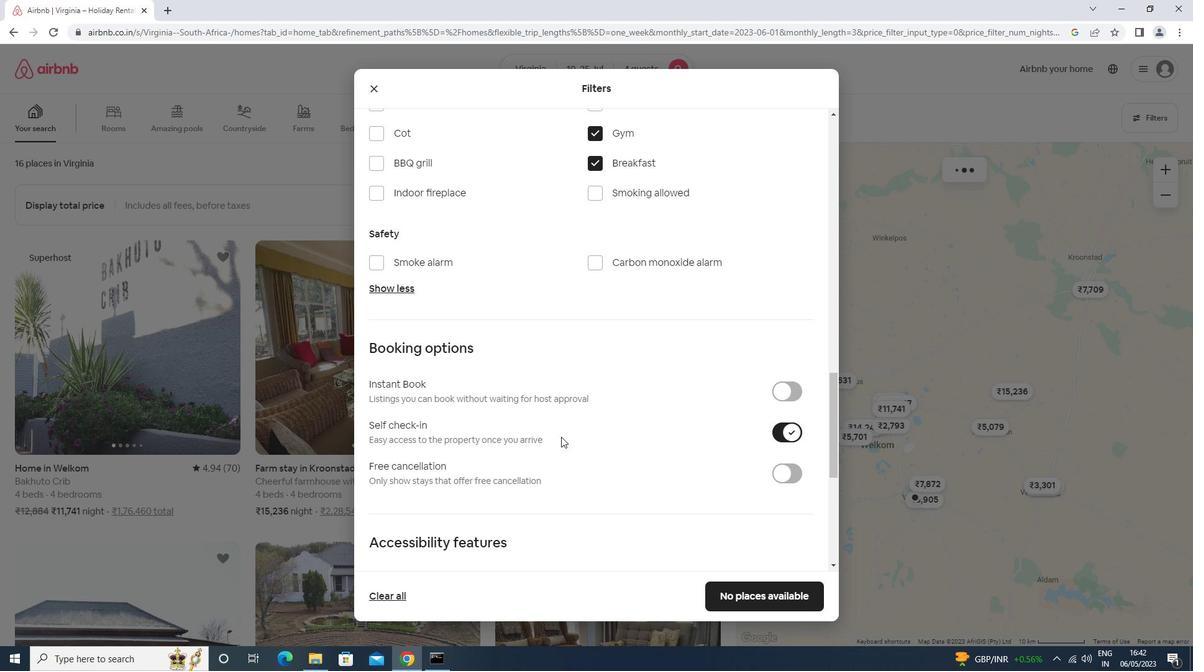 
Action: Mouse moved to (544, 467)
Screenshot: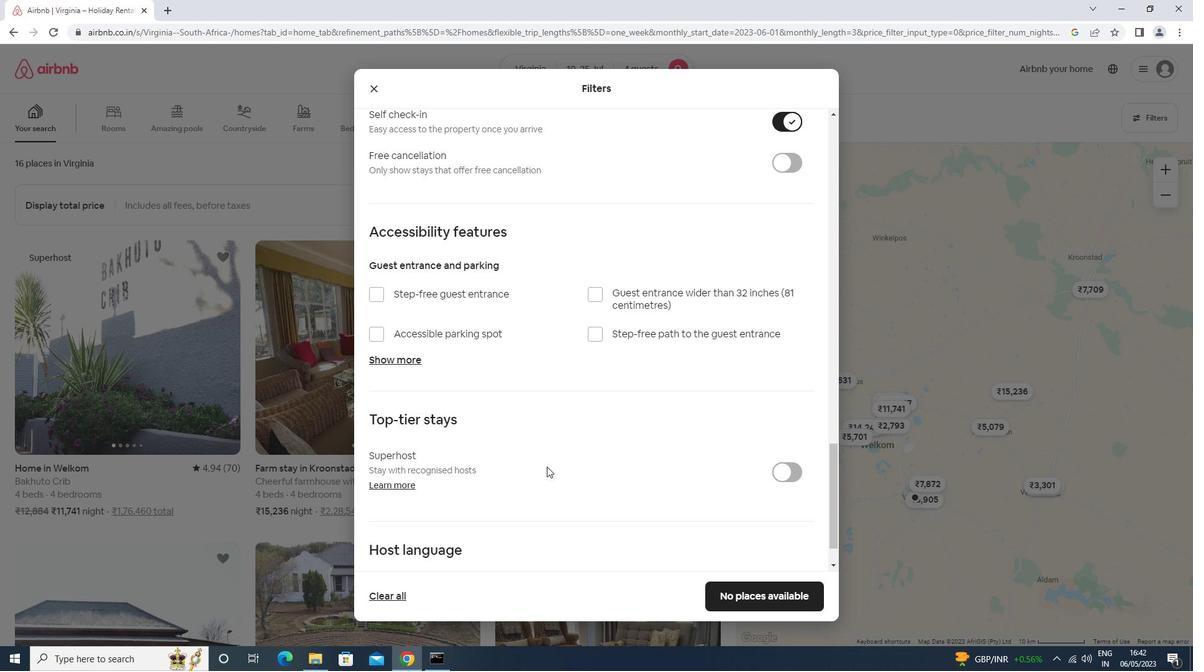
Action: Mouse scrolled (544, 466) with delta (0, 0)
Screenshot: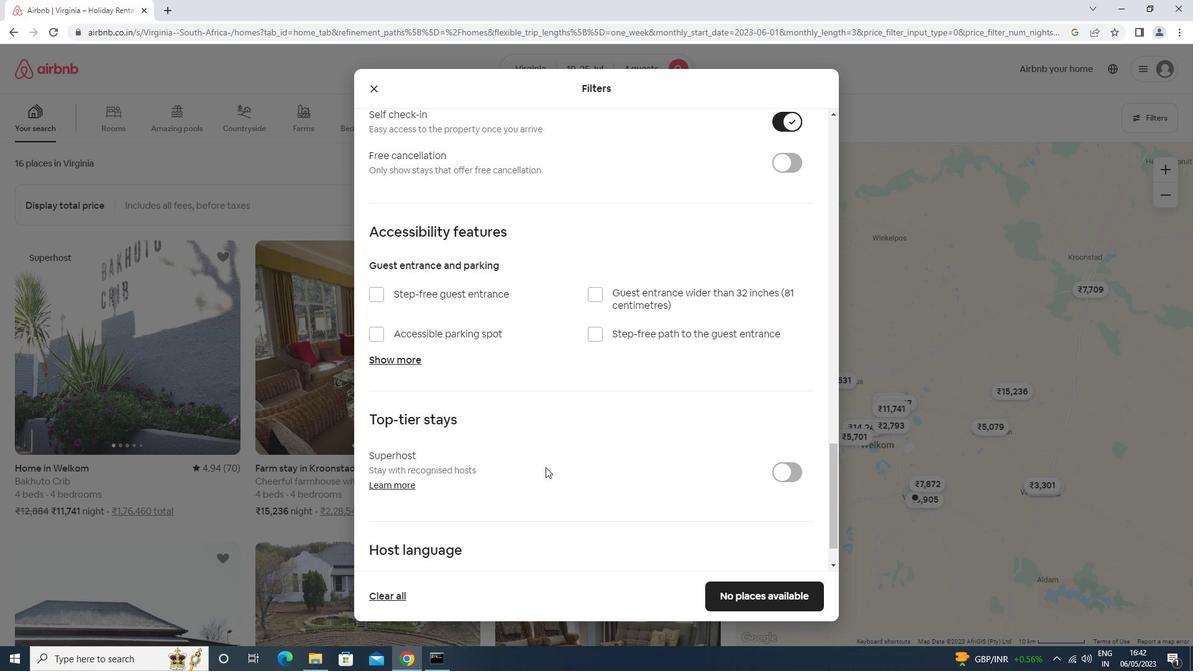 
Action: Mouse moved to (544, 468)
Screenshot: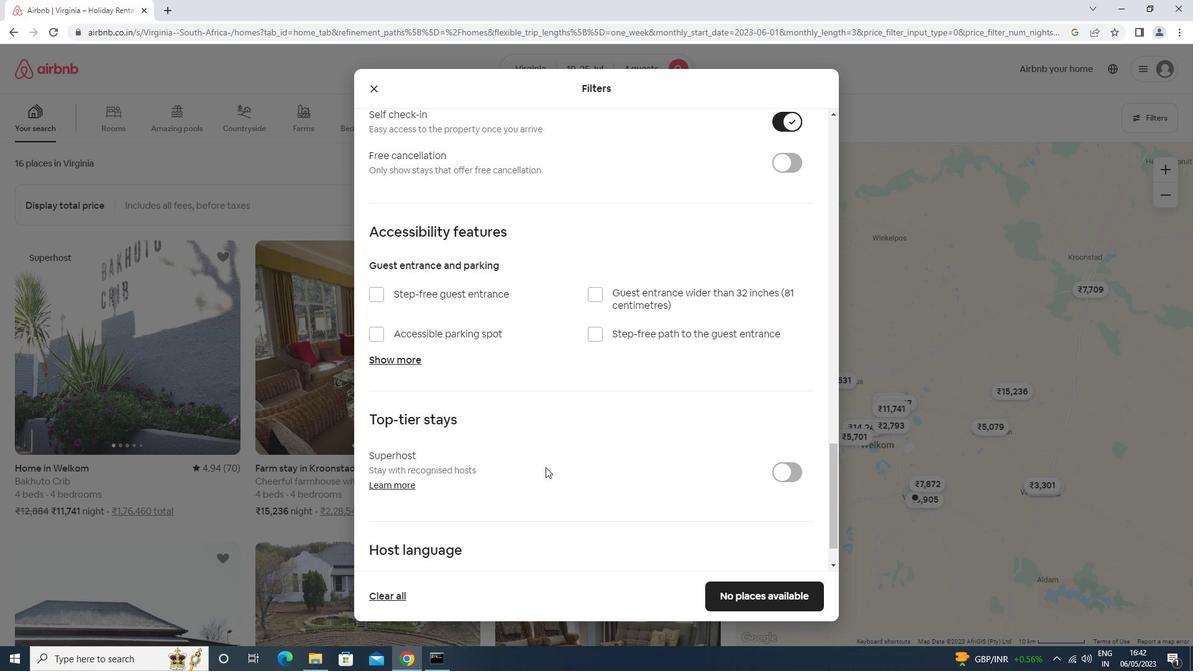 
Action: Mouse scrolled (544, 467) with delta (0, 0)
Screenshot: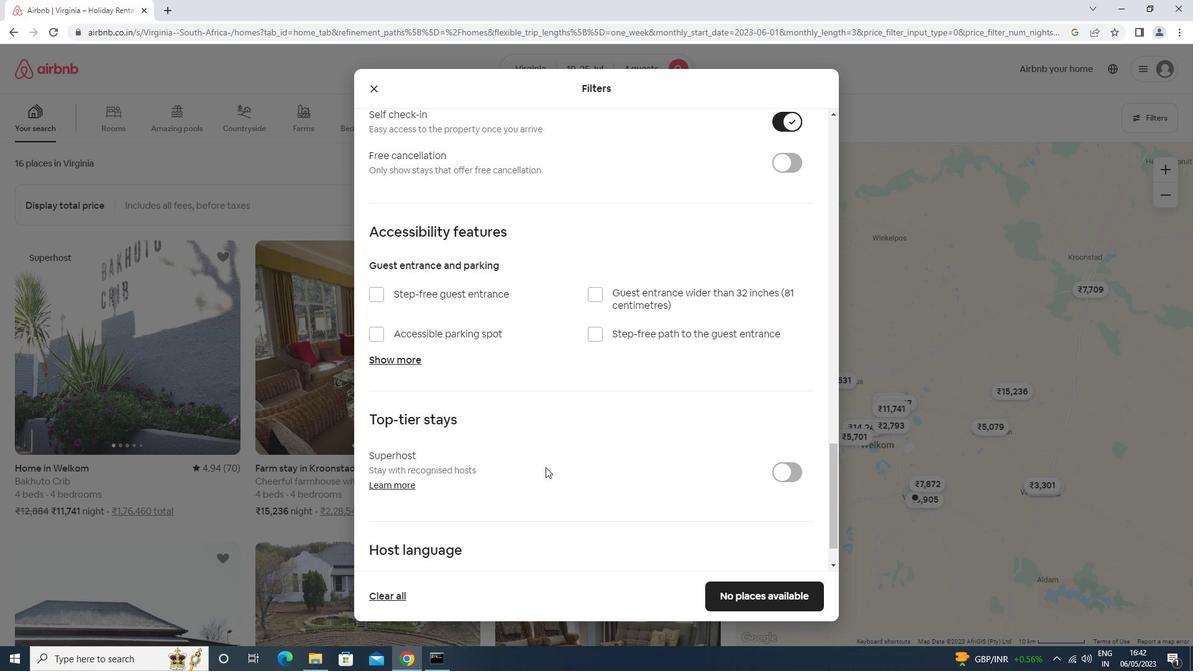 
Action: Mouse scrolled (544, 467) with delta (0, 0)
Screenshot: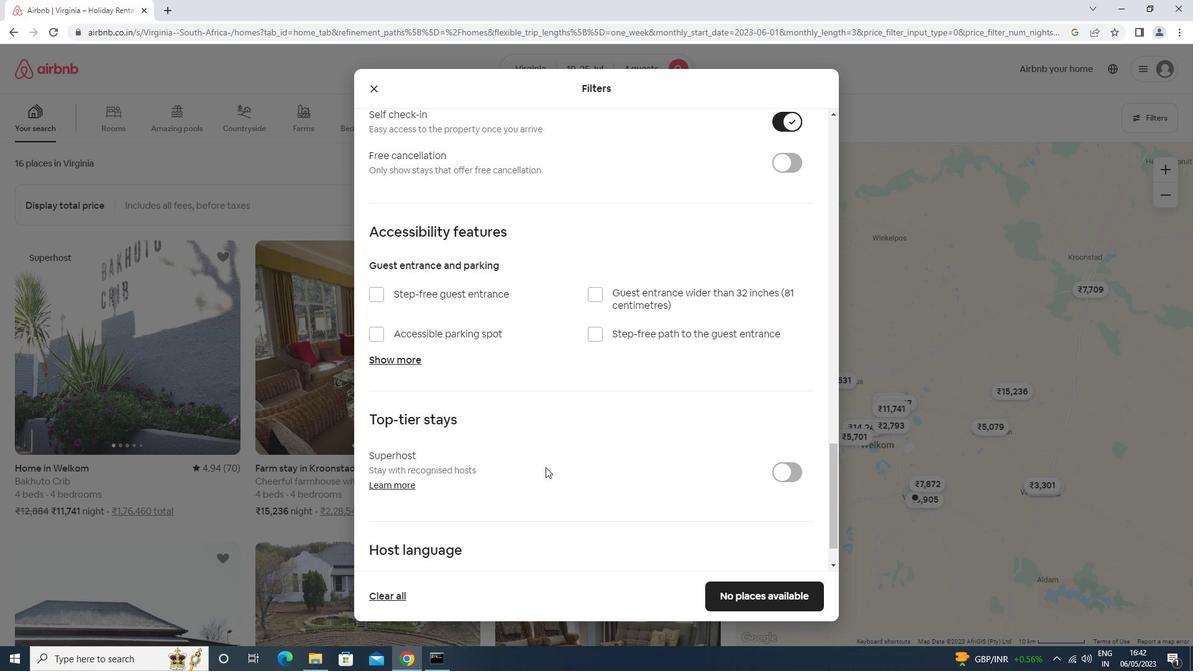 
Action: Mouse scrolled (544, 467) with delta (0, 0)
Screenshot: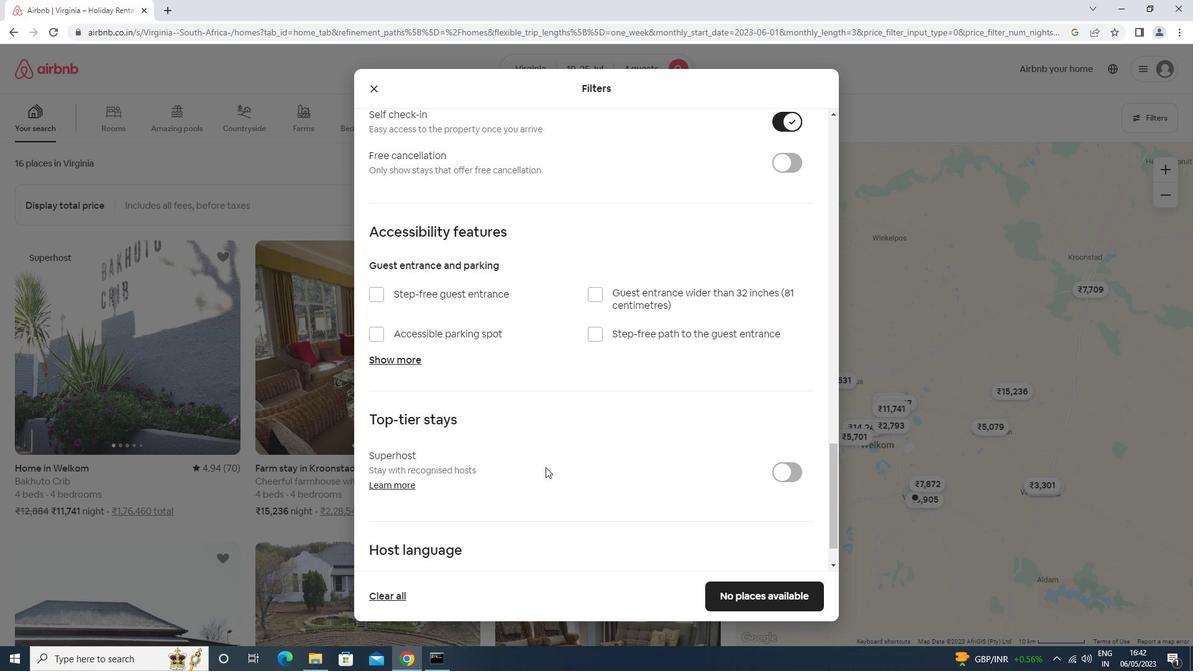 
Action: Mouse scrolled (544, 467) with delta (0, 0)
Screenshot: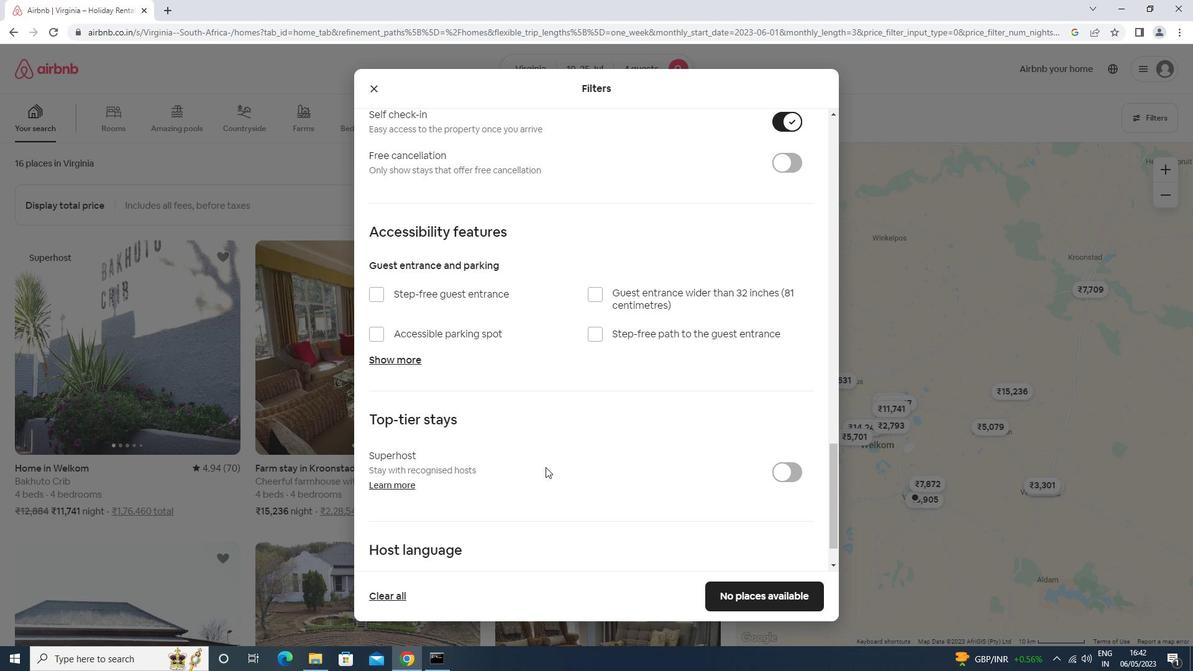
Action: Mouse moved to (426, 528)
Screenshot: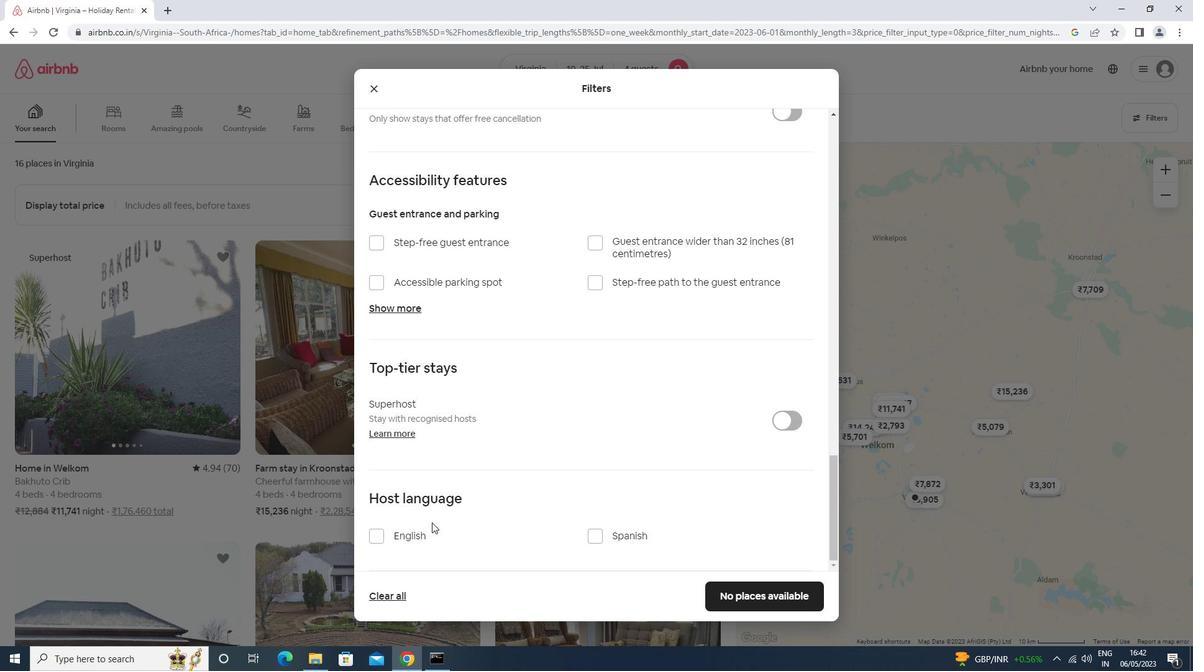 
Action: Mouse pressed left at (426, 528)
Screenshot: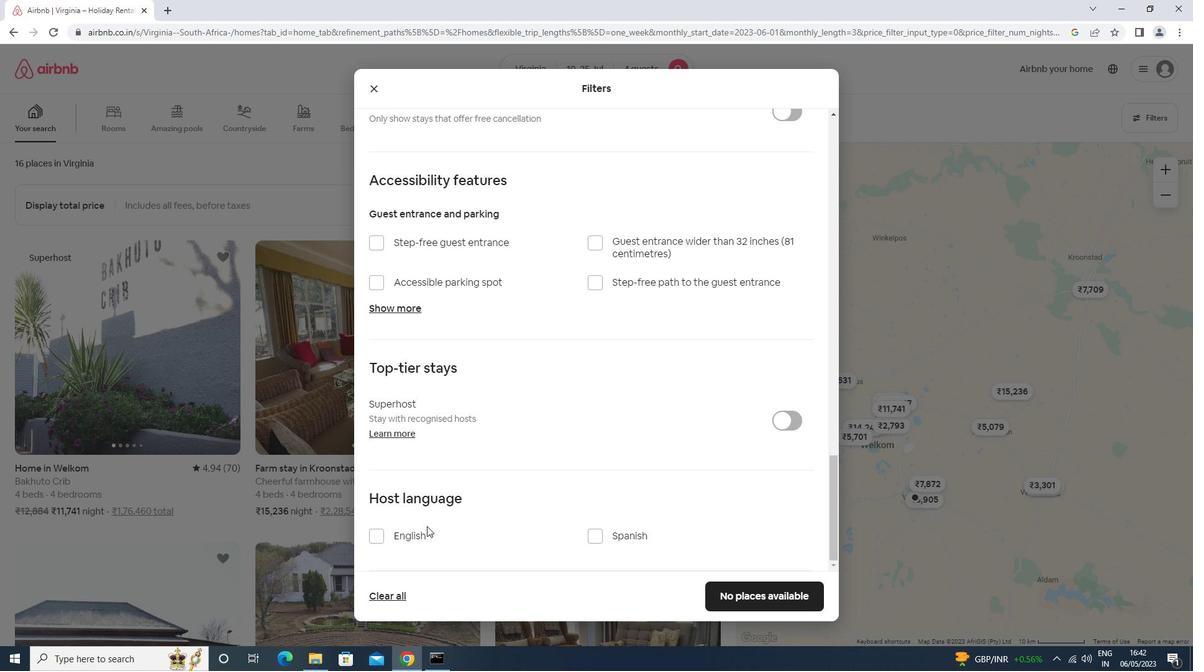 
Action: Mouse moved to (383, 530)
Screenshot: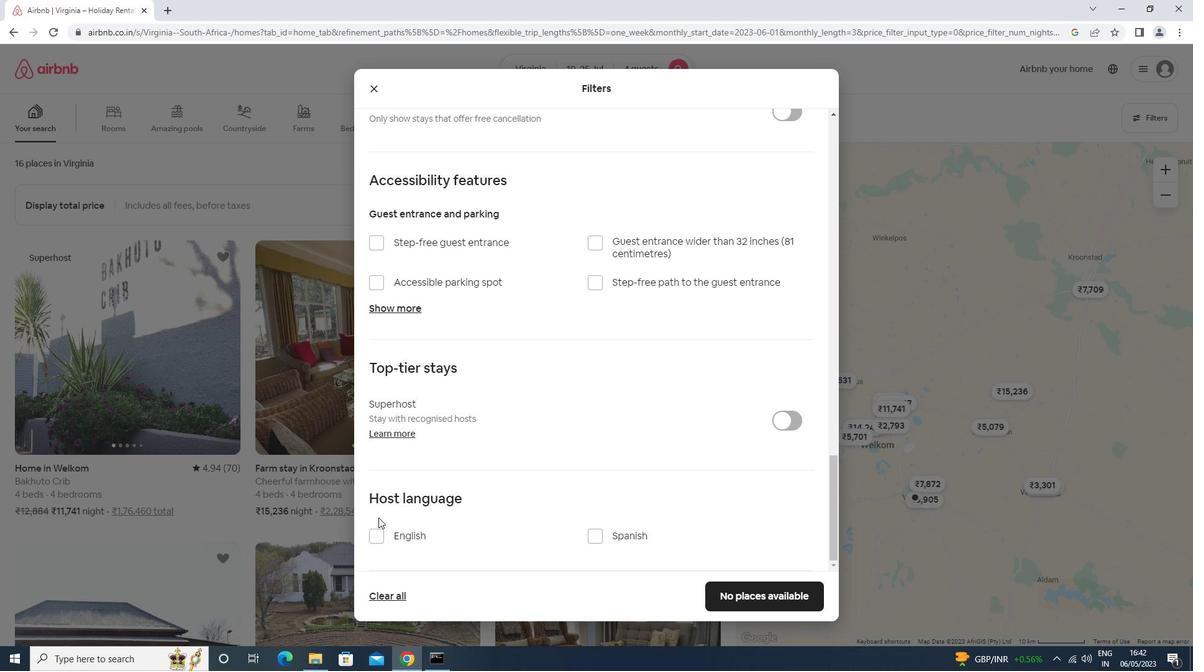 
Action: Mouse pressed left at (383, 530)
Screenshot: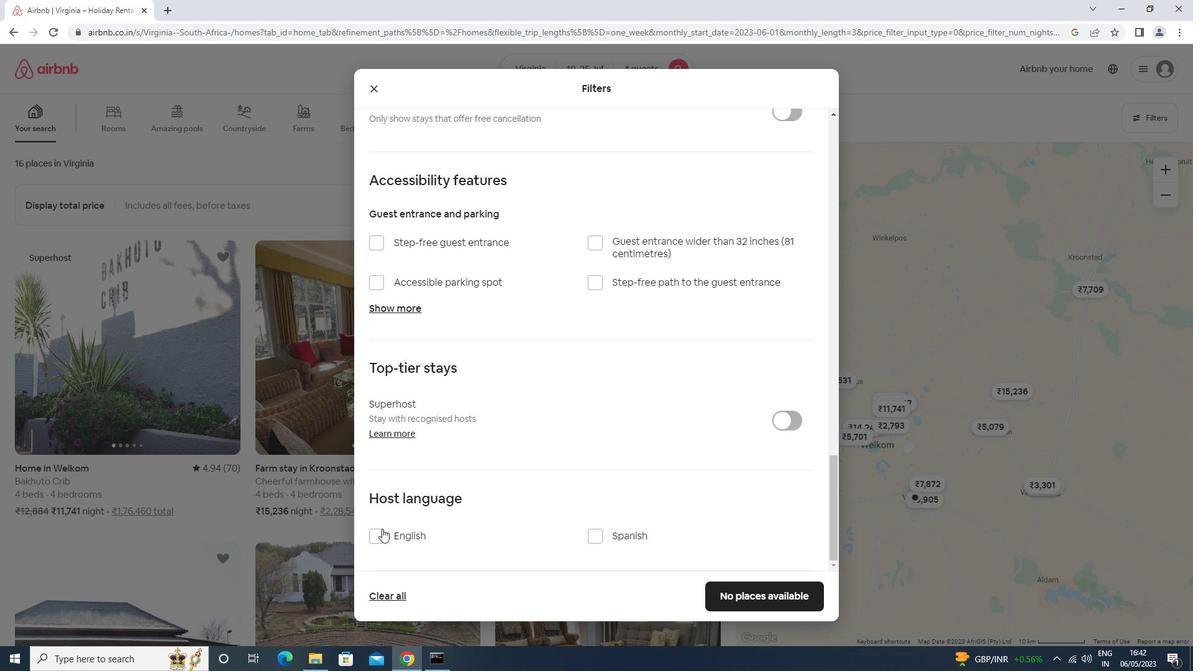 
Action: Mouse moved to (743, 584)
Screenshot: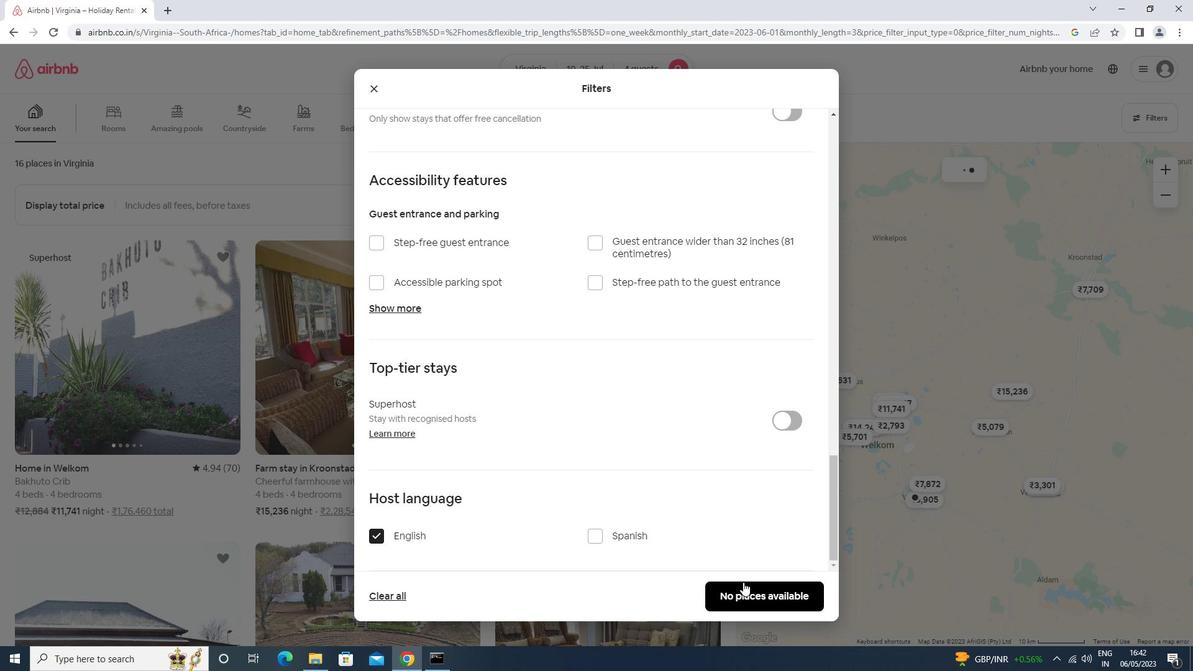 
Action: Mouse pressed left at (743, 584)
Screenshot: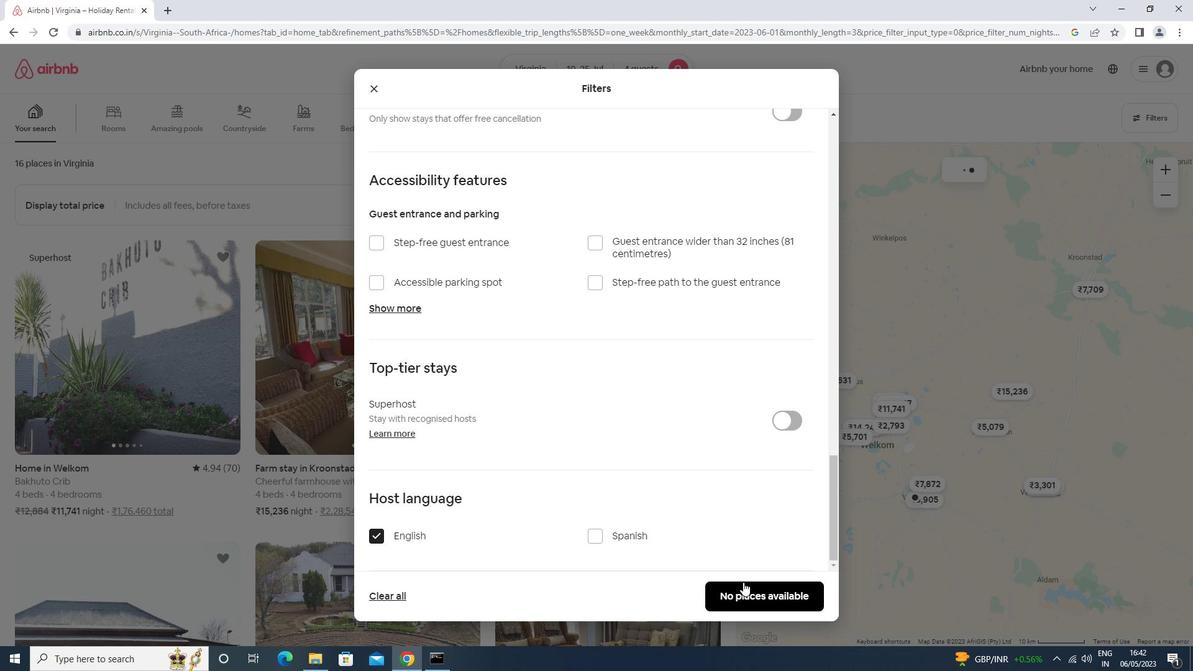 
Action: Mouse moved to (743, 587)
Screenshot: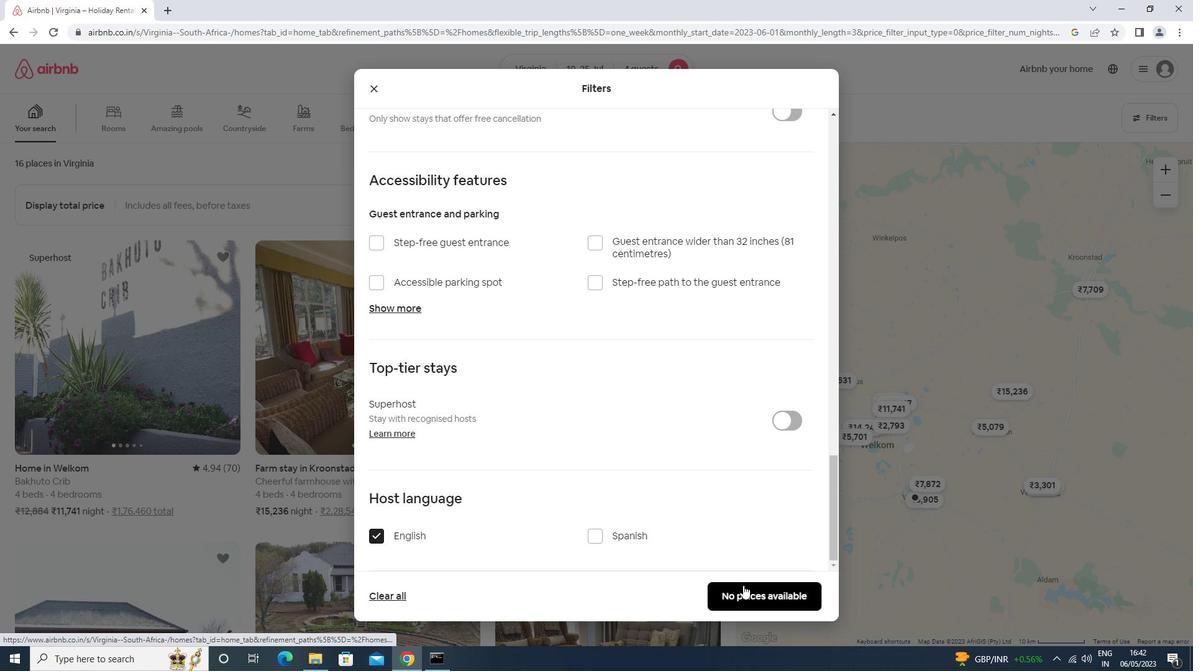 
